 Task: Look for space in Fallbrook, United States from 12th July, 2023 to 16th July, 2023 for 8 adults in price range Rs.10000 to Rs.16000. Place can be private room with 8 bedrooms having 8 beds and 8 bathrooms. Property type can be house, flat, guest house, hotel. Amenities needed are: wifi, TV, free parkinig on premises, gym, breakfast. Booking option can be shelf check-in. Required host language is English.
Action: Mouse moved to (468, 130)
Screenshot: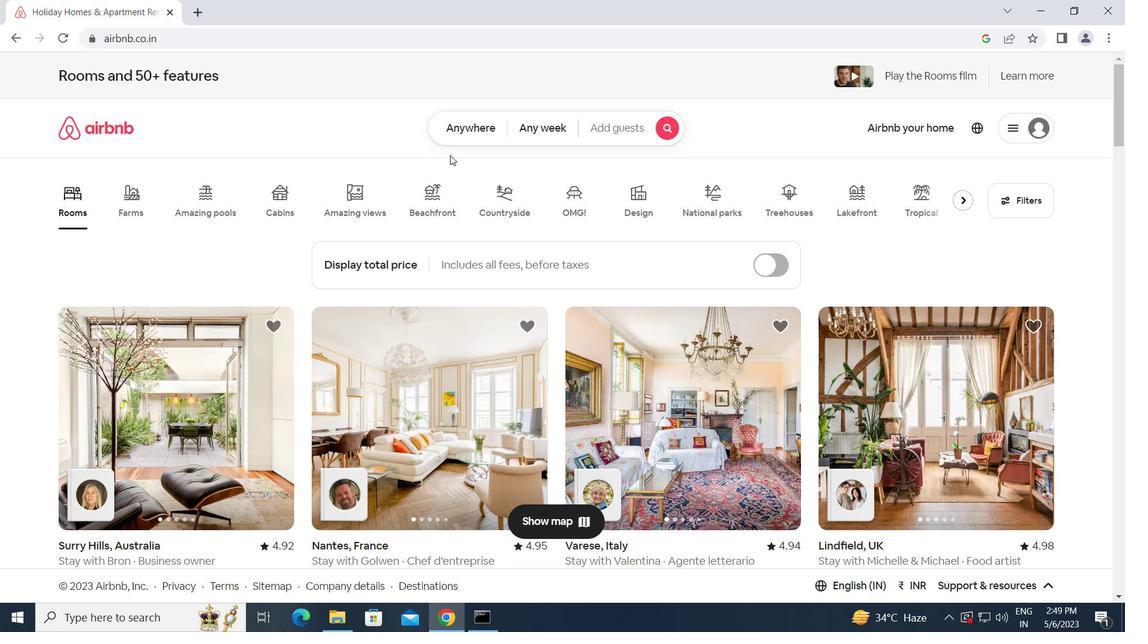 
Action: Mouse pressed left at (468, 130)
Screenshot: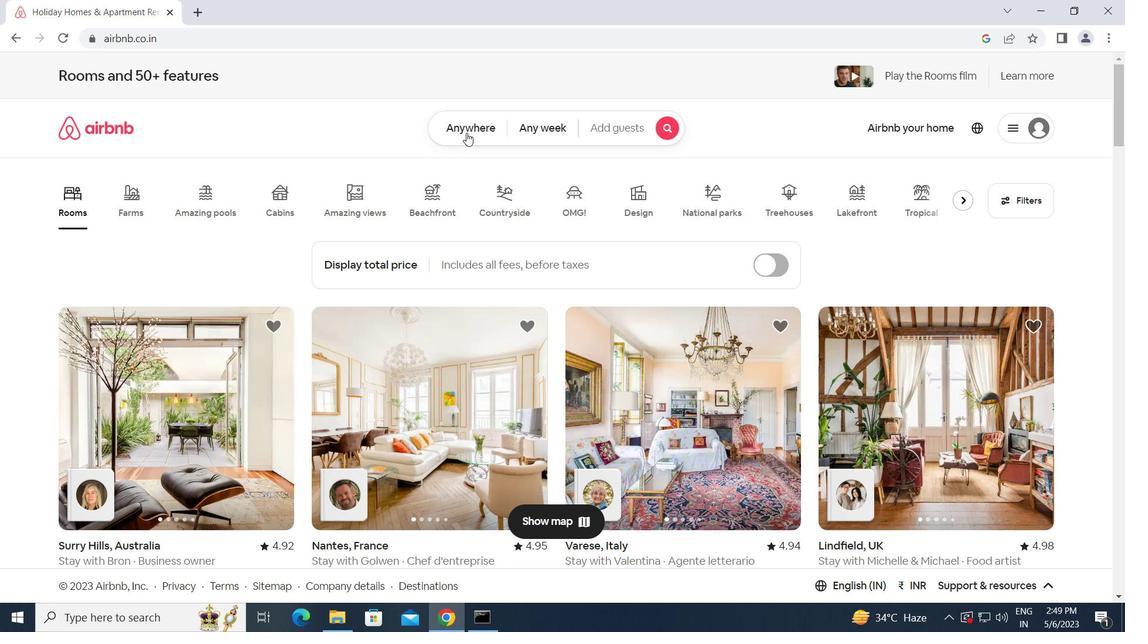 
Action: Mouse moved to (408, 177)
Screenshot: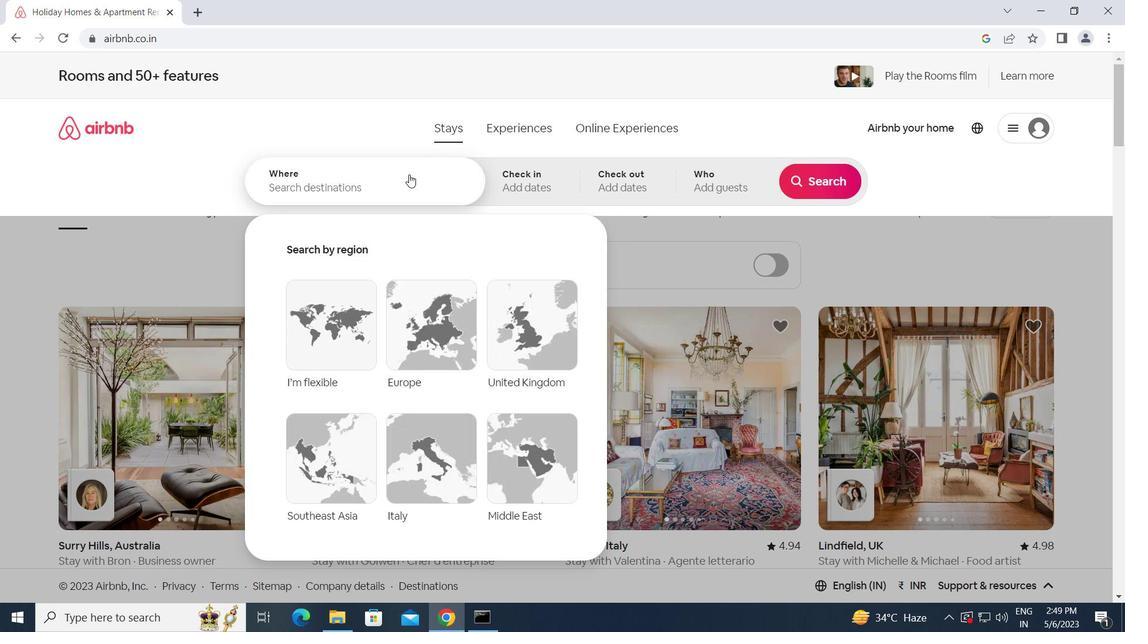 
Action: Mouse pressed left at (408, 177)
Screenshot: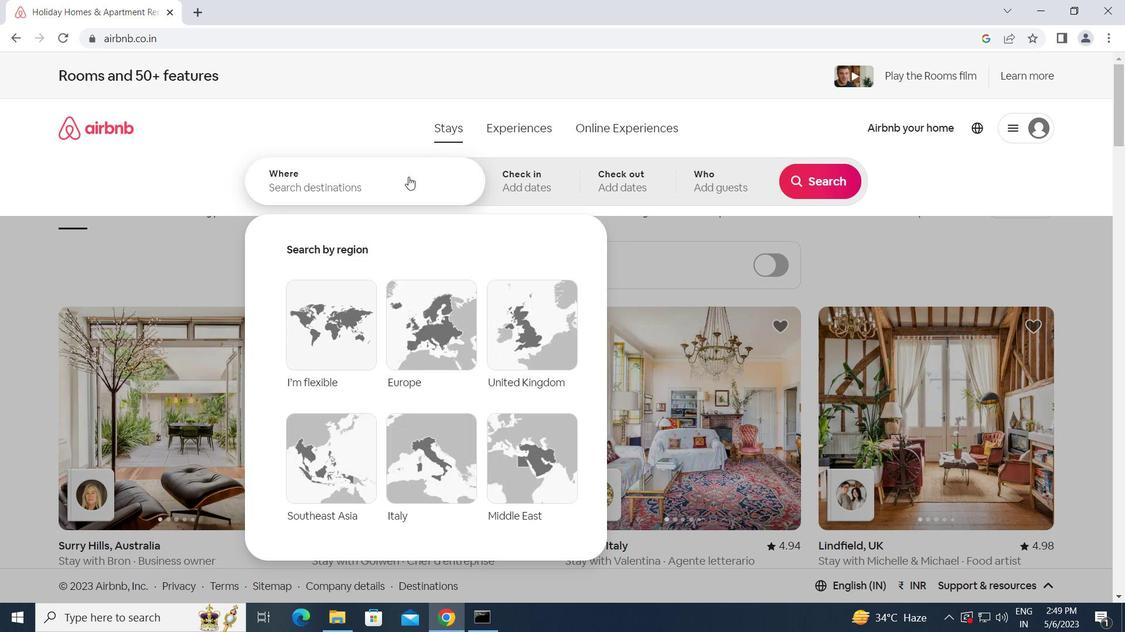 
Action: Key pressed f<Key.caps_lock>allbrook,<Key.space><Key.caps_lock>u<Key.caps_lock>nited<Key.space><Key.caps_lock>s<Key.caps_lock>tat
Screenshot: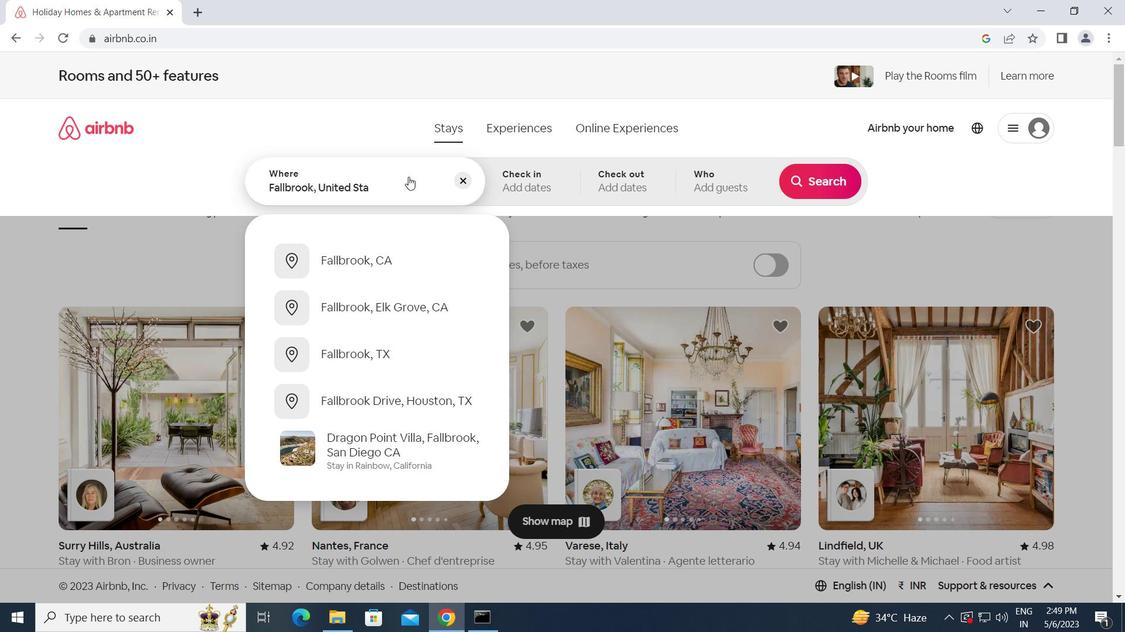 
Action: Mouse moved to (482, 157)
Screenshot: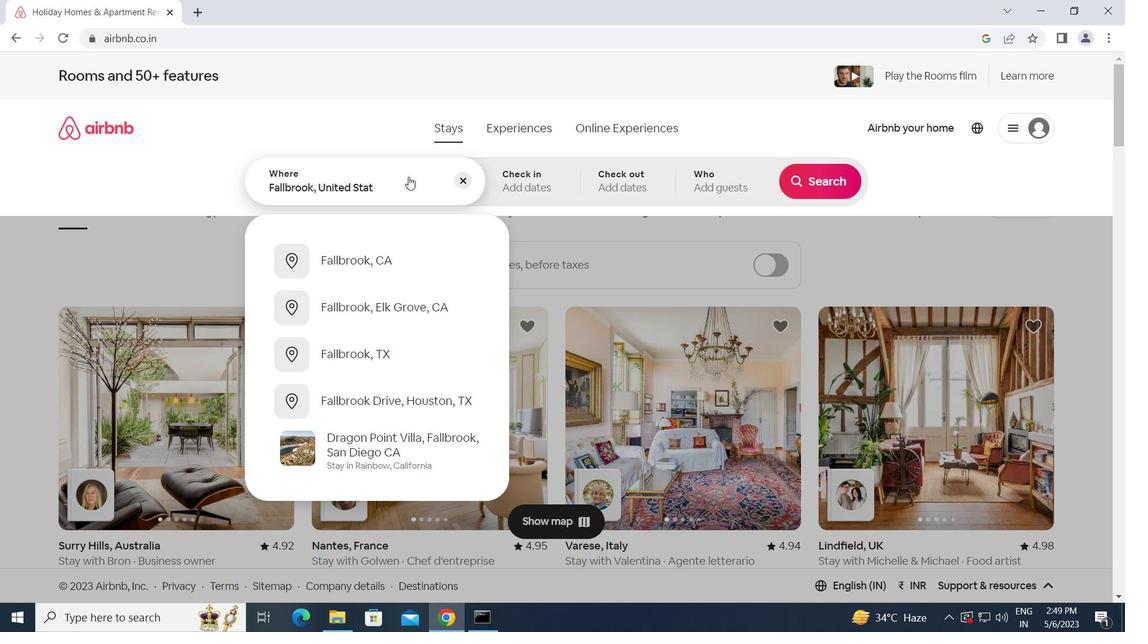
Action: Key pressed es<Key.enter>
Screenshot: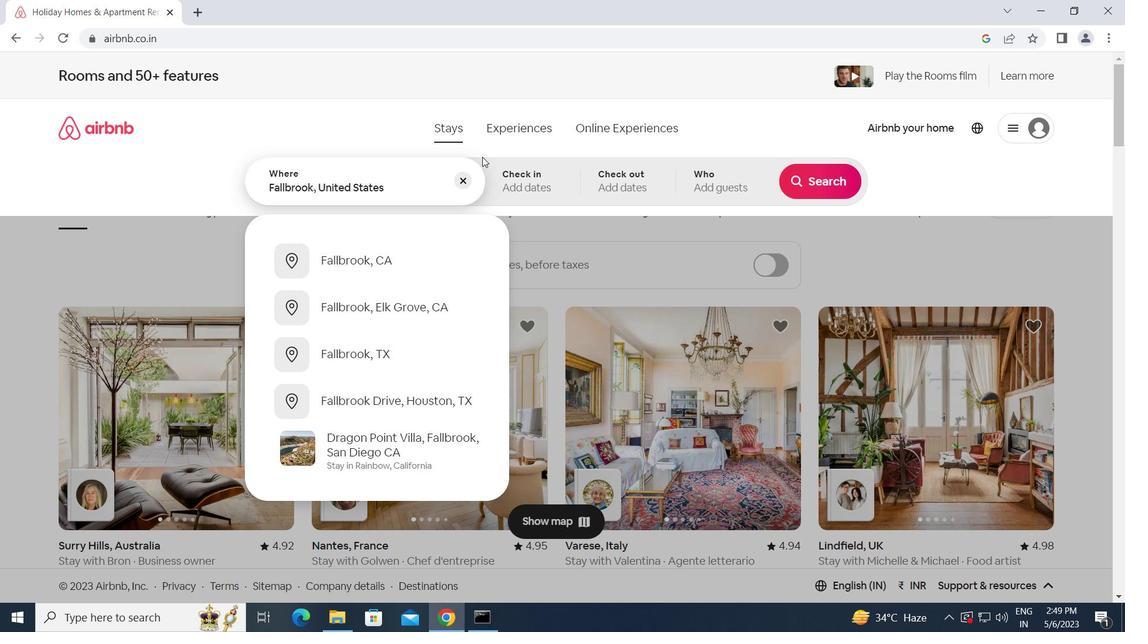 
Action: Mouse moved to (814, 298)
Screenshot: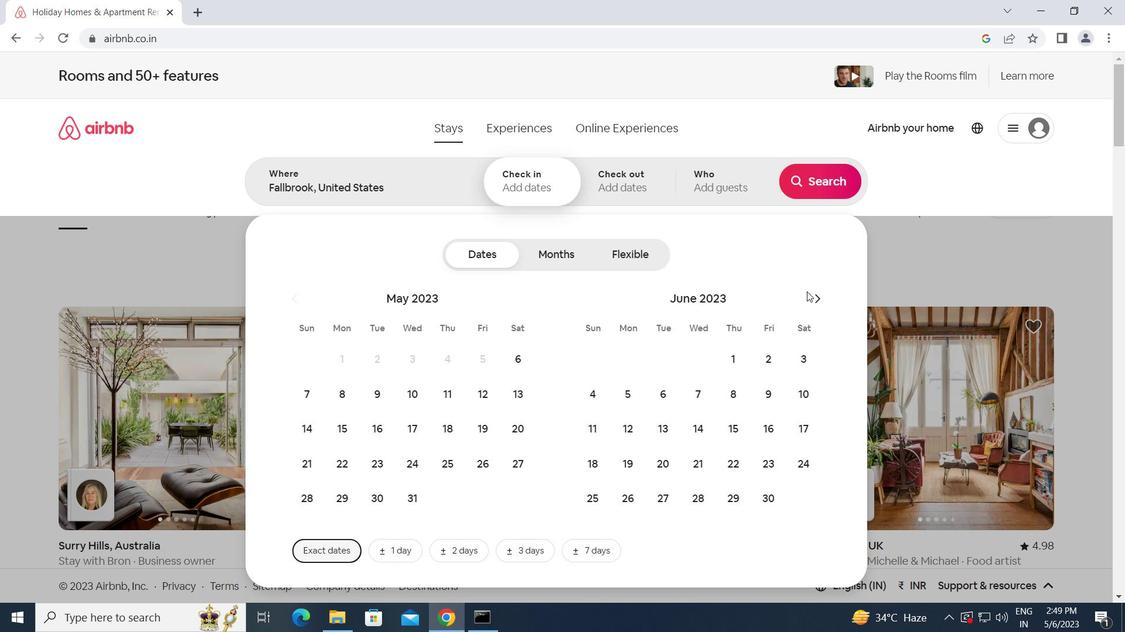 
Action: Mouse pressed left at (814, 298)
Screenshot: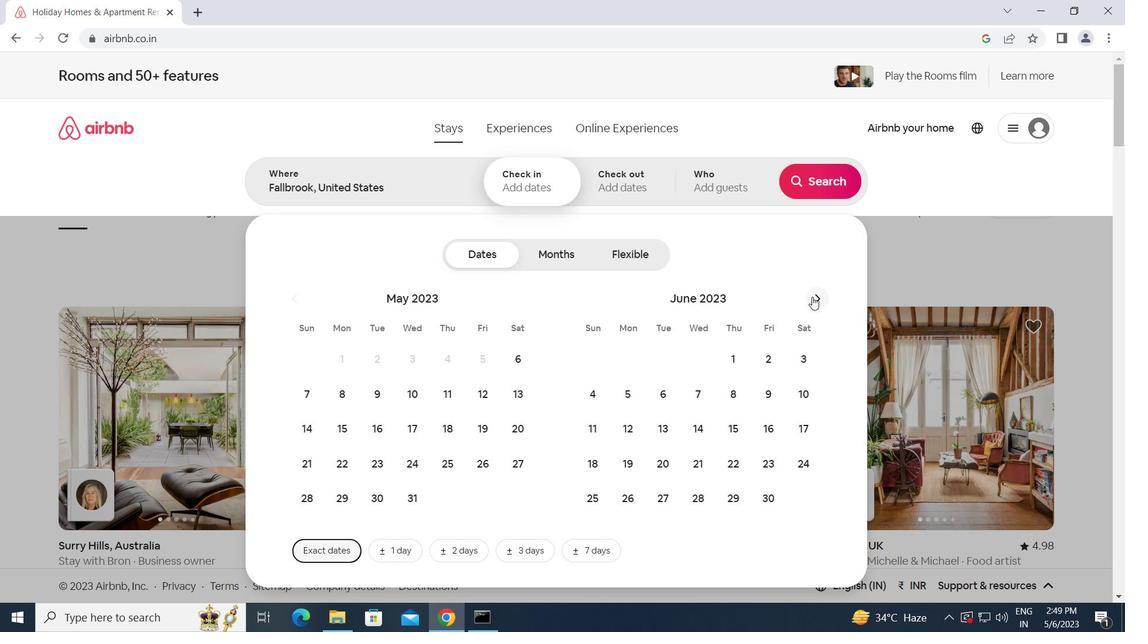 
Action: Mouse moved to (699, 427)
Screenshot: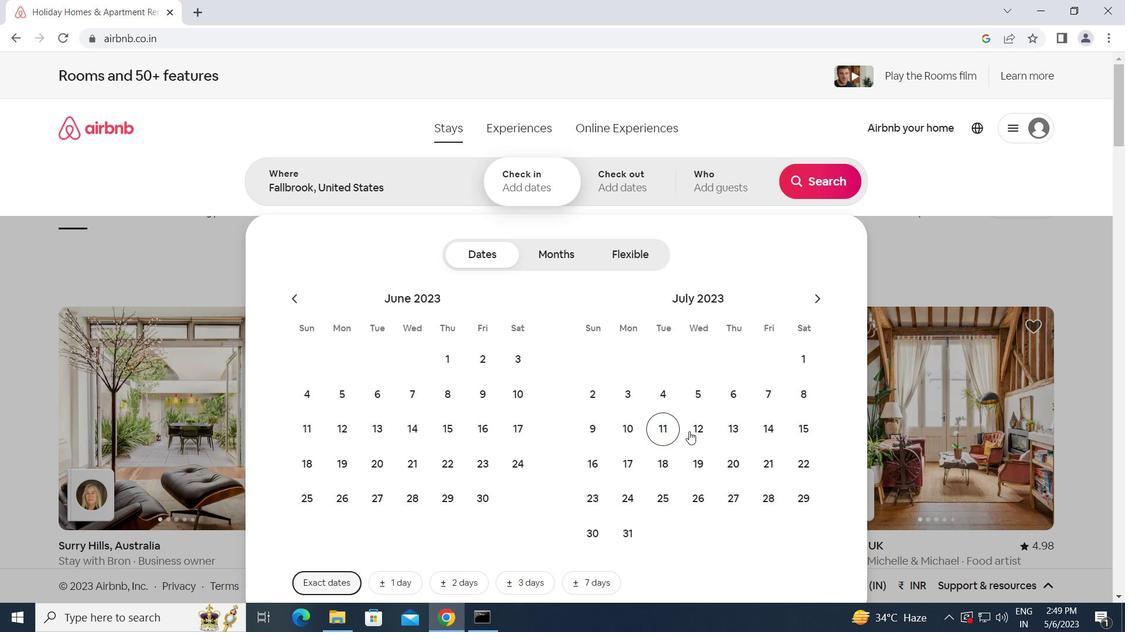 
Action: Mouse pressed left at (699, 427)
Screenshot: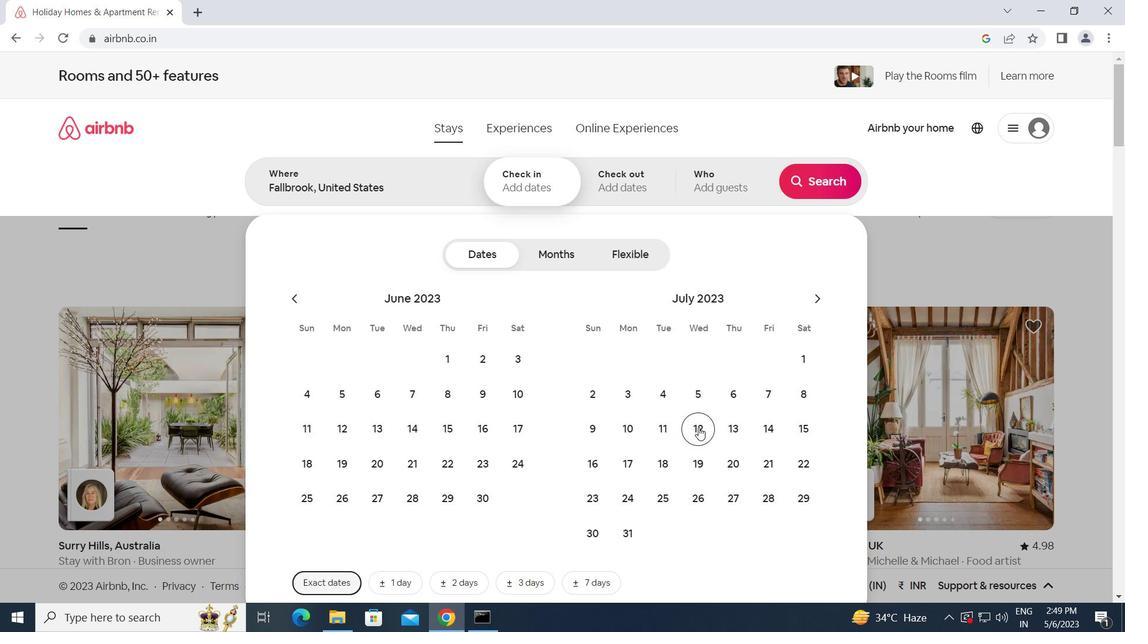 
Action: Mouse moved to (590, 467)
Screenshot: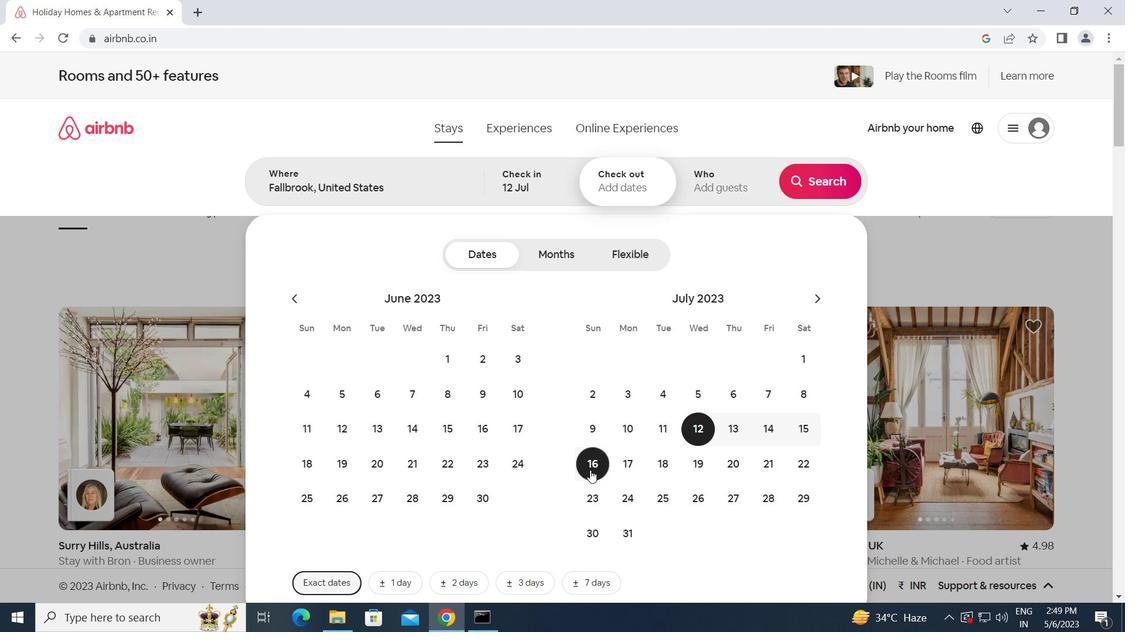 
Action: Mouse pressed left at (590, 467)
Screenshot: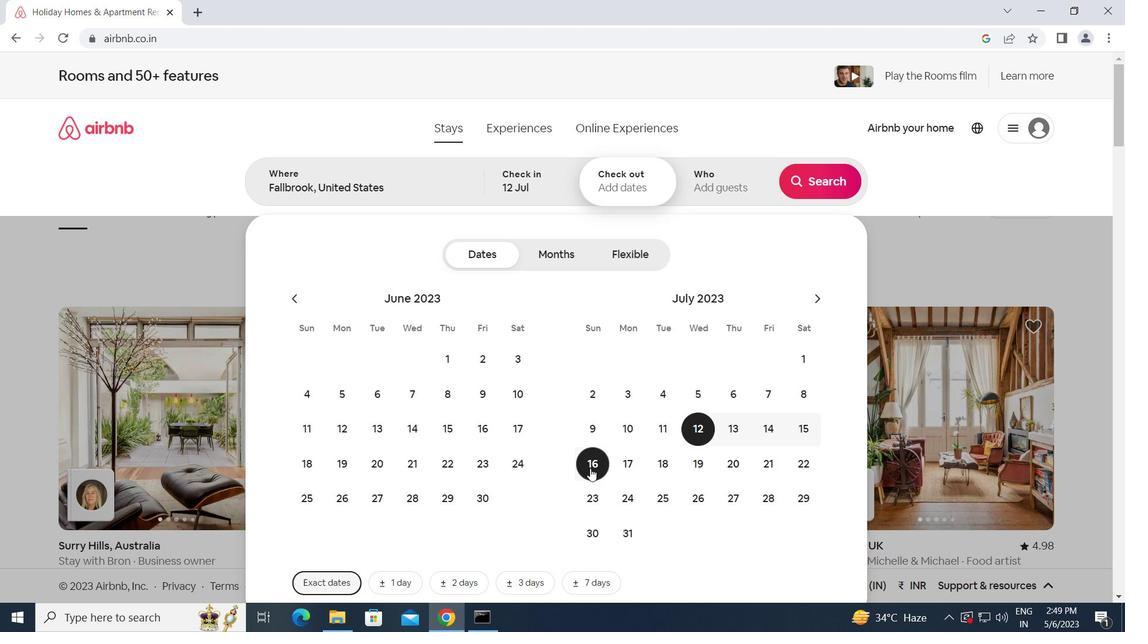 
Action: Mouse moved to (723, 182)
Screenshot: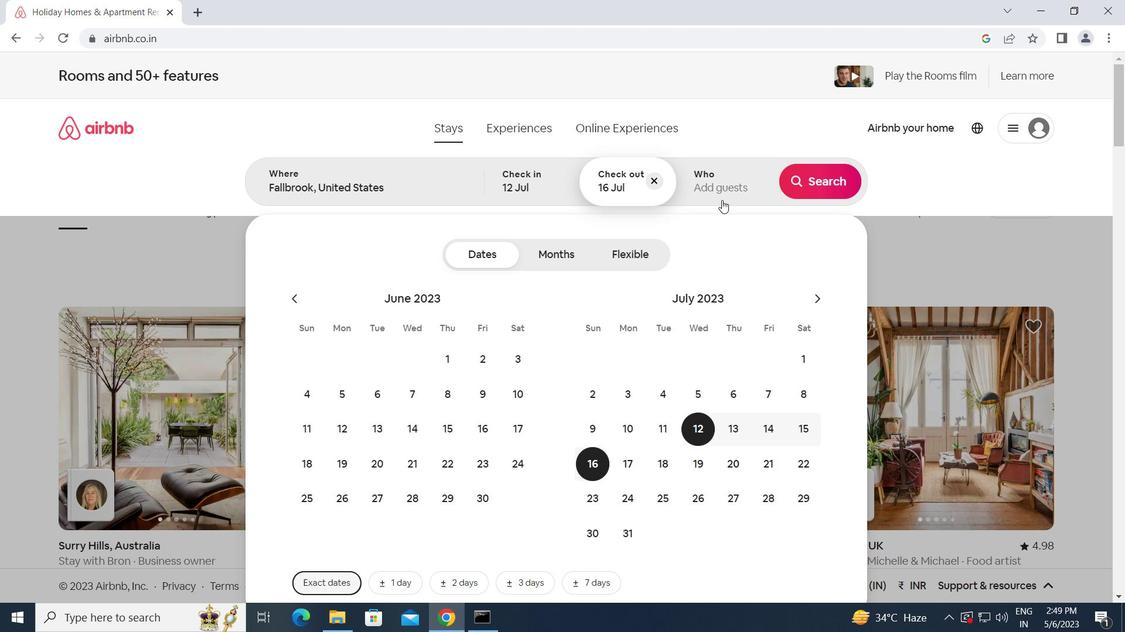 
Action: Mouse pressed left at (723, 182)
Screenshot: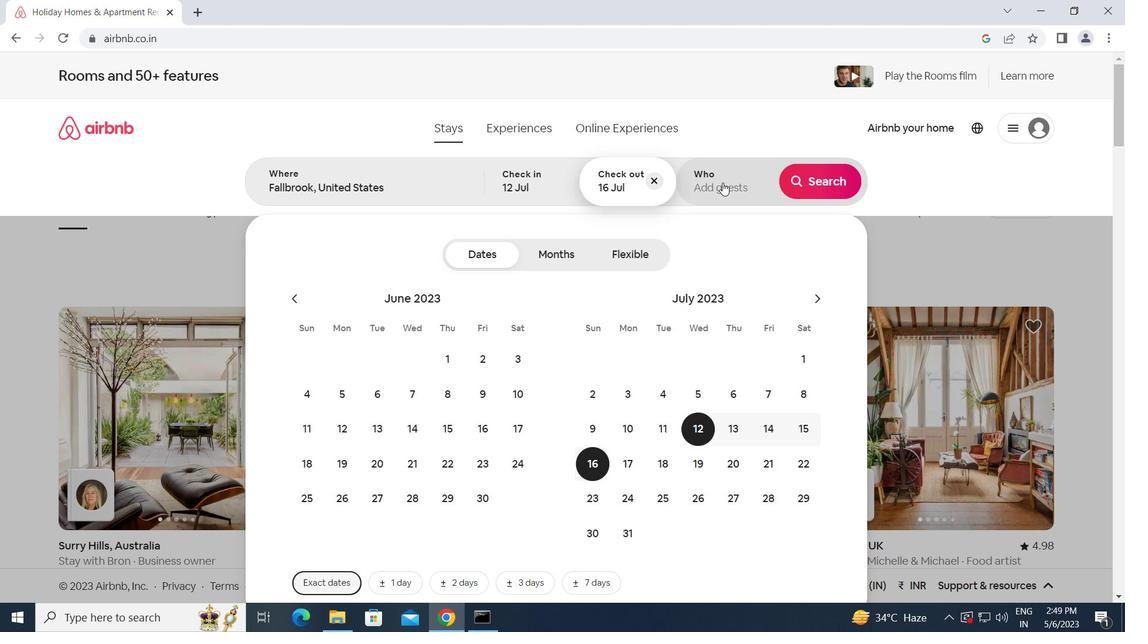 
Action: Mouse moved to (828, 253)
Screenshot: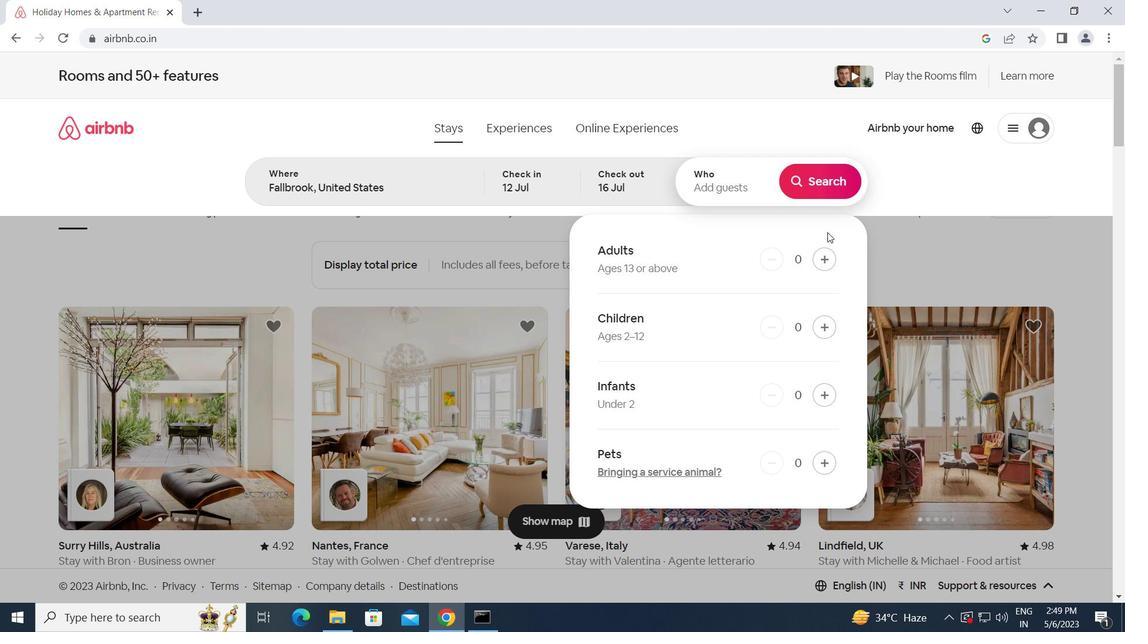 
Action: Mouse pressed left at (828, 253)
Screenshot: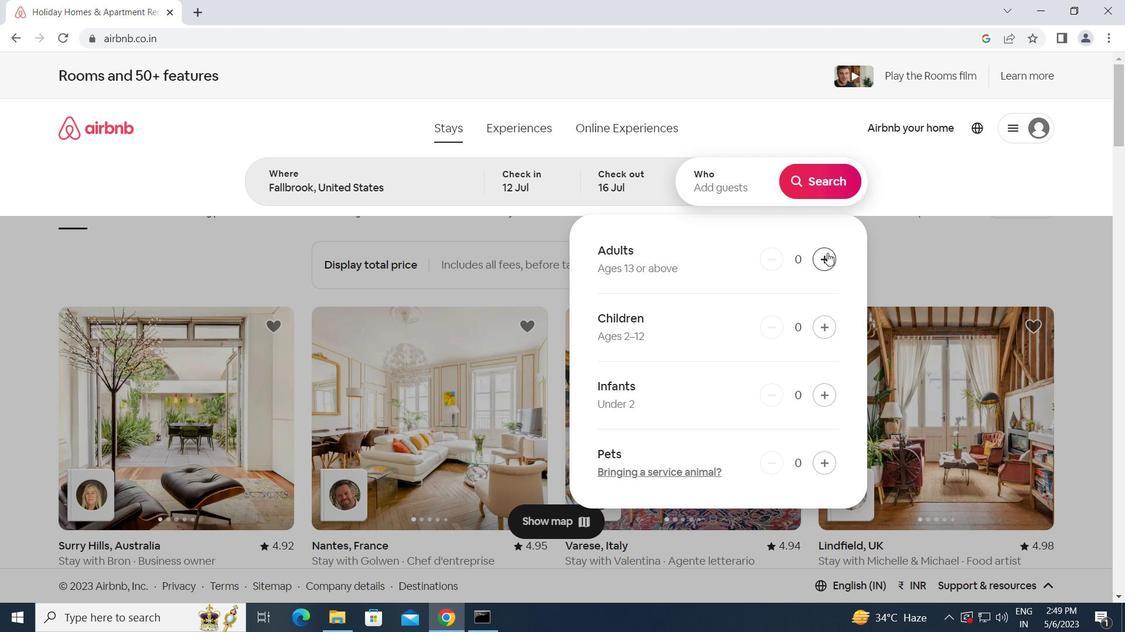 
Action: Mouse pressed left at (828, 253)
Screenshot: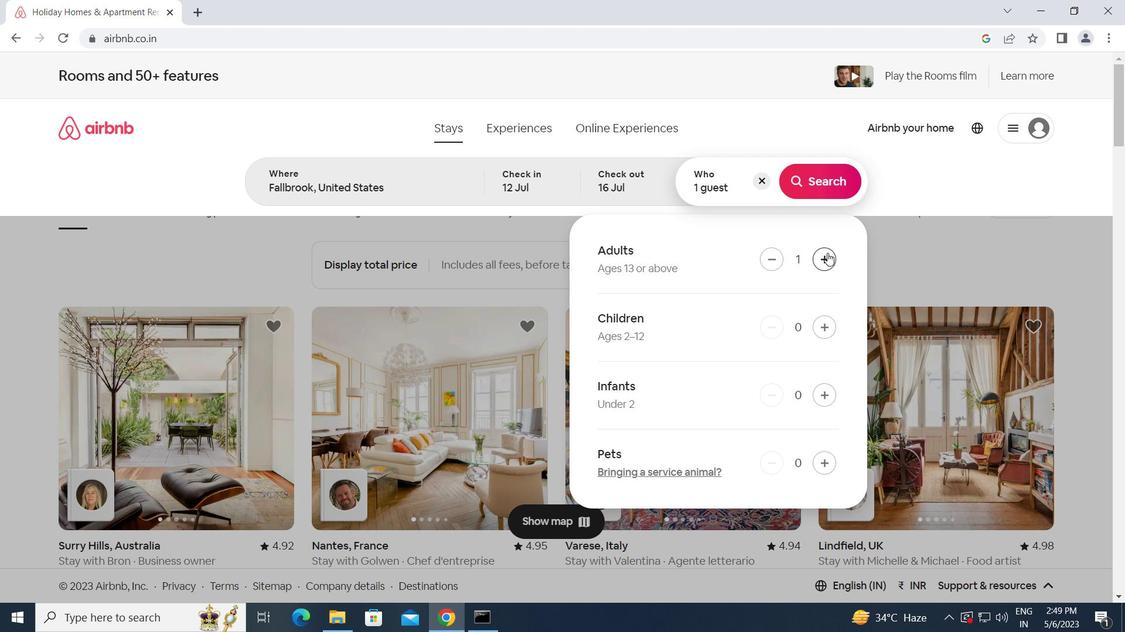 
Action: Mouse pressed left at (828, 253)
Screenshot: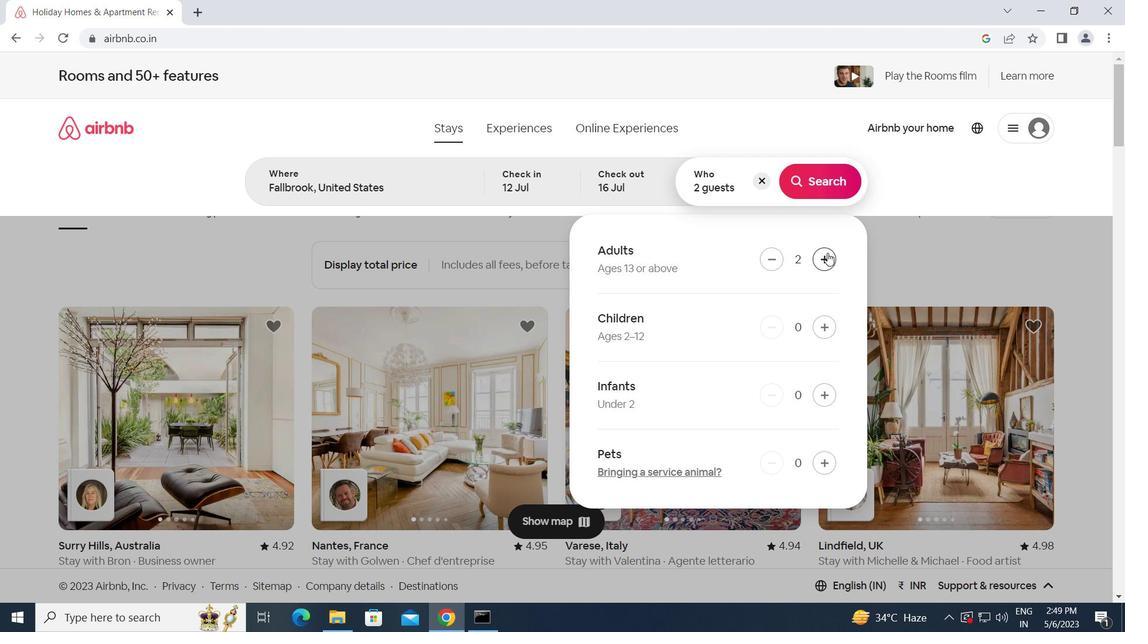 
Action: Mouse pressed left at (828, 253)
Screenshot: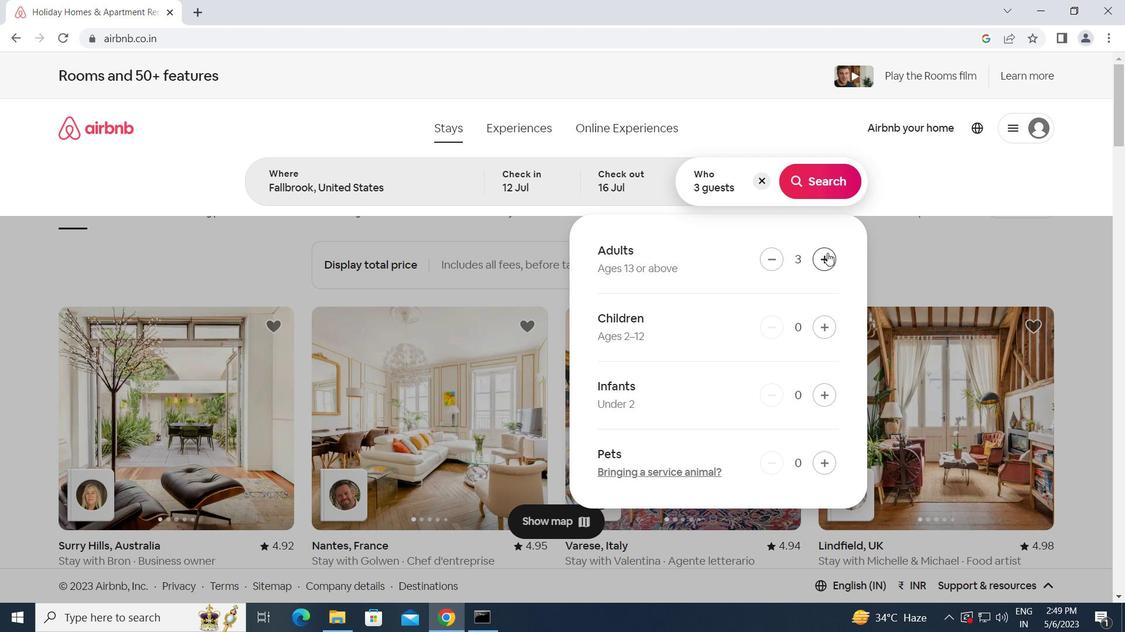 
Action: Mouse pressed left at (828, 253)
Screenshot: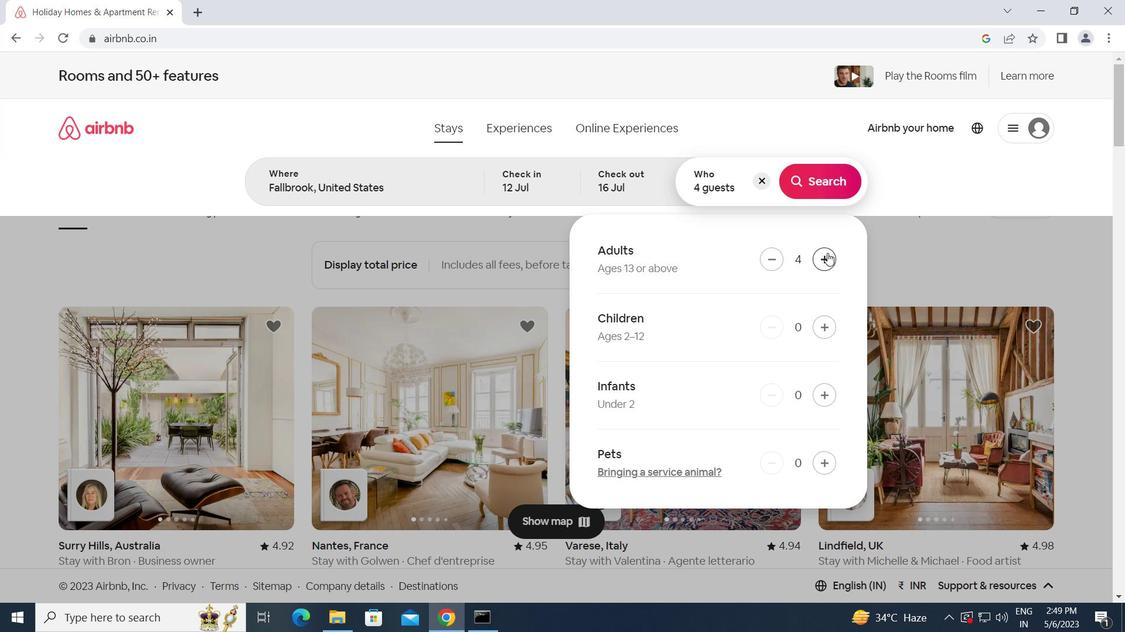 
Action: Mouse moved to (822, 257)
Screenshot: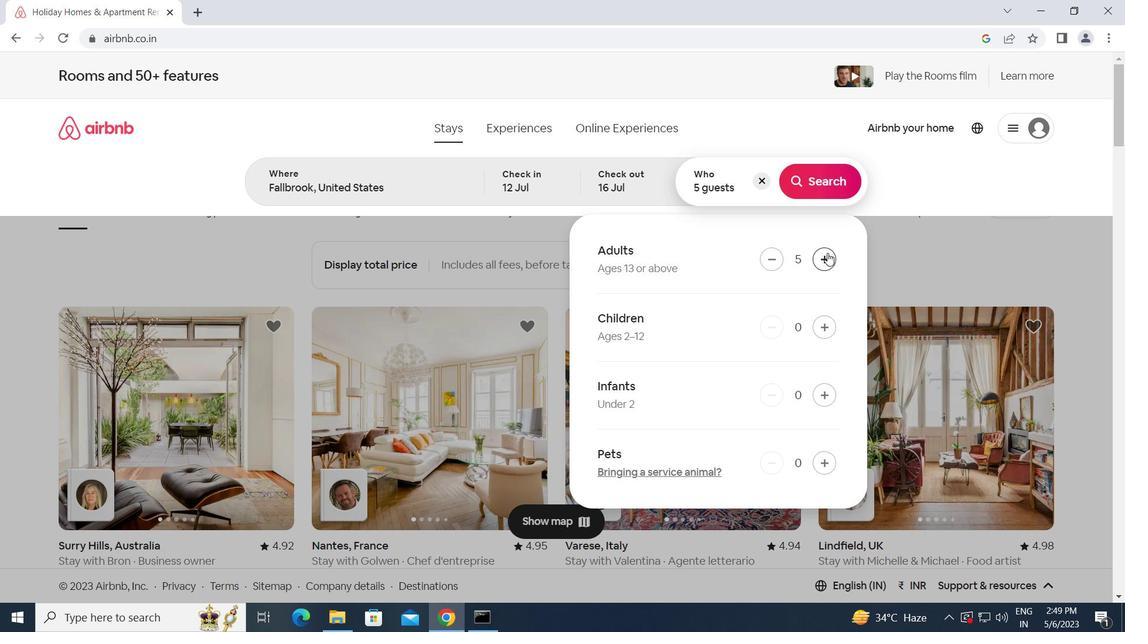 
Action: Mouse pressed left at (822, 257)
Screenshot: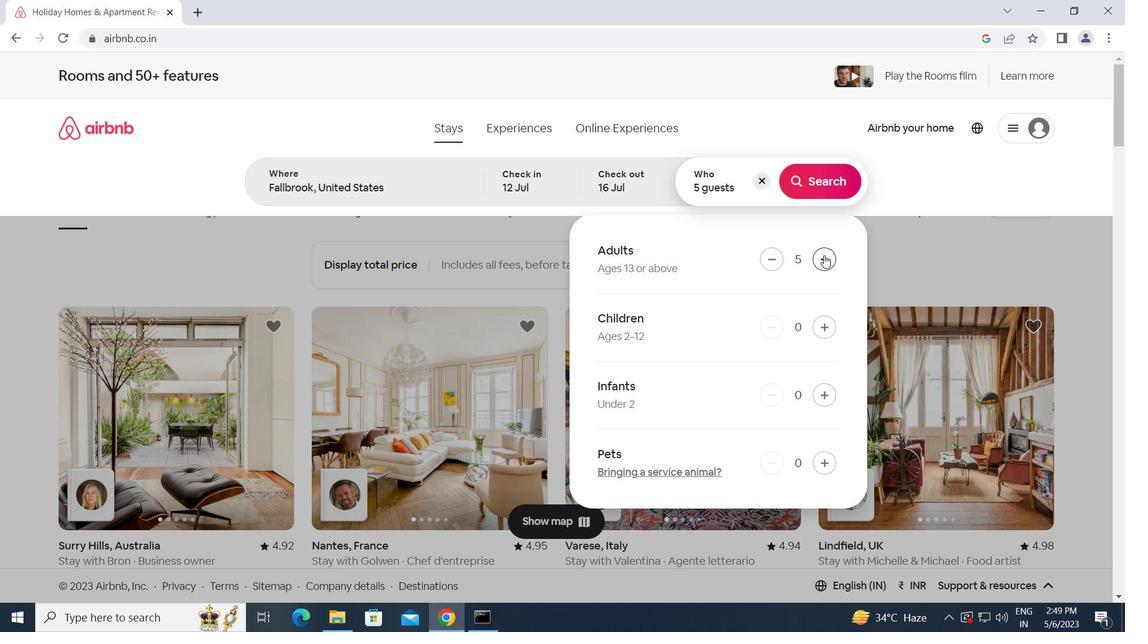 
Action: Mouse pressed left at (822, 257)
Screenshot: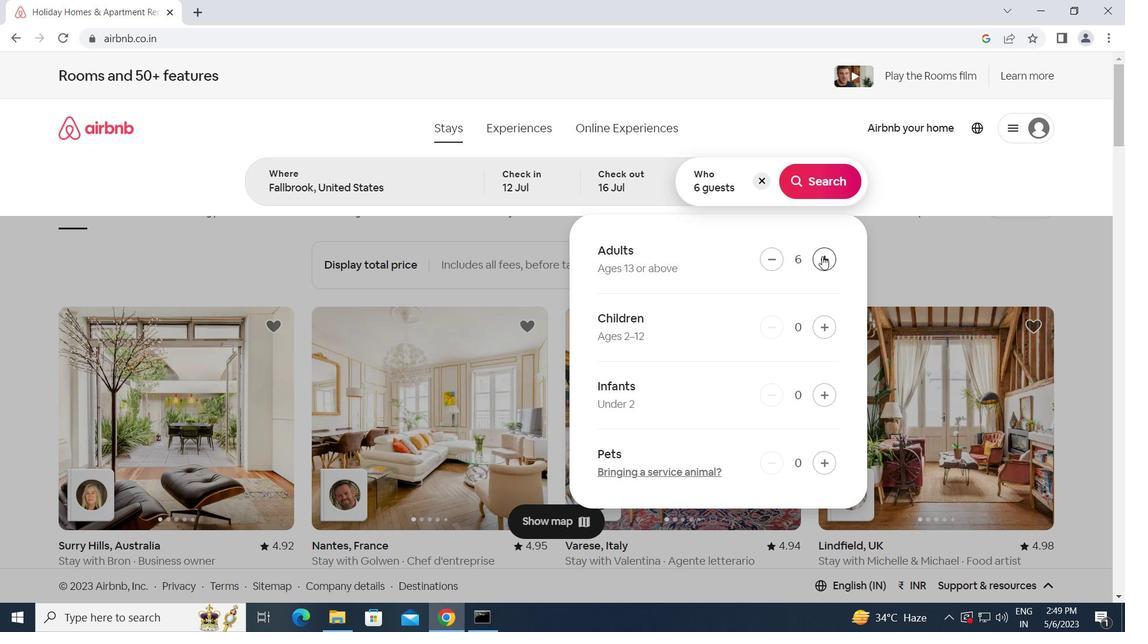 
Action: Mouse pressed left at (822, 257)
Screenshot: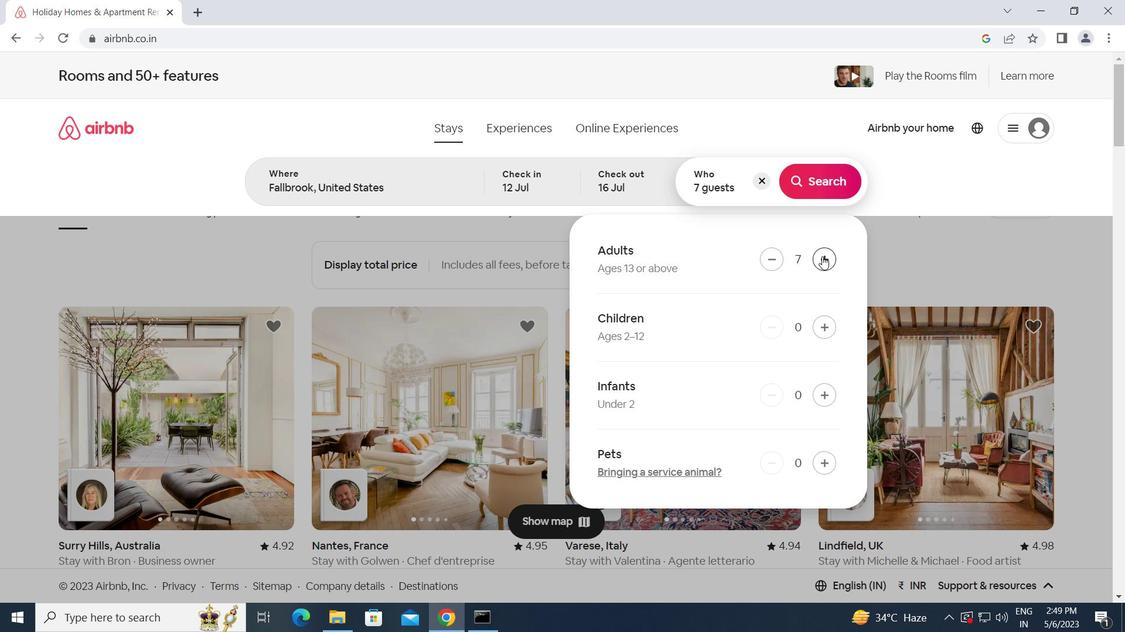 
Action: Mouse moved to (822, 186)
Screenshot: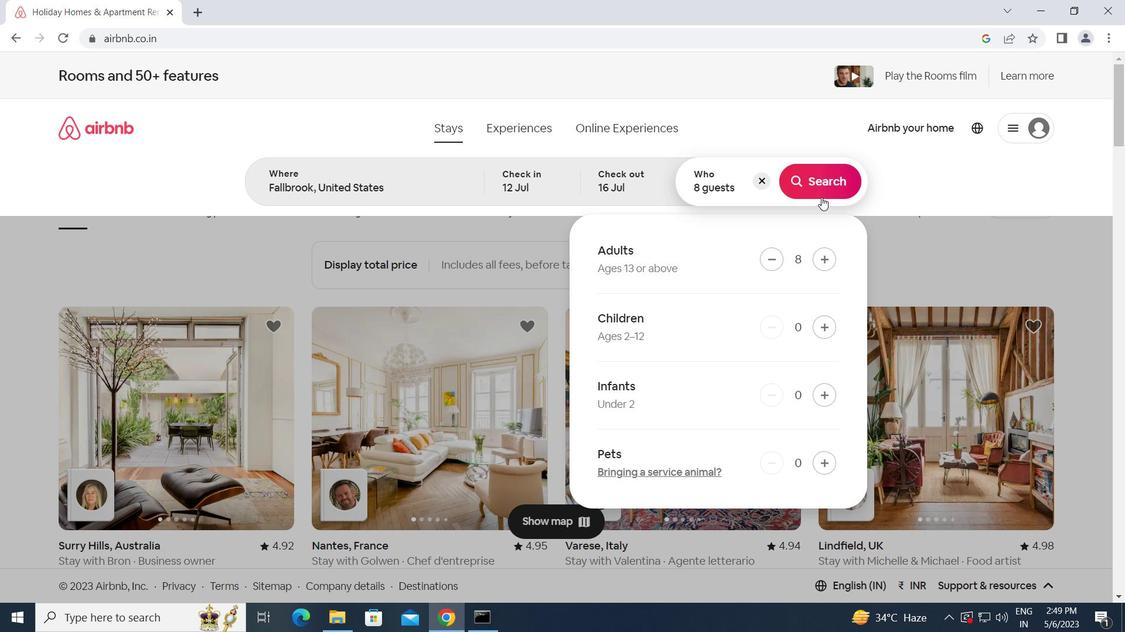 
Action: Mouse pressed left at (822, 186)
Screenshot: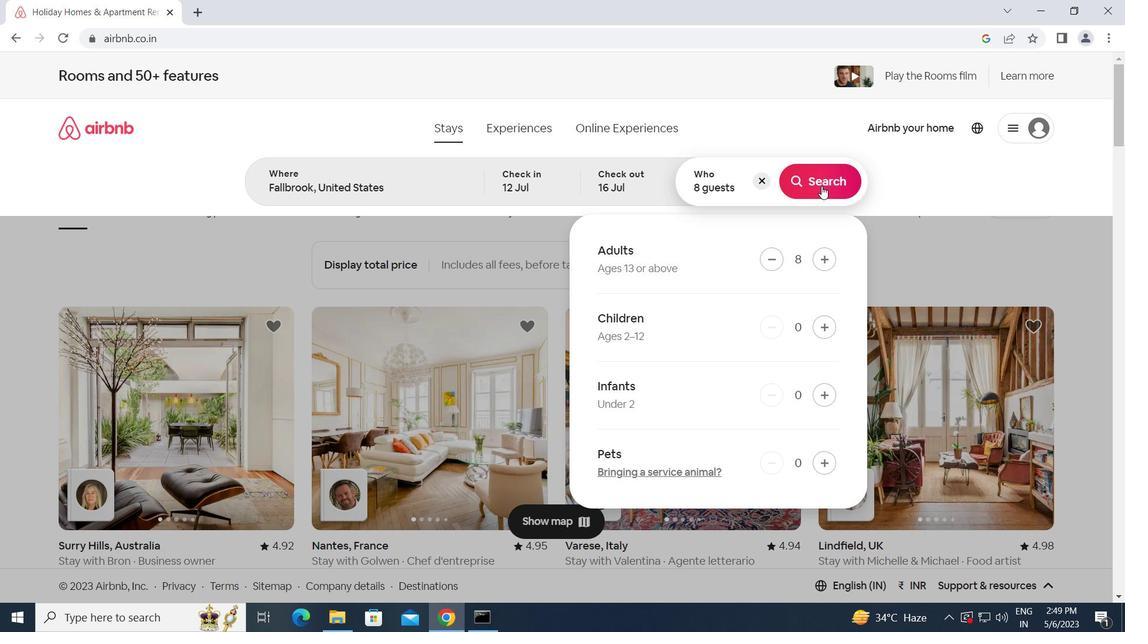 
Action: Mouse moved to (1055, 134)
Screenshot: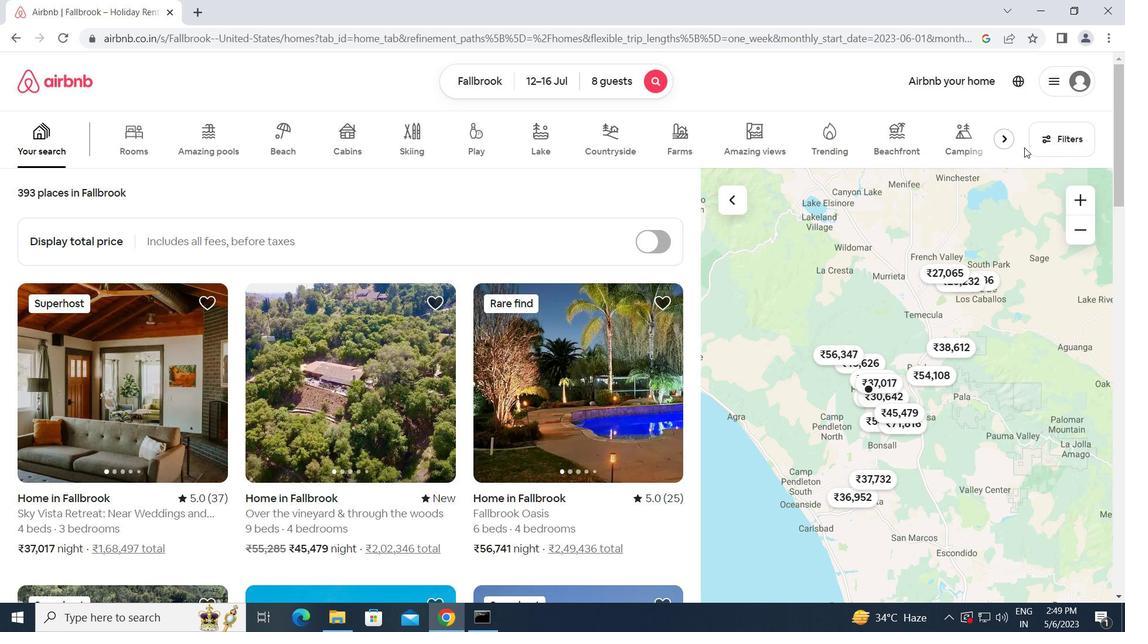 
Action: Mouse pressed left at (1055, 134)
Screenshot: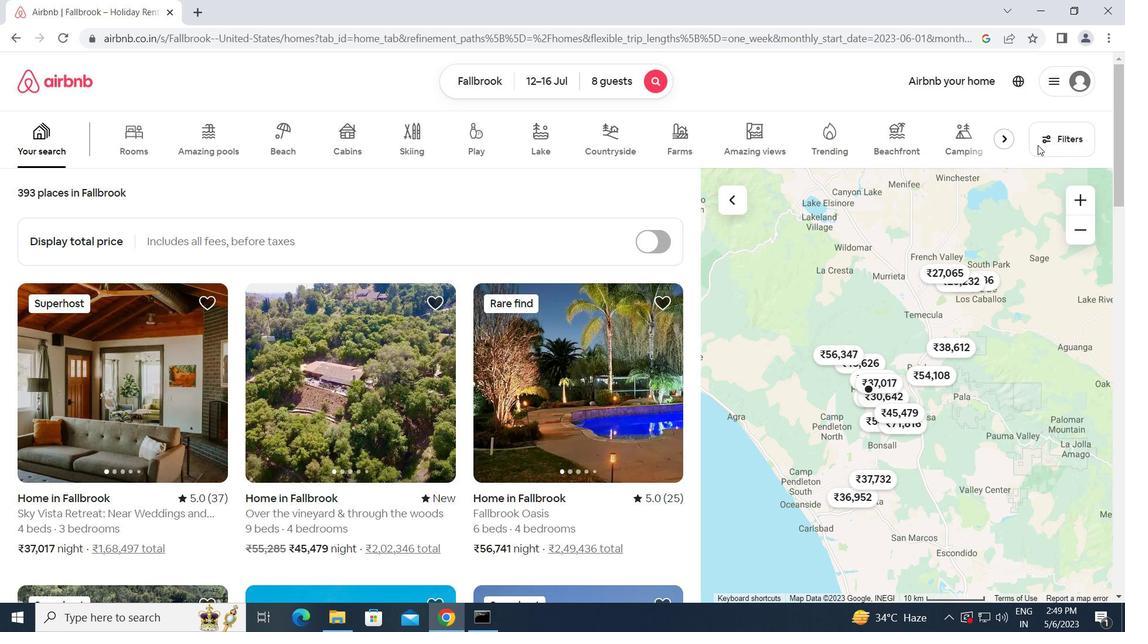 
Action: Mouse moved to (358, 501)
Screenshot: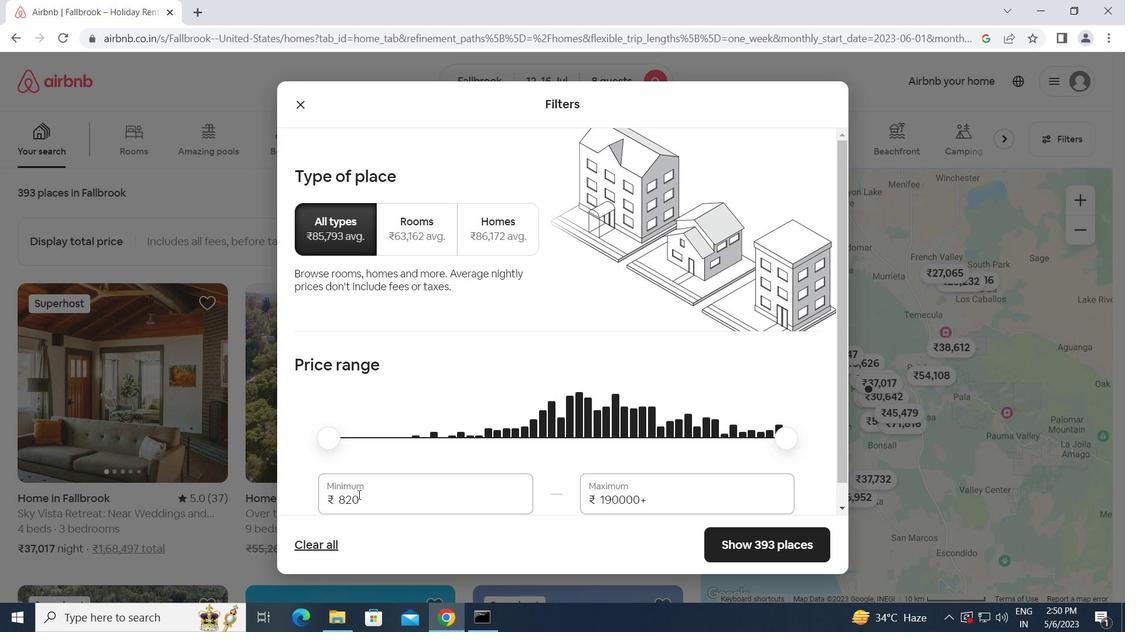 
Action: Mouse pressed left at (358, 501)
Screenshot: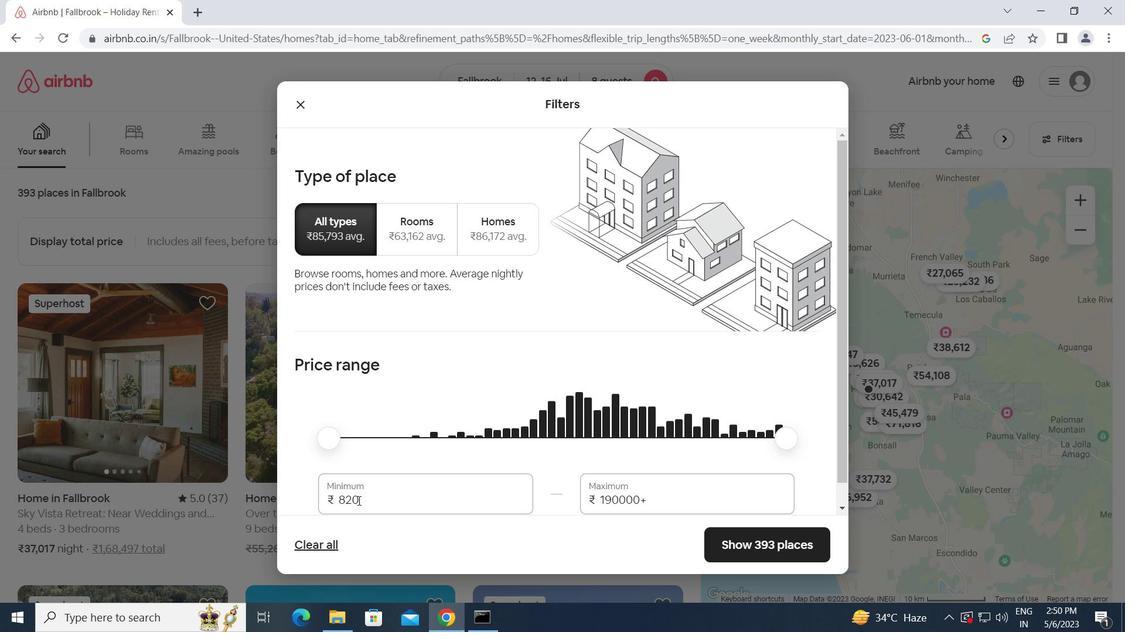 
Action: Mouse moved to (245, 482)
Screenshot: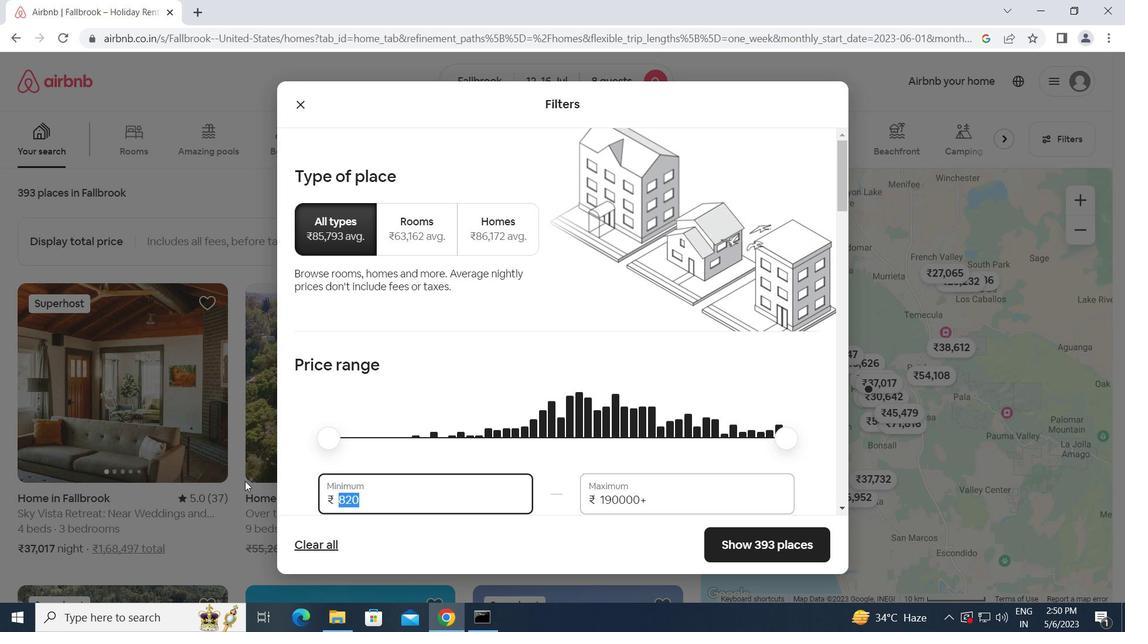 
Action: Key pressed 1
Screenshot: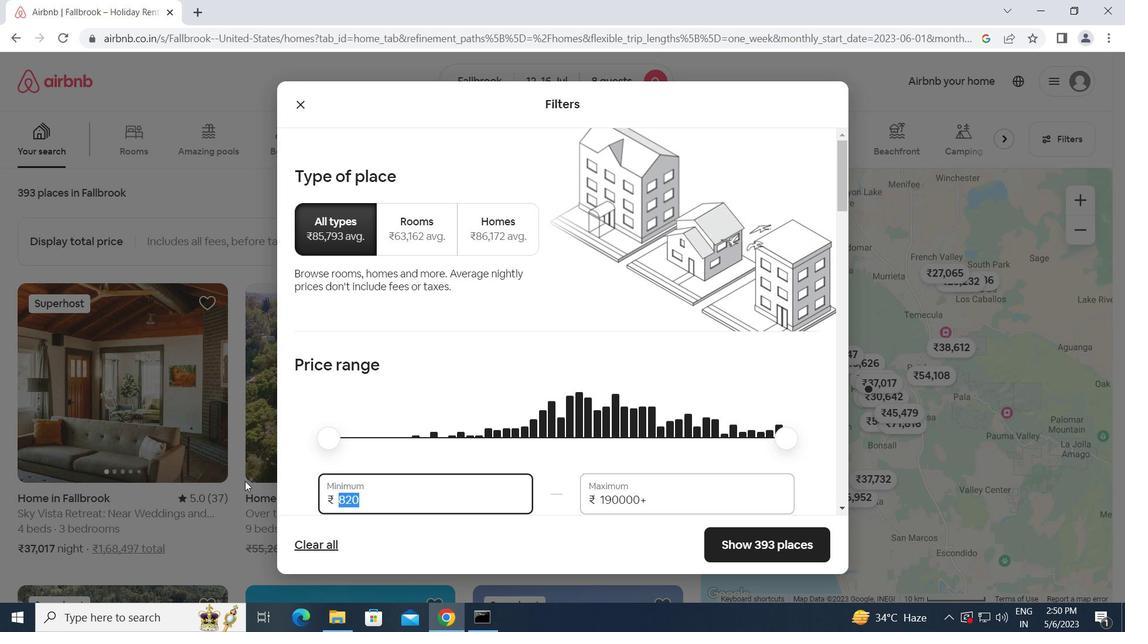 
Action: Mouse moved to (271, 484)
Screenshot: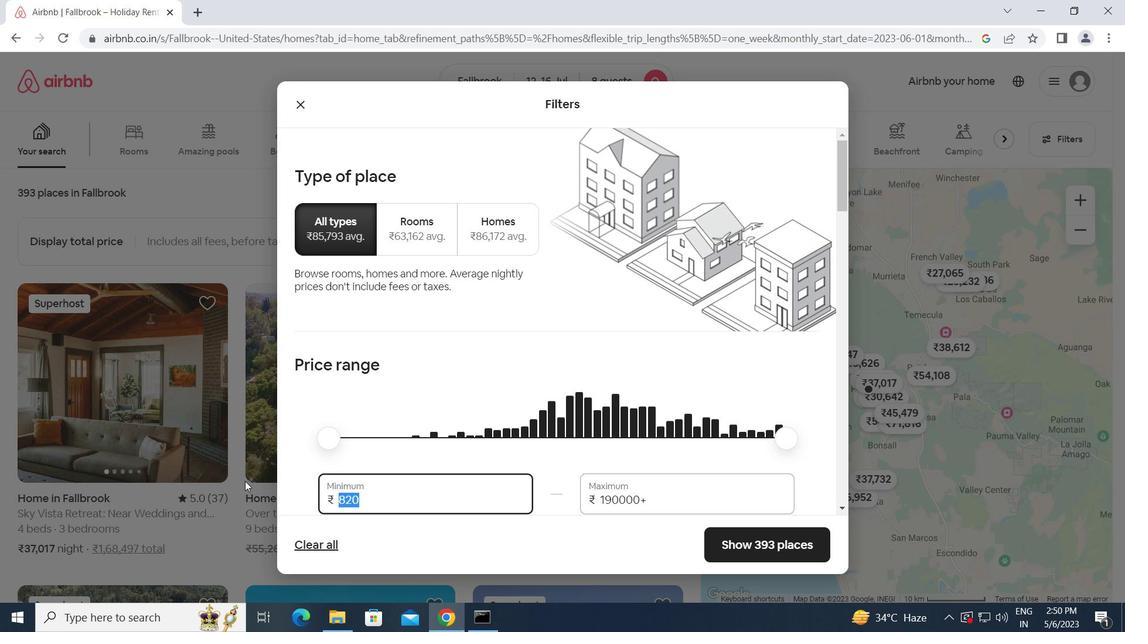 
Action: Key pressed 0000<Key.tab>16000
Screenshot: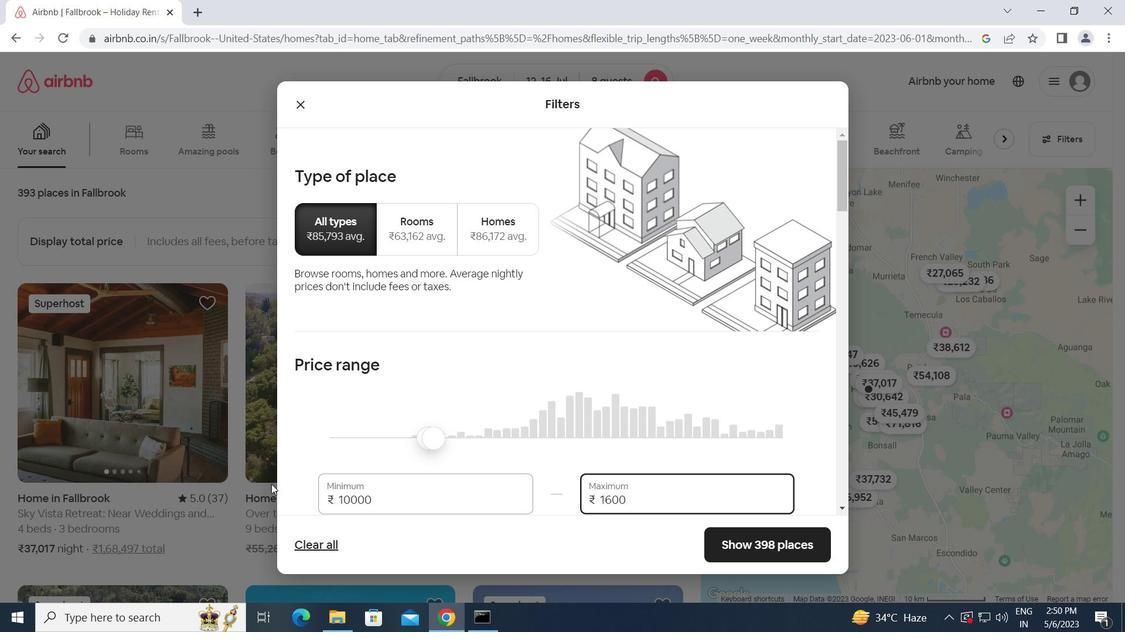 
Action: Mouse moved to (272, 485)
Screenshot: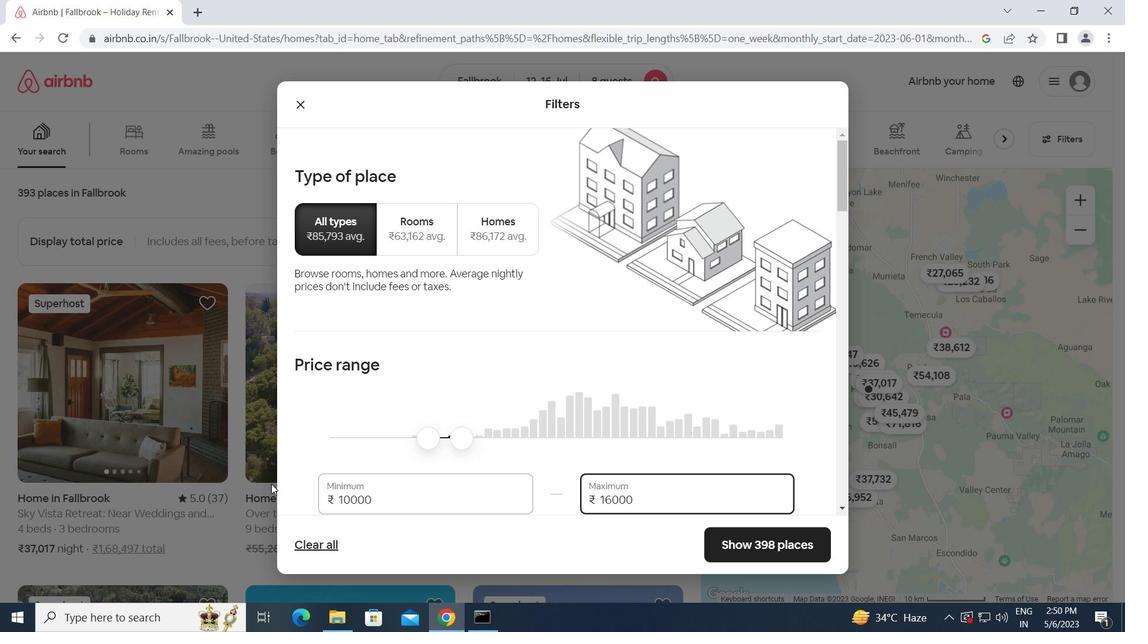 
Action: Mouse scrolled (272, 485) with delta (0, 0)
Screenshot: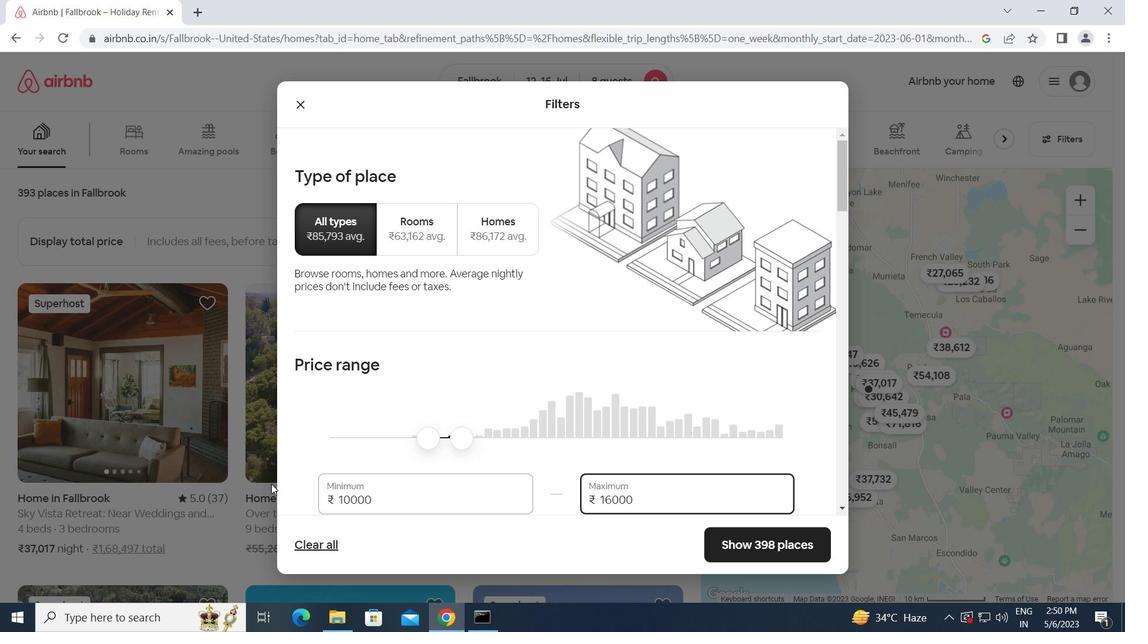 
Action: Mouse scrolled (272, 485) with delta (0, 0)
Screenshot: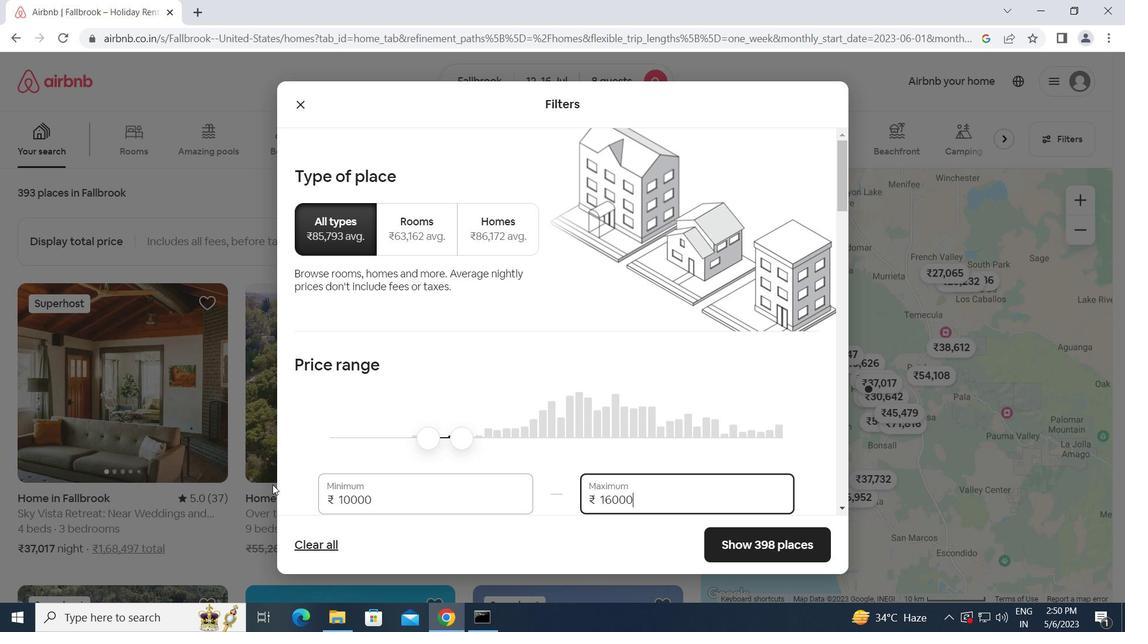 
Action: Mouse moved to (430, 476)
Screenshot: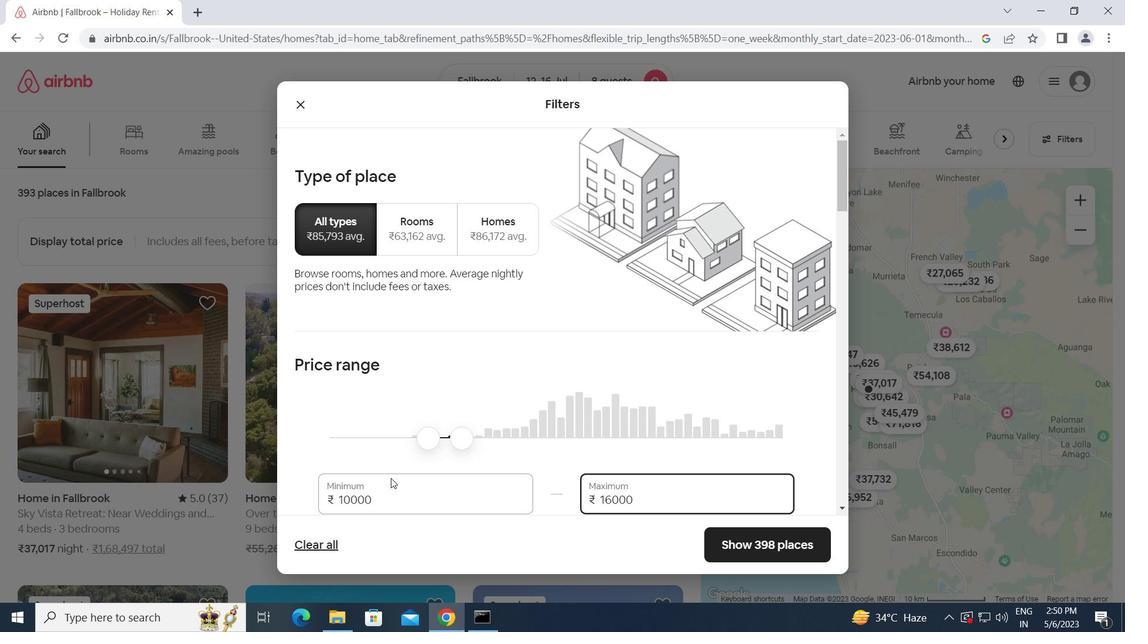 
Action: Mouse scrolled (430, 475) with delta (0, 0)
Screenshot: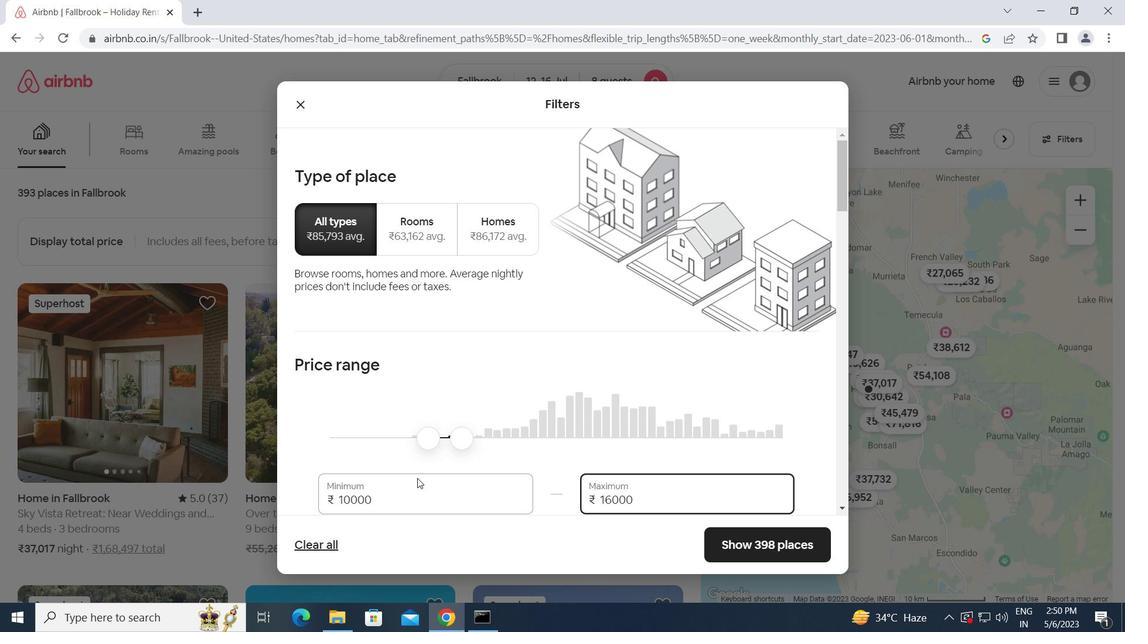 
Action: Mouse scrolled (430, 475) with delta (0, 0)
Screenshot: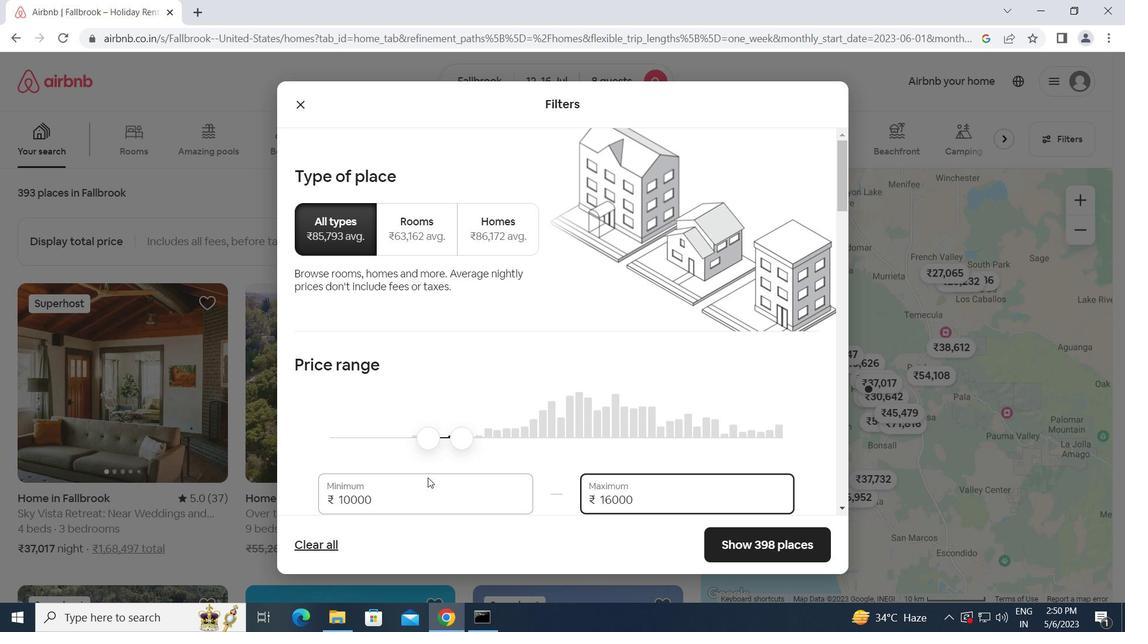 
Action: Mouse moved to (431, 476)
Screenshot: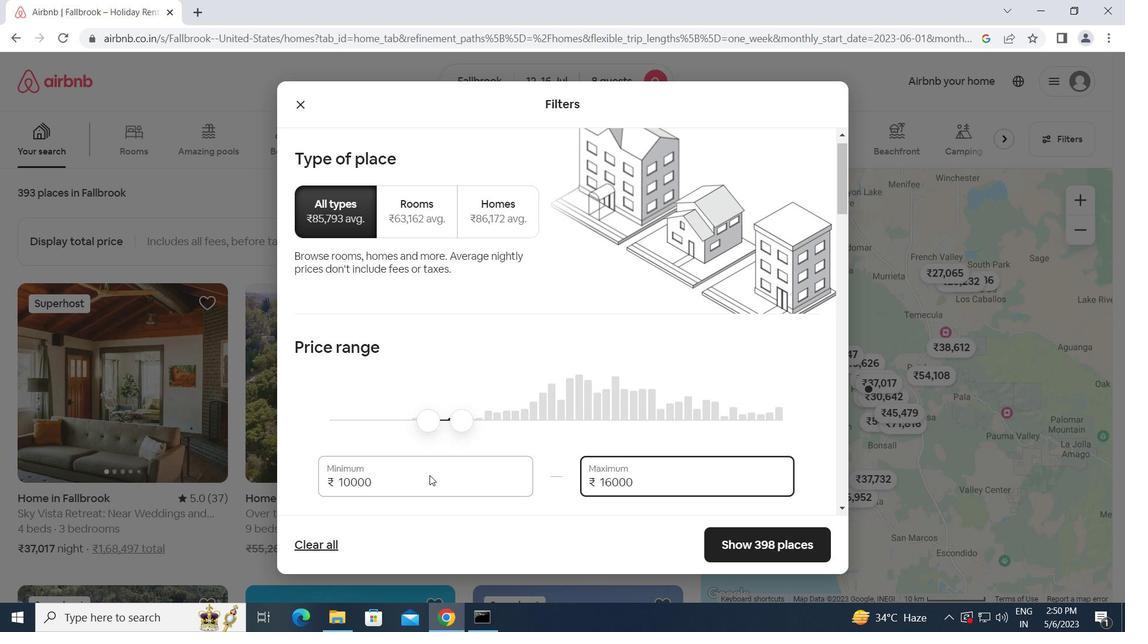 
Action: Mouse scrolled (431, 475) with delta (0, 0)
Screenshot: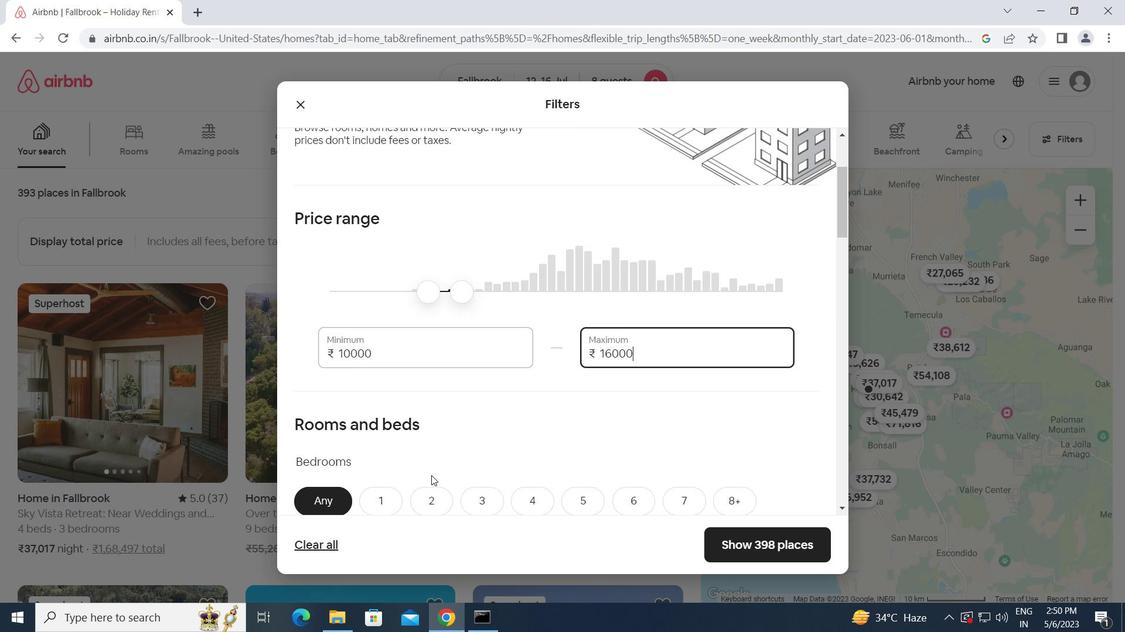 
Action: Mouse scrolled (431, 475) with delta (0, 0)
Screenshot: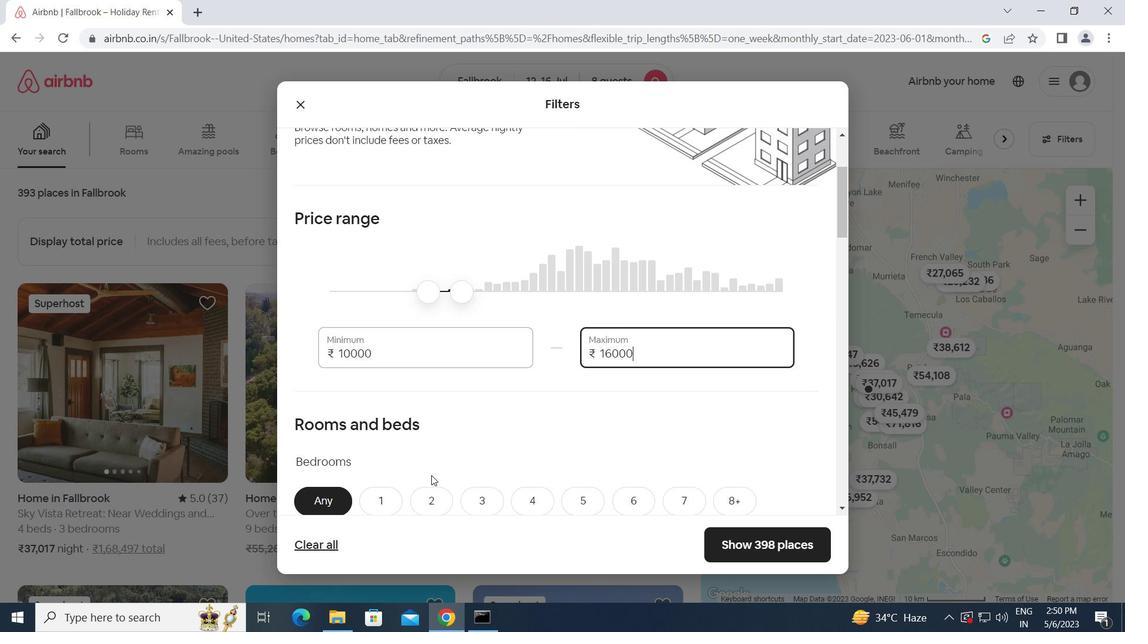 
Action: Mouse scrolled (431, 475) with delta (0, 0)
Screenshot: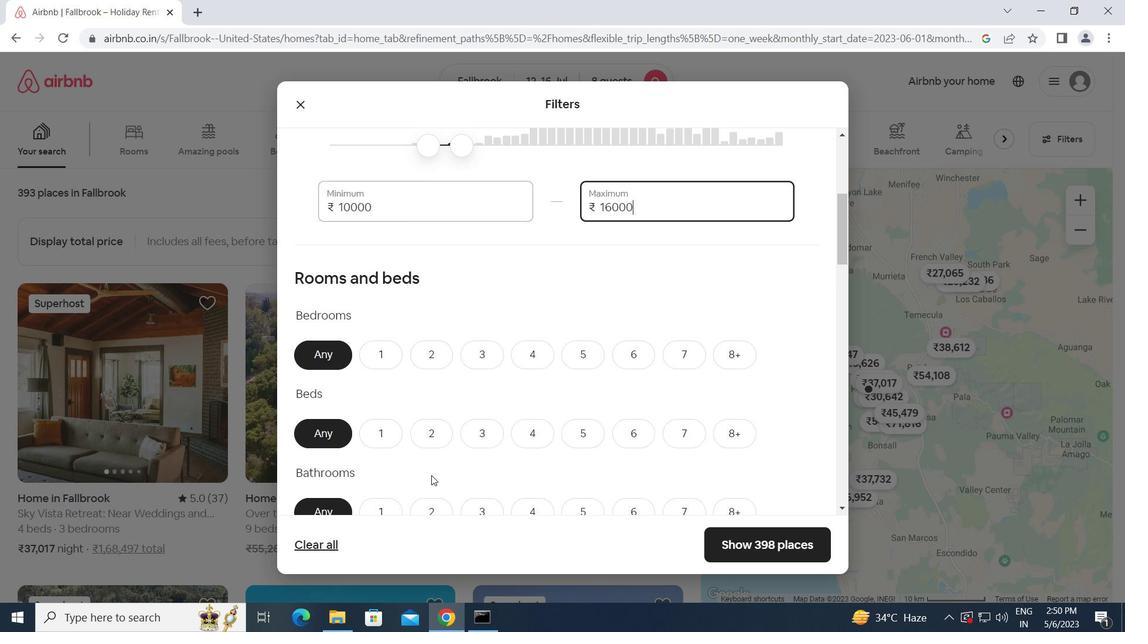
Action: Mouse moved to (735, 281)
Screenshot: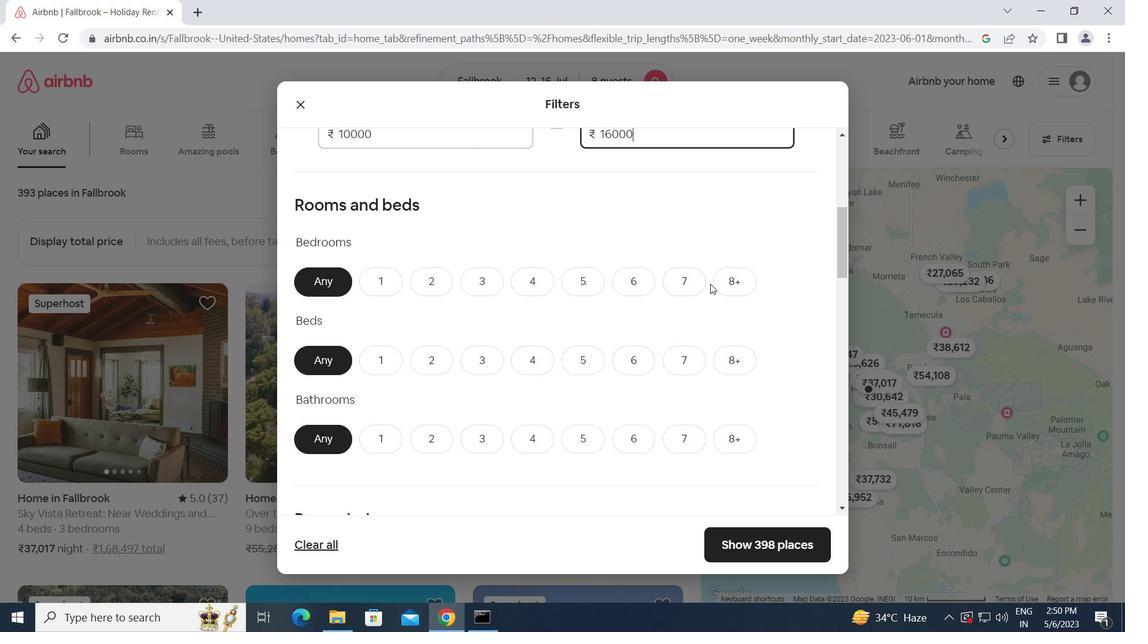 
Action: Mouse pressed left at (735, 281)
Screenshot: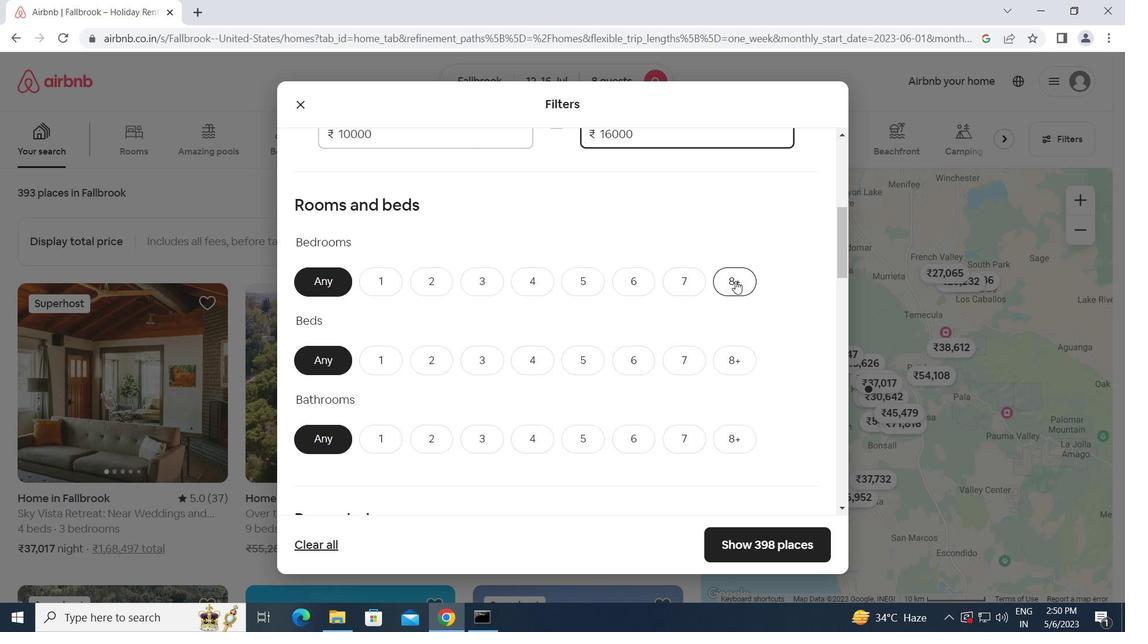 
Action: Mouse moved to (732, 359)
Screenshot: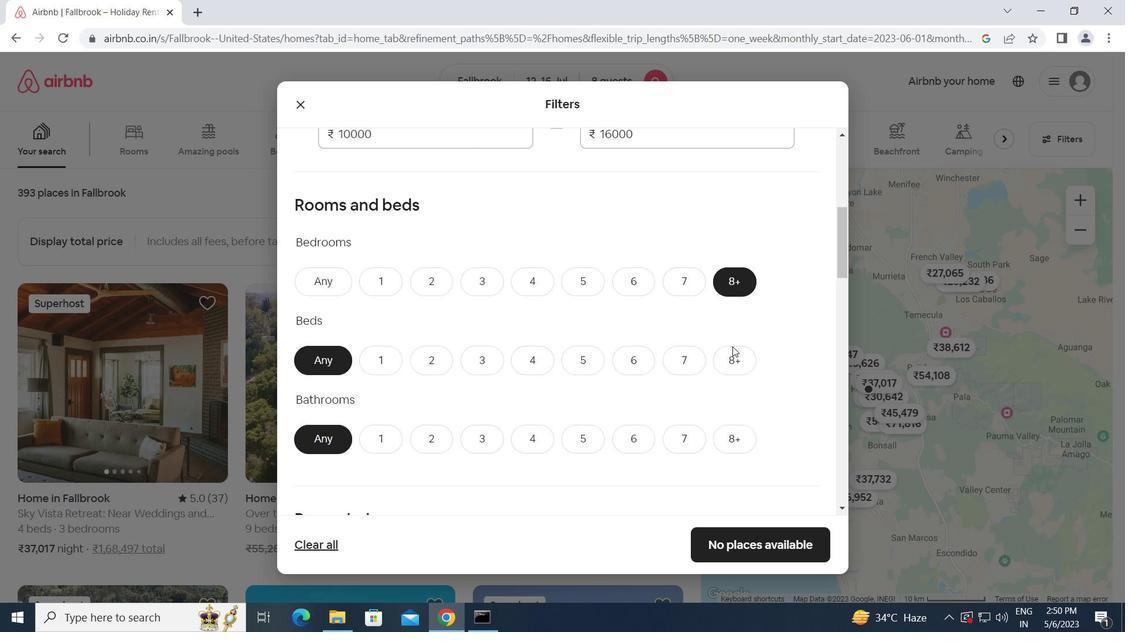 
Action: Mouse pressed left at (732, 359)
Screenshot: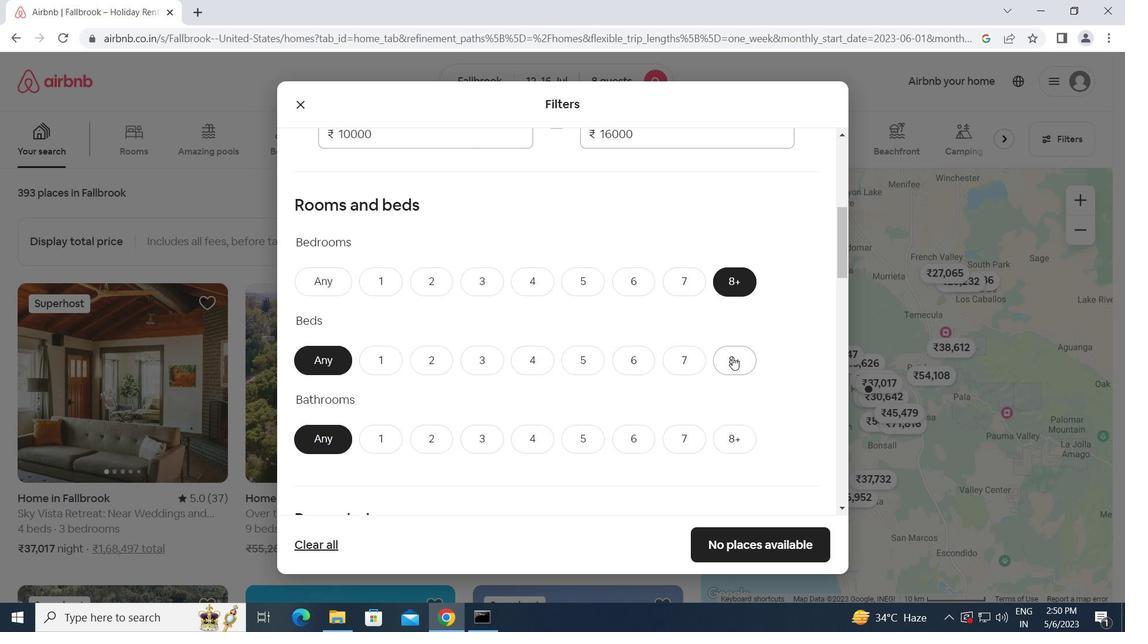 
Action: Mouse moved to (735, 438)
Screenshot: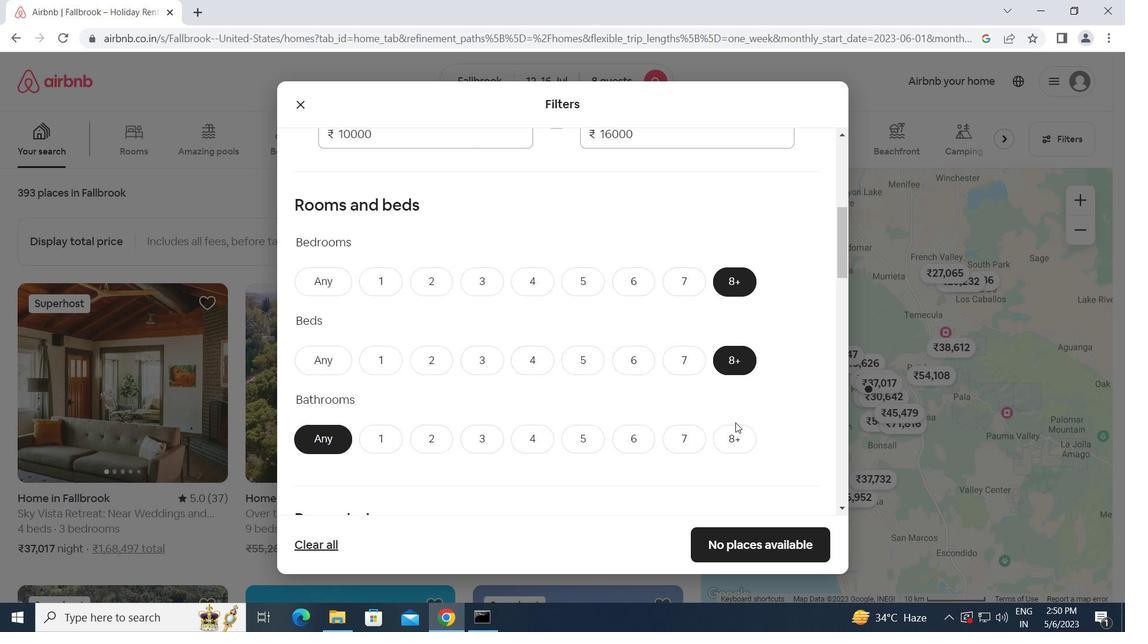 
Action: Mouse pressed left at (735, 438)
Screenshot: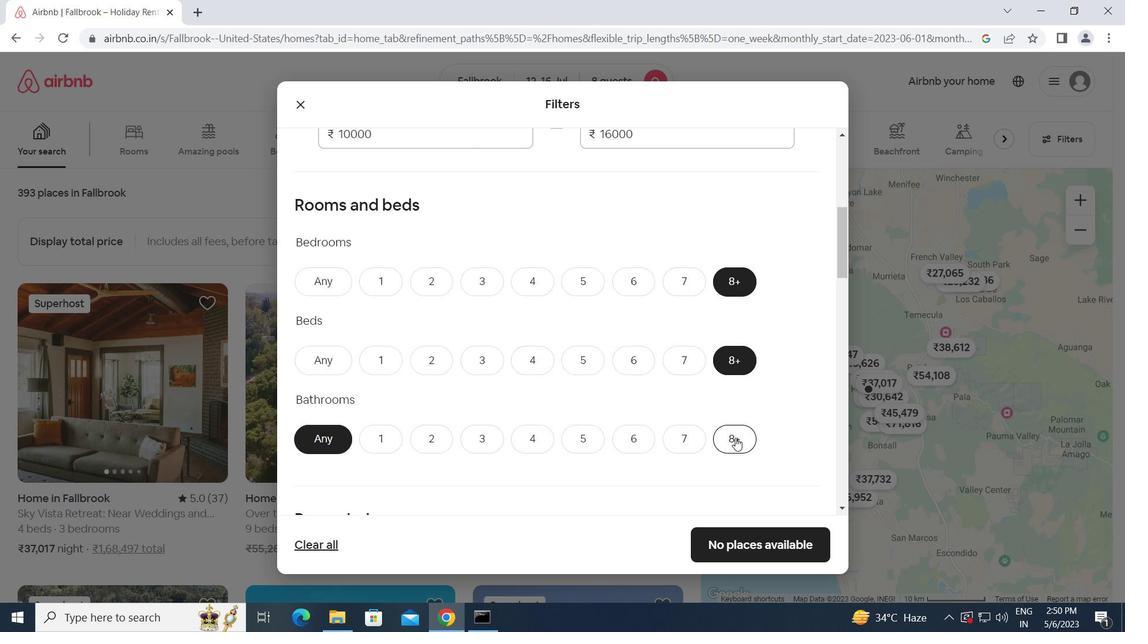 
Action: Mouse moved to (672, 471)
Screenshot: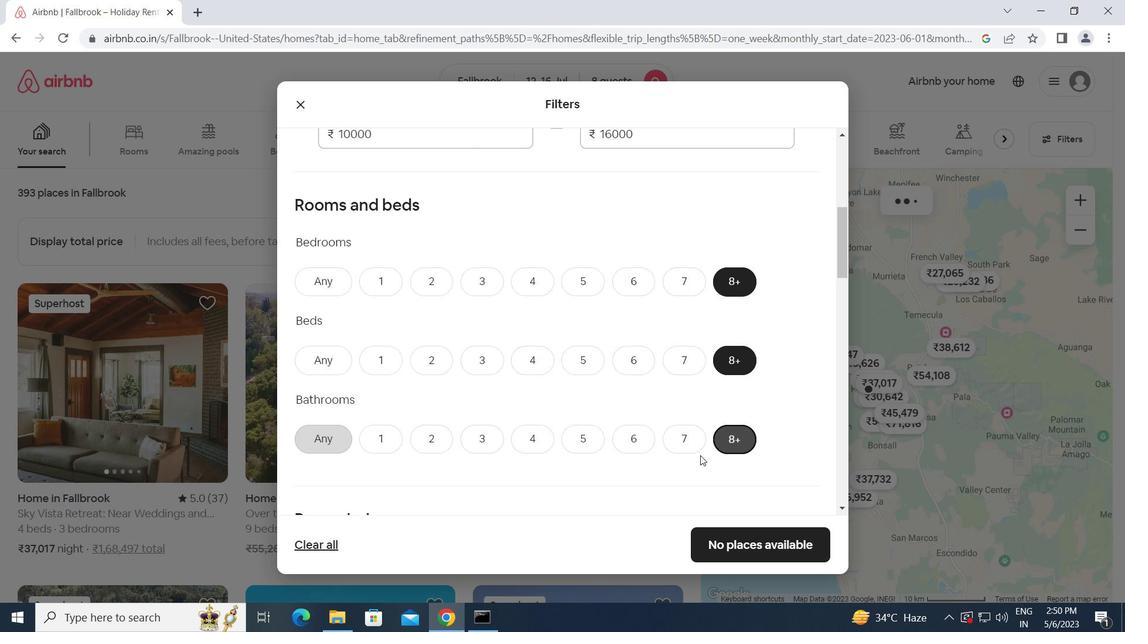 
Action: Mouse scrolled (672, 471) with delta (0, 0)
Screenshot: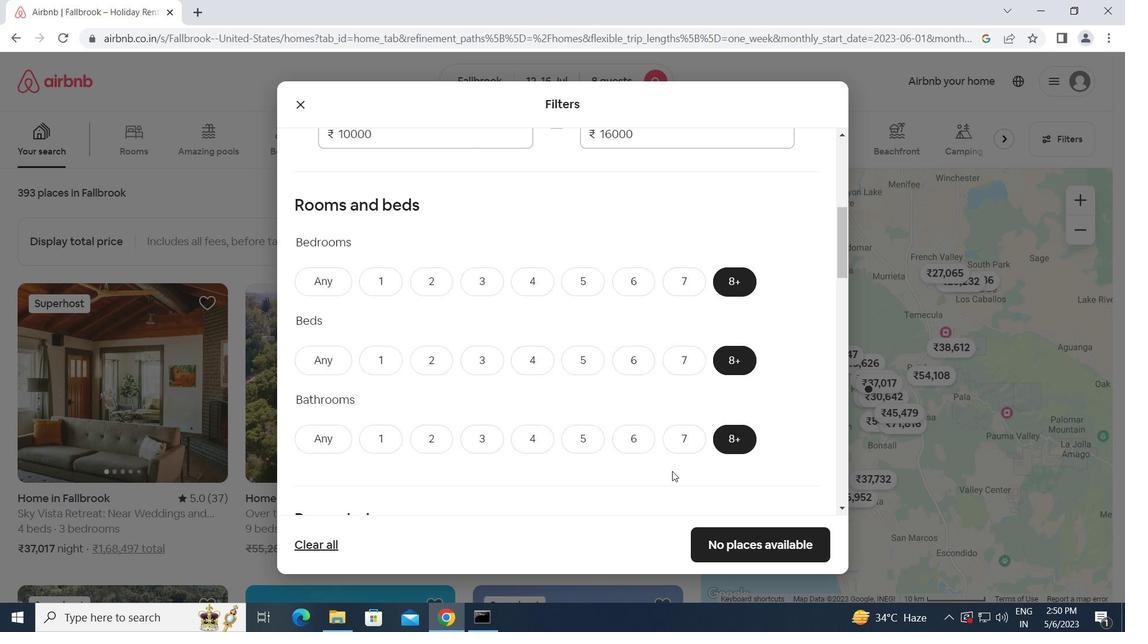 
Action: Mouse scrolled (672, 471) with delta (0, 0)
Screenshot: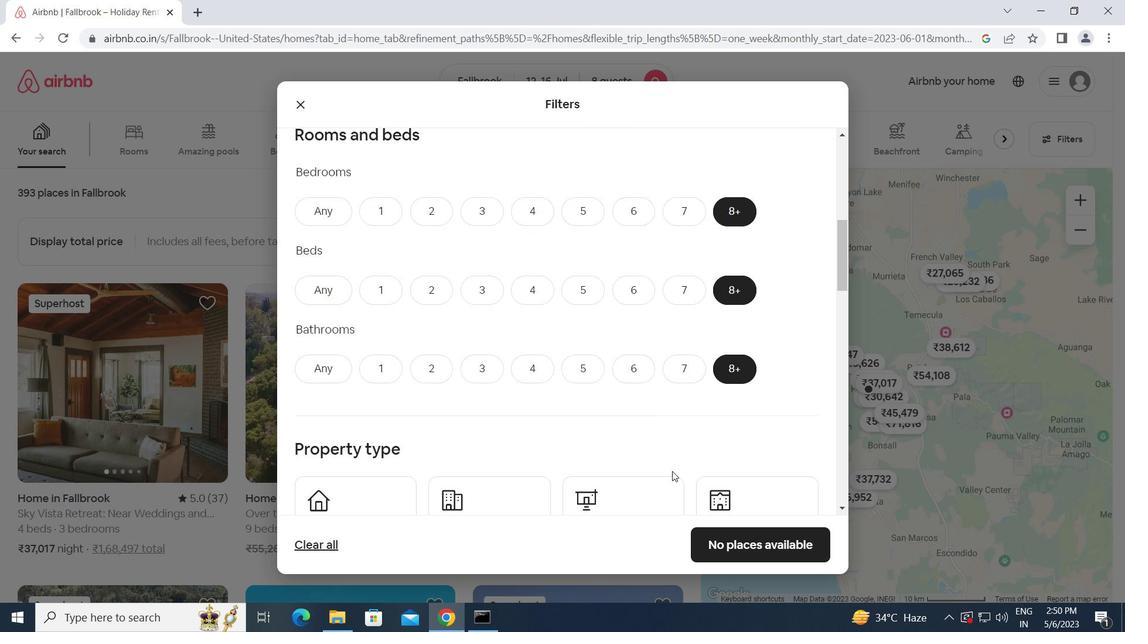 
Action: Mouse scrolled (672, 471) with delta (0, 0)
Screenshot: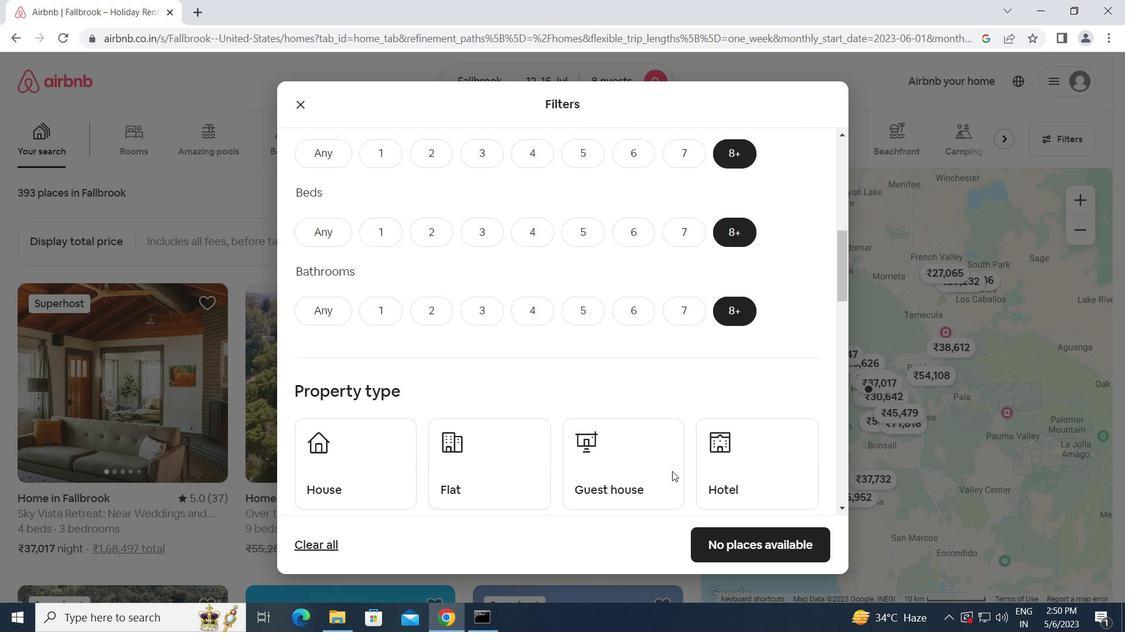 
Action: Mouse moved to (321, 361)
Screenshot: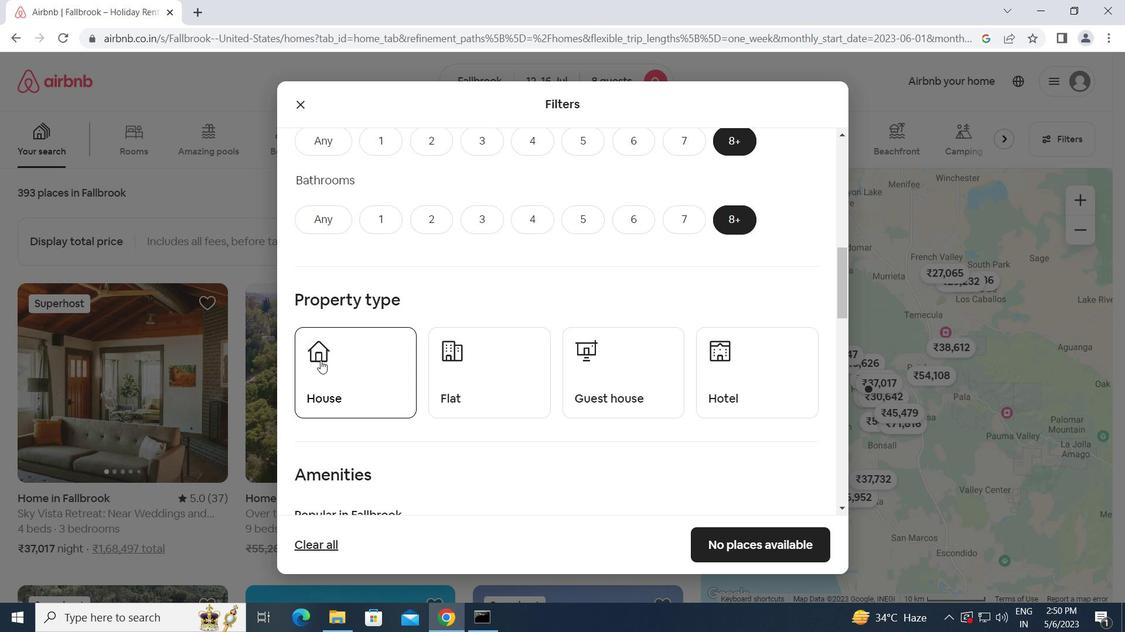
Action: Mouse pressed left at (321, 361)
Screenshot: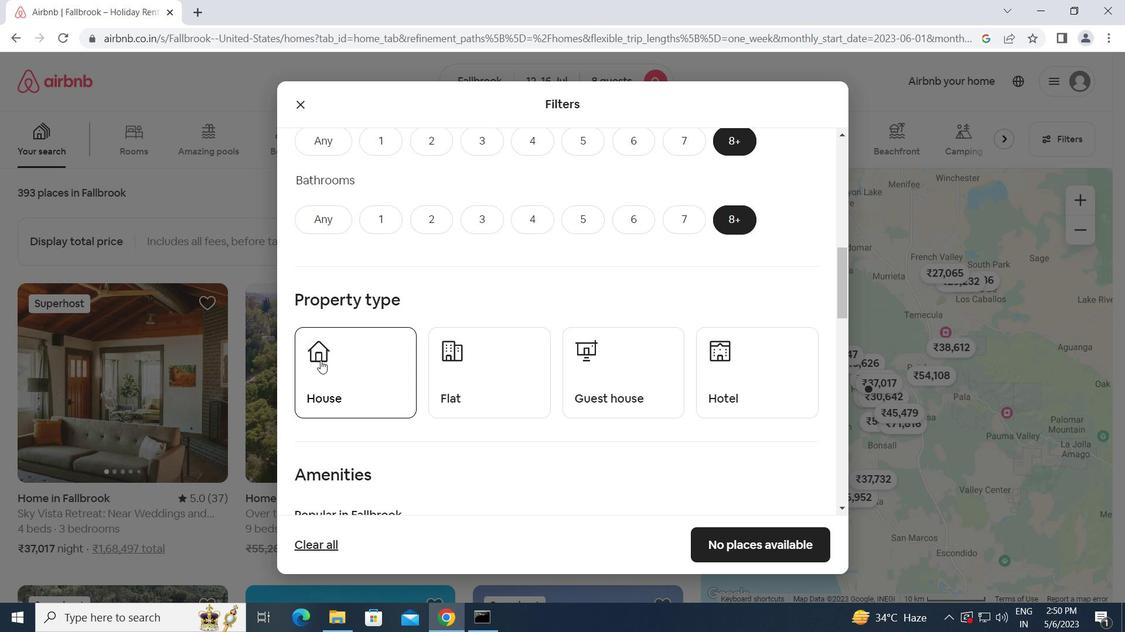 
Action: Mouse moved to (467, 370)
Screenshot: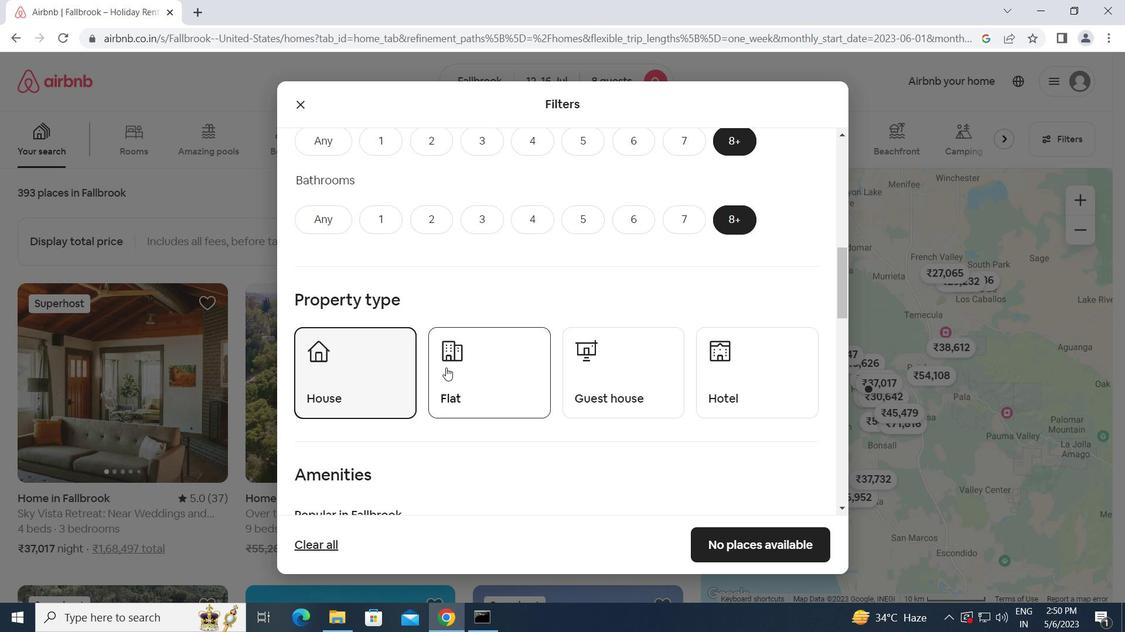 
Action: Mouse pressed left at (467, 370)
Screenshot: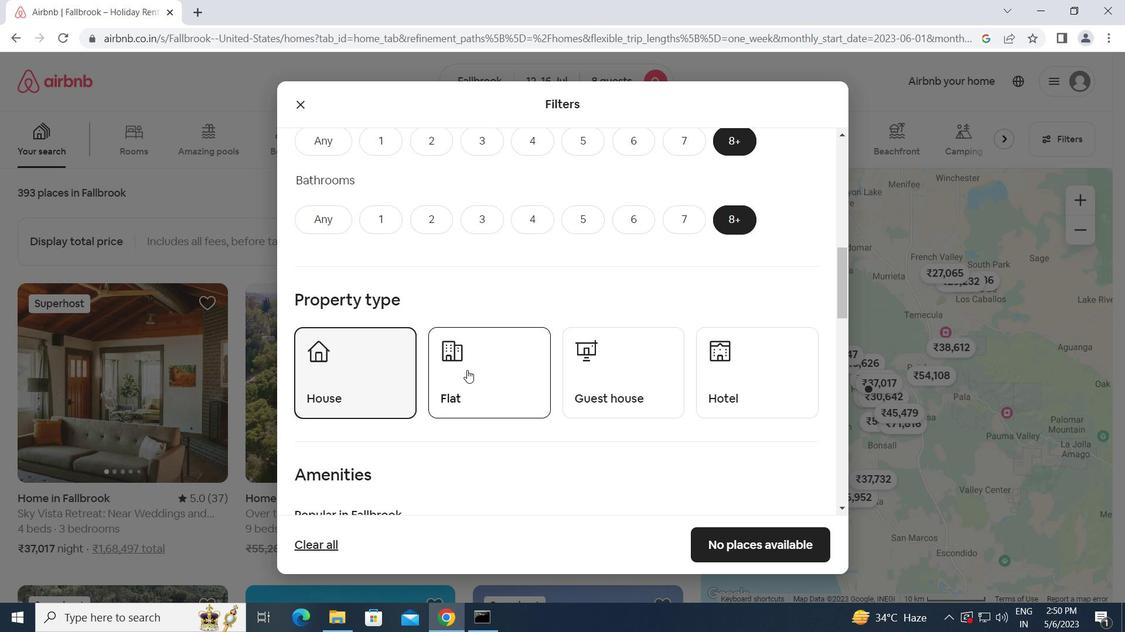 
Action: Mouse moved to (611, 375)
Screenshot: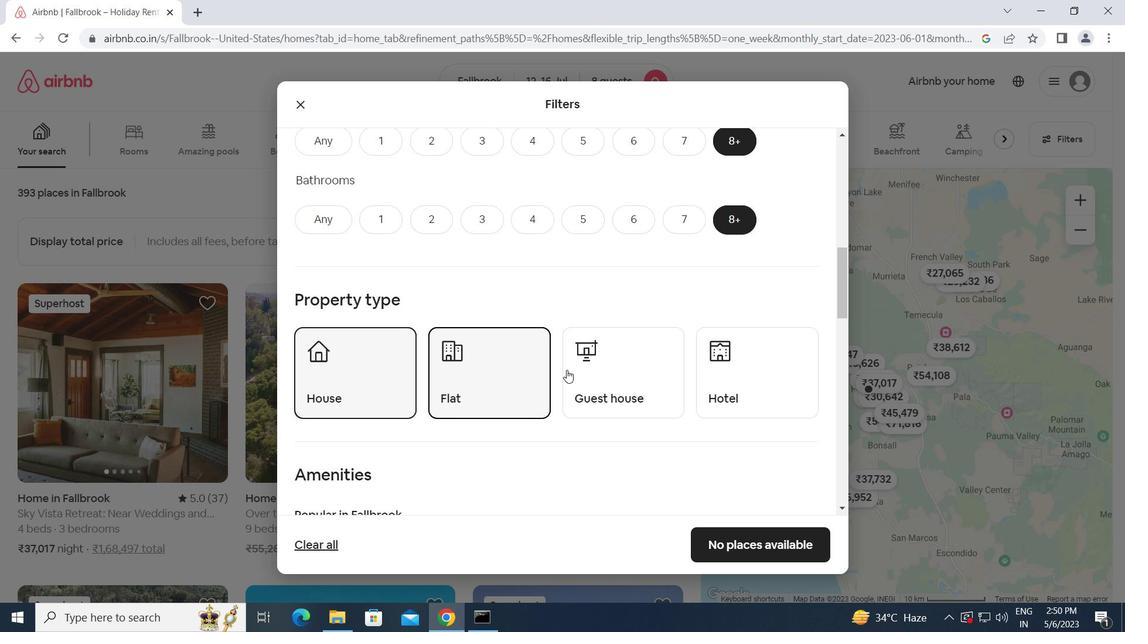 
Action: Mouse pressed left at (611, 375)
Screenshot: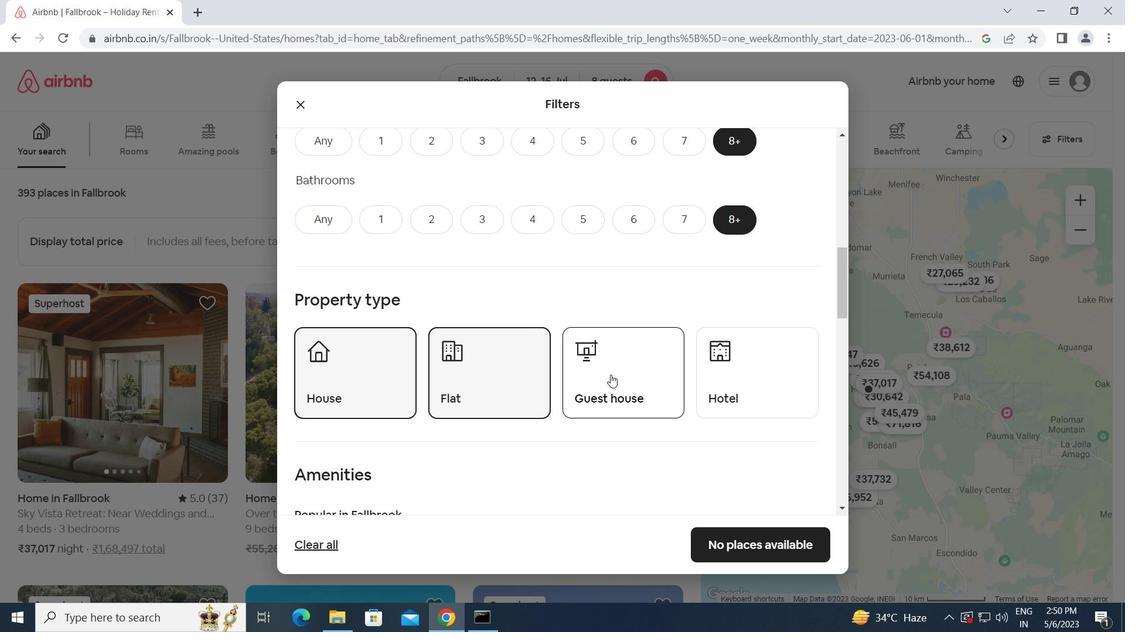 
Action: Mouse moved to (732, 358)
Screenshot: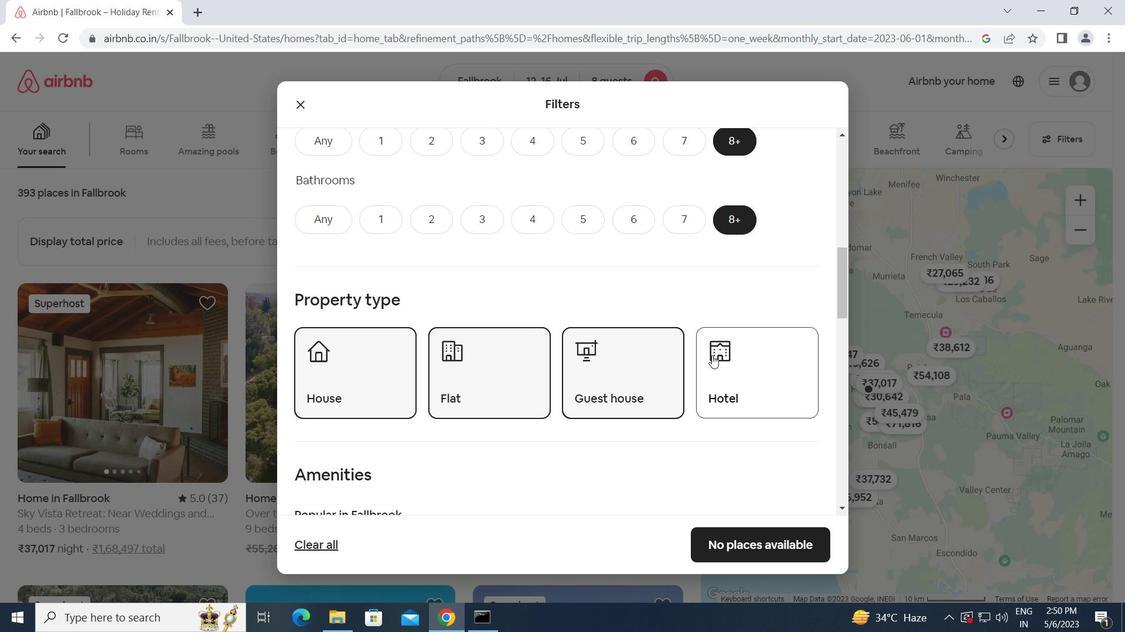 
Action: Mouse pressed left at (732, 358)
Screenshot: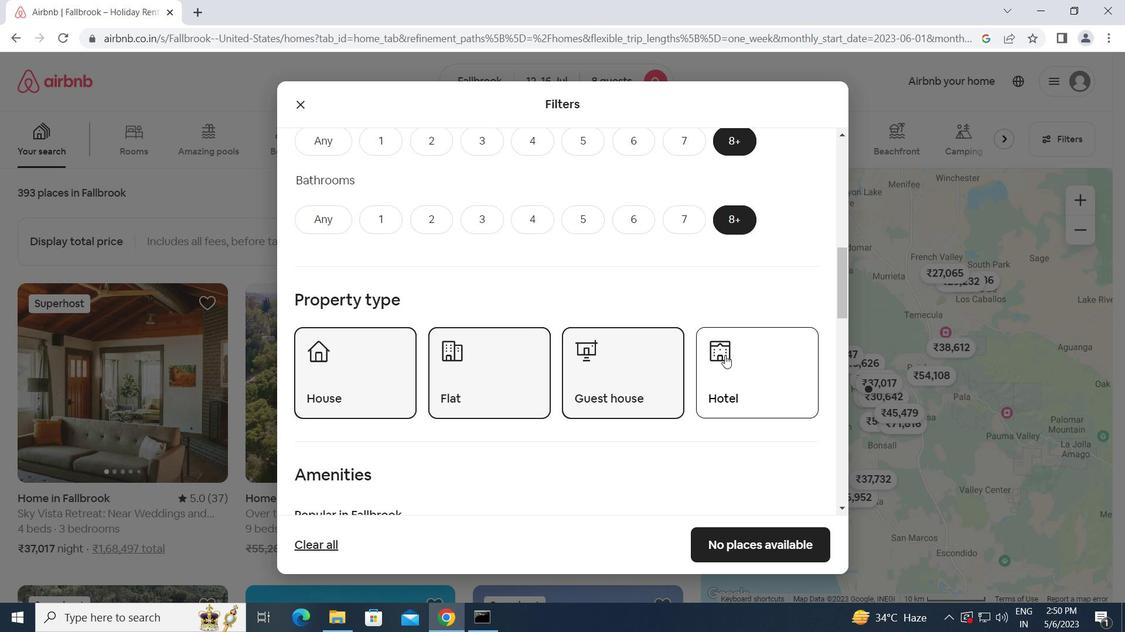 
Action: Mouse moved to (610, 445)
Screenshot: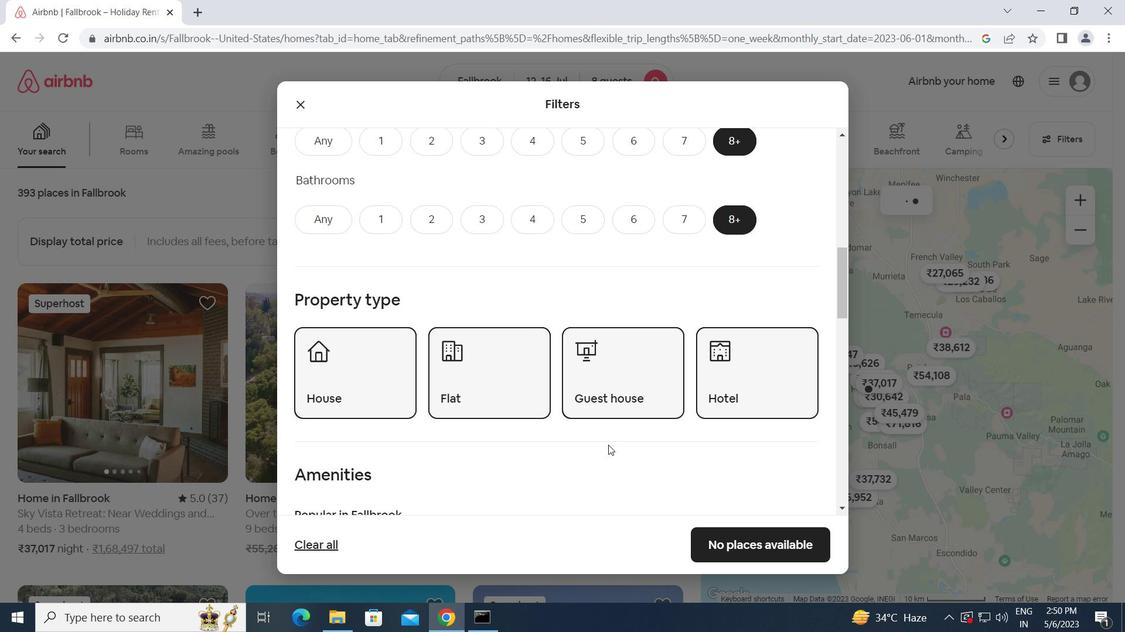 
Action: Mouse scrolled (610, 444) with delta (0, 0)
Screenshot: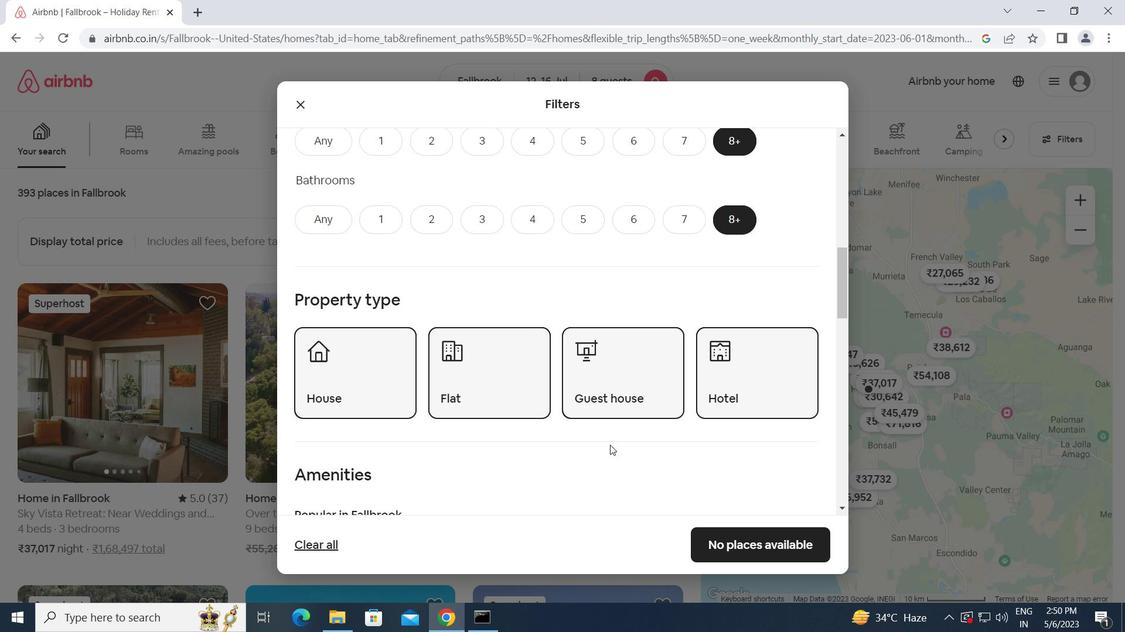 
Action: Mouse scrolled (610, 444) with delta (0, 0)
Screenshot: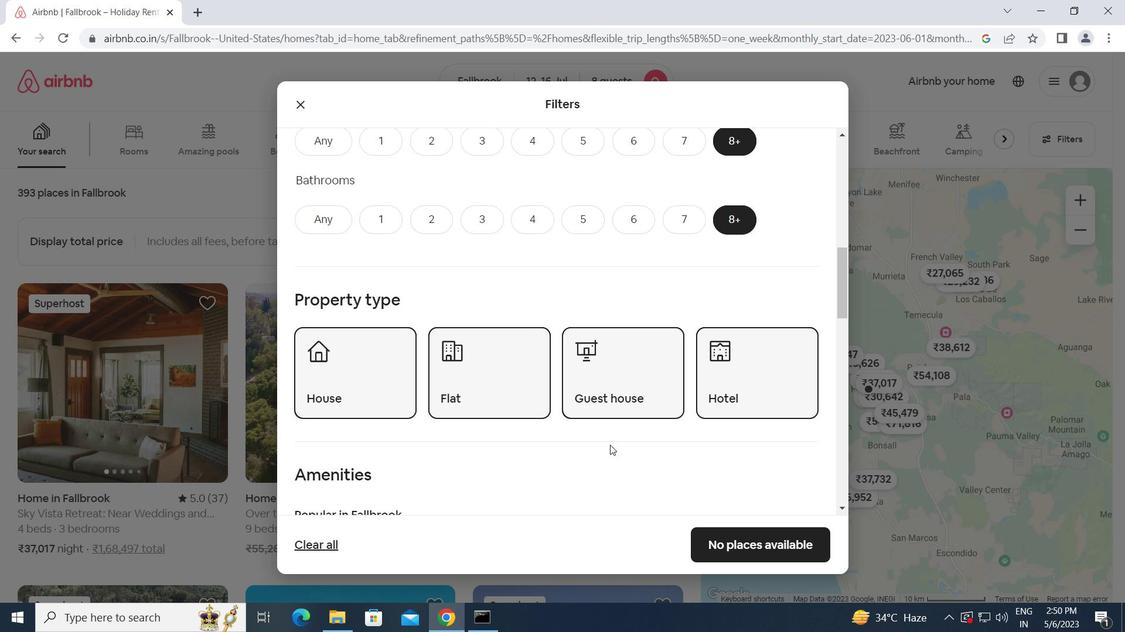 
Action: Mouse moved to (494, 473)
Screenshot: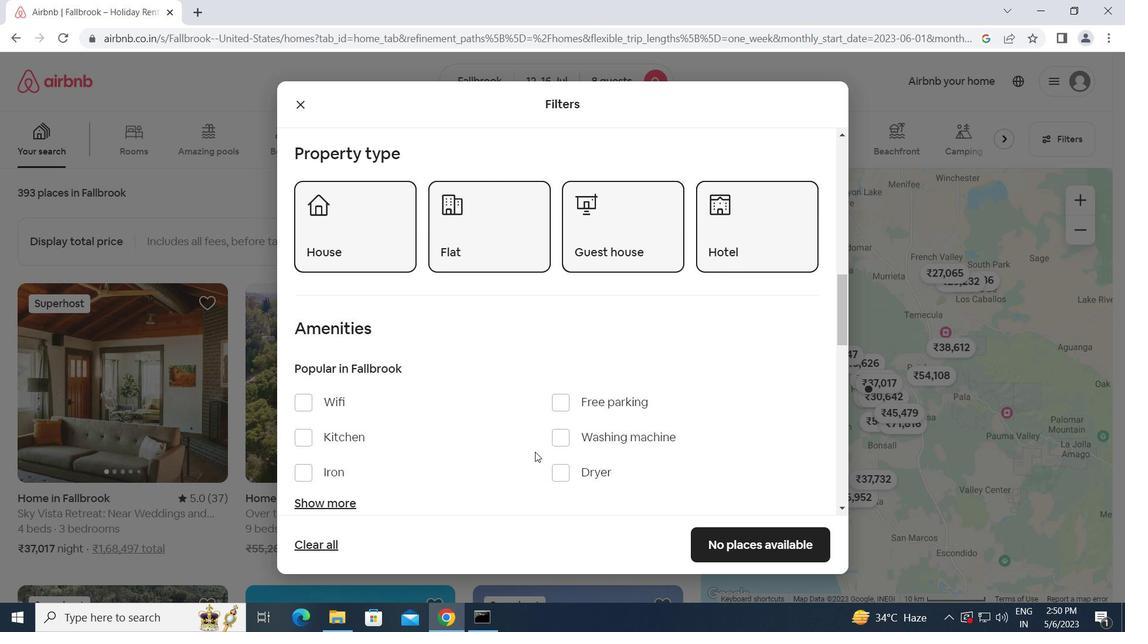 
Action: Mouse scrolled (494, 472) with delta (0, 0)
Screenshot: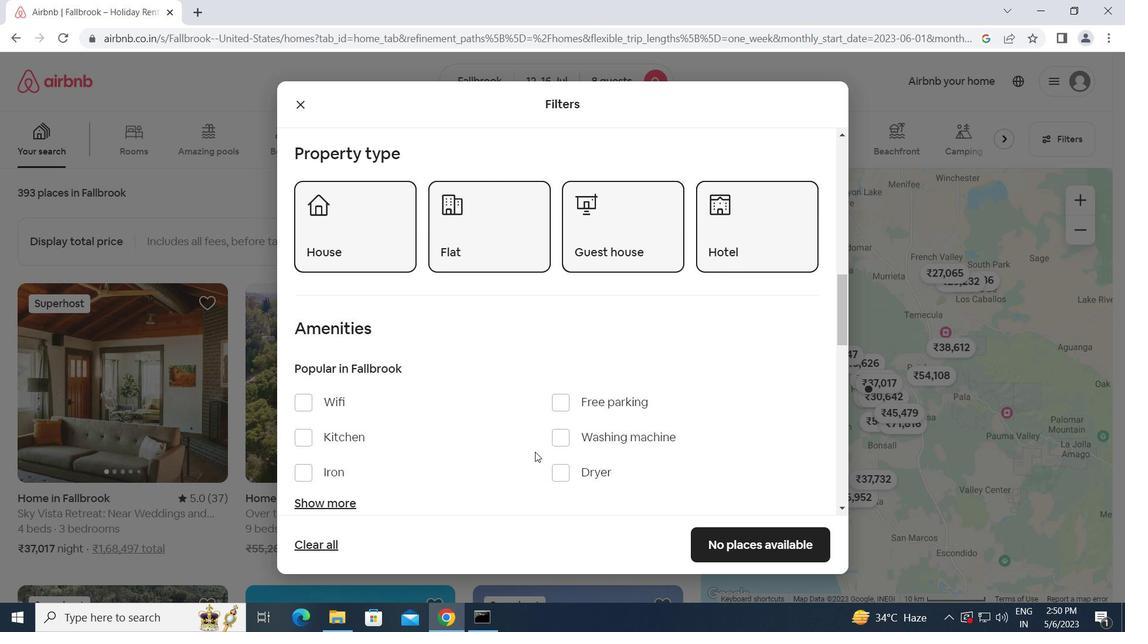 
Action: Mouse moved to (320, 437)
Screenshot: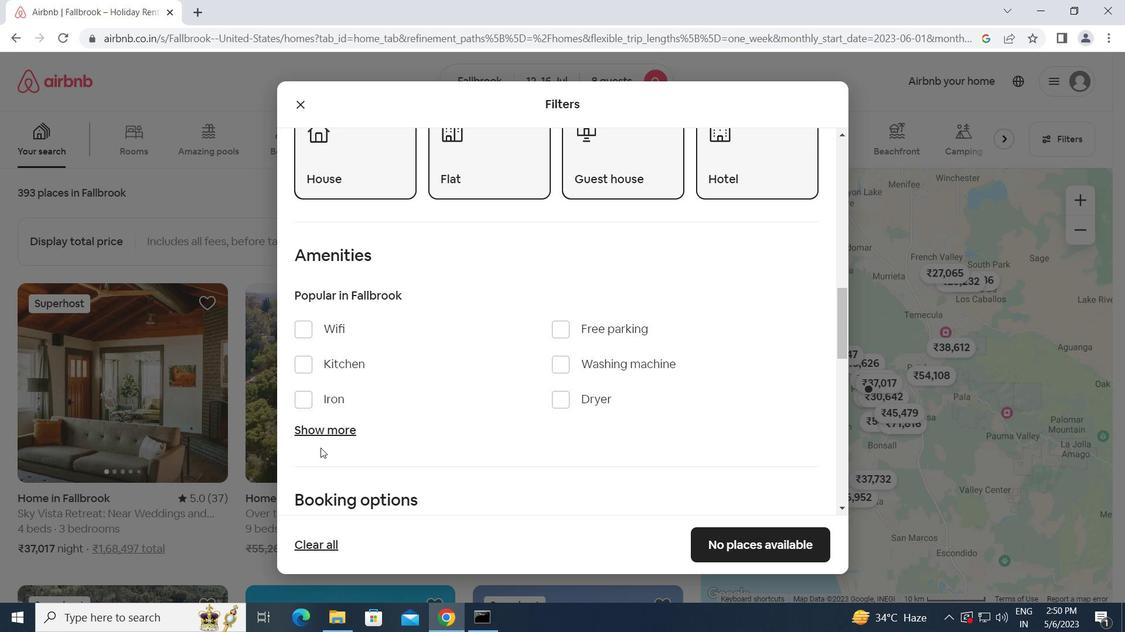 
Action: Mouse pressed left at (320, 437)
Screenshot: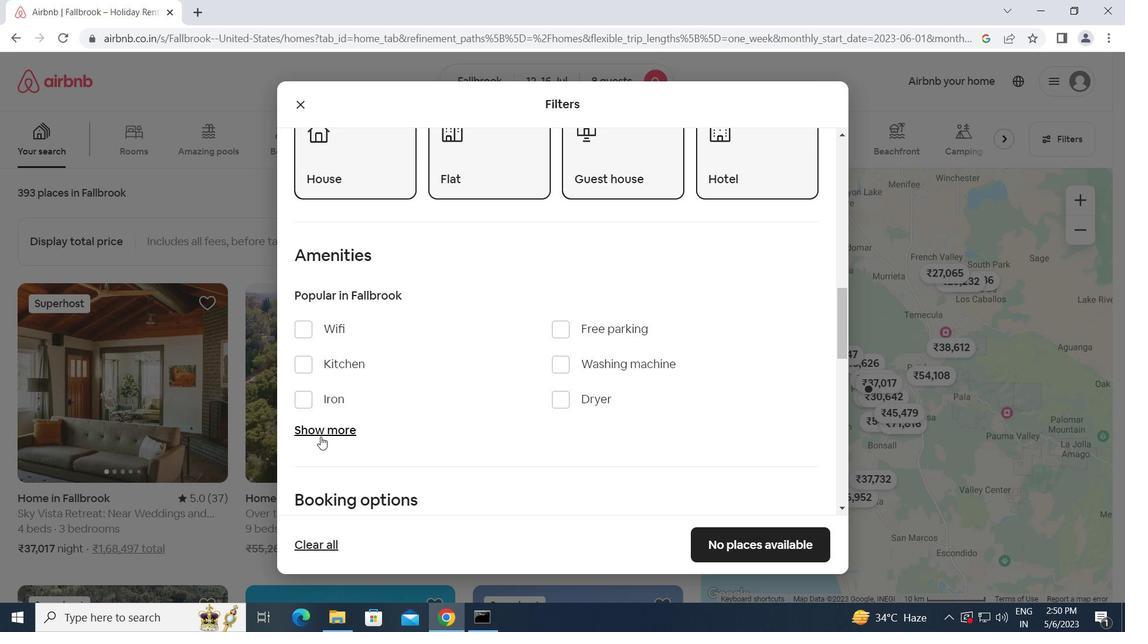 
Action: Mouse moved to (308, 335)
Screenshot: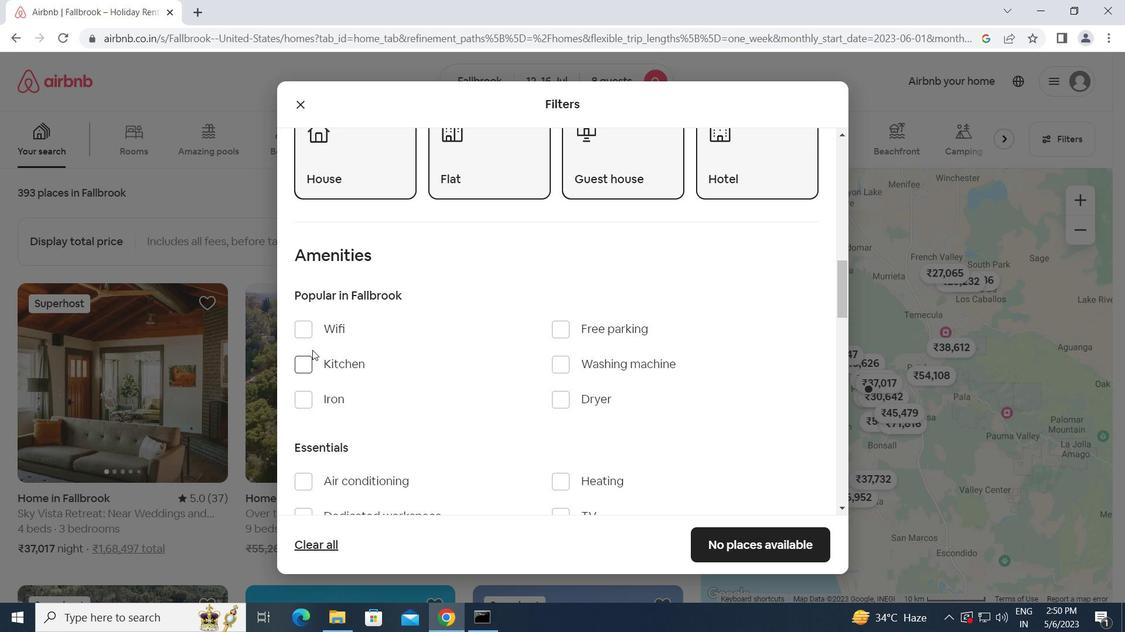 
Action: Mouse pressed left at (308, 335)
Screenshot: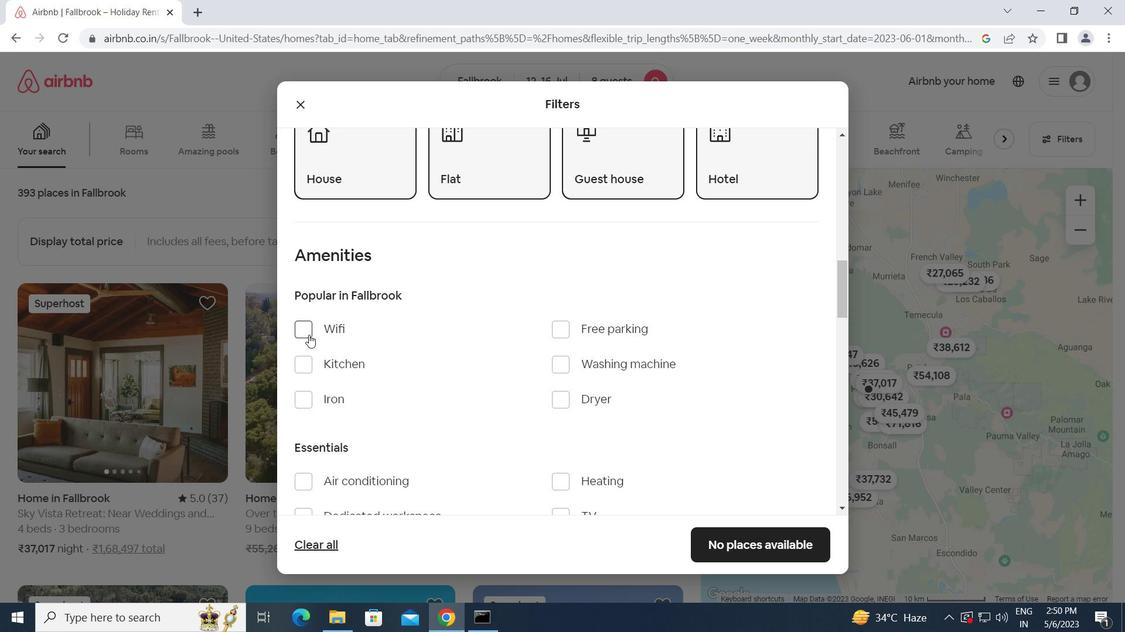 
Action: Mouse moved to (389, 399)
Screenshot: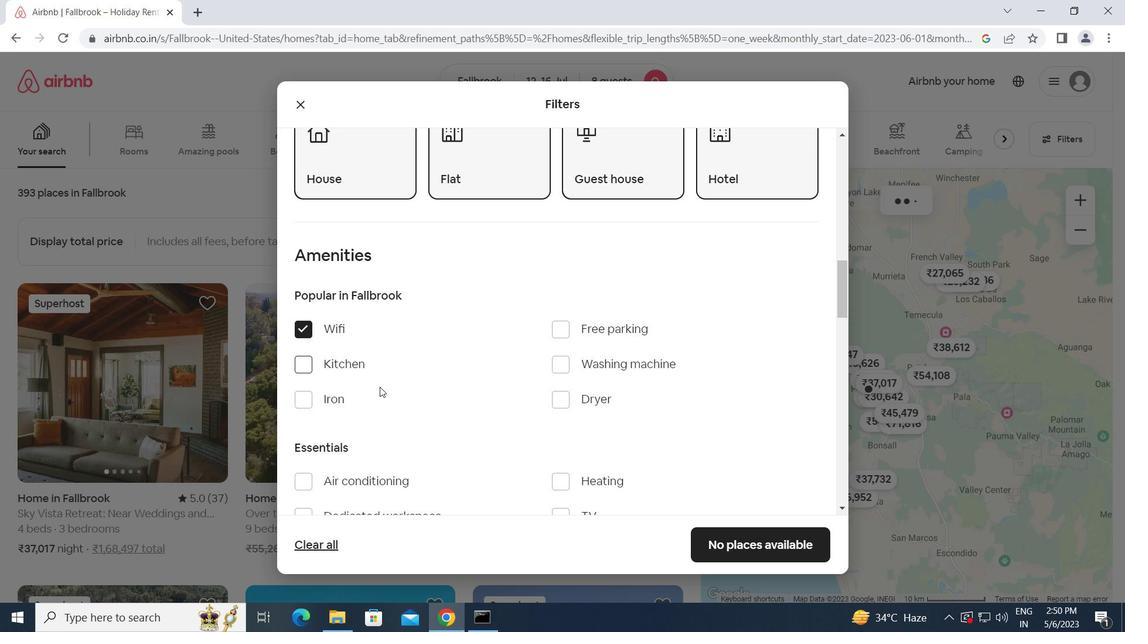 
Action: Mouse scrolled (389, 398) with delta (0, 0)
Screenshot: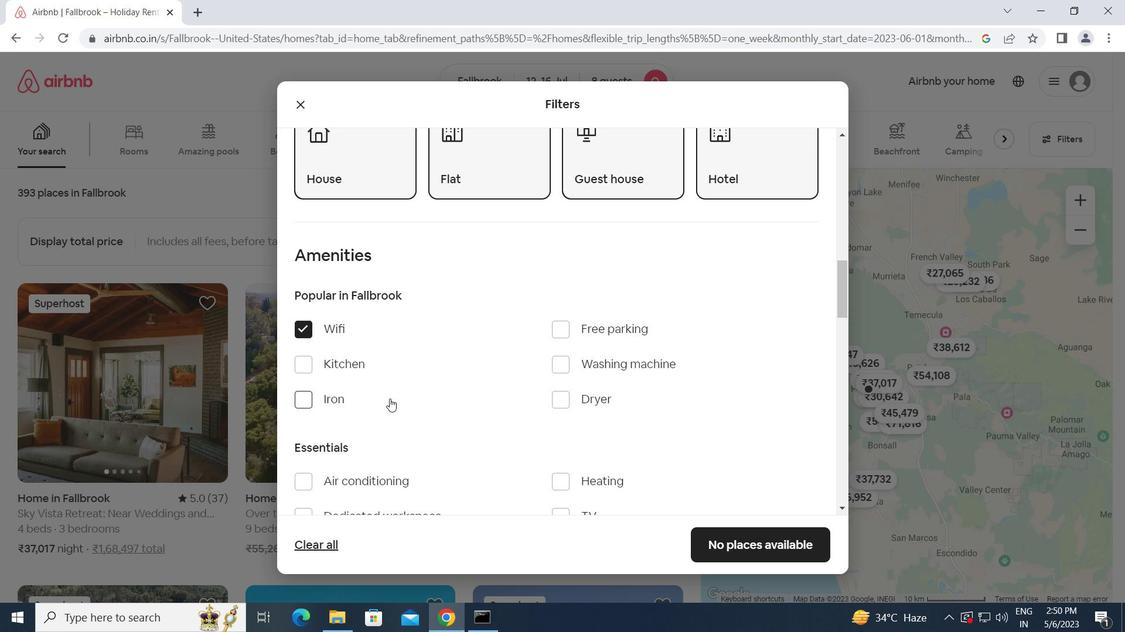 
Action: Mouse scrolled (389, 398) with delta (0, 0)
Screenshot: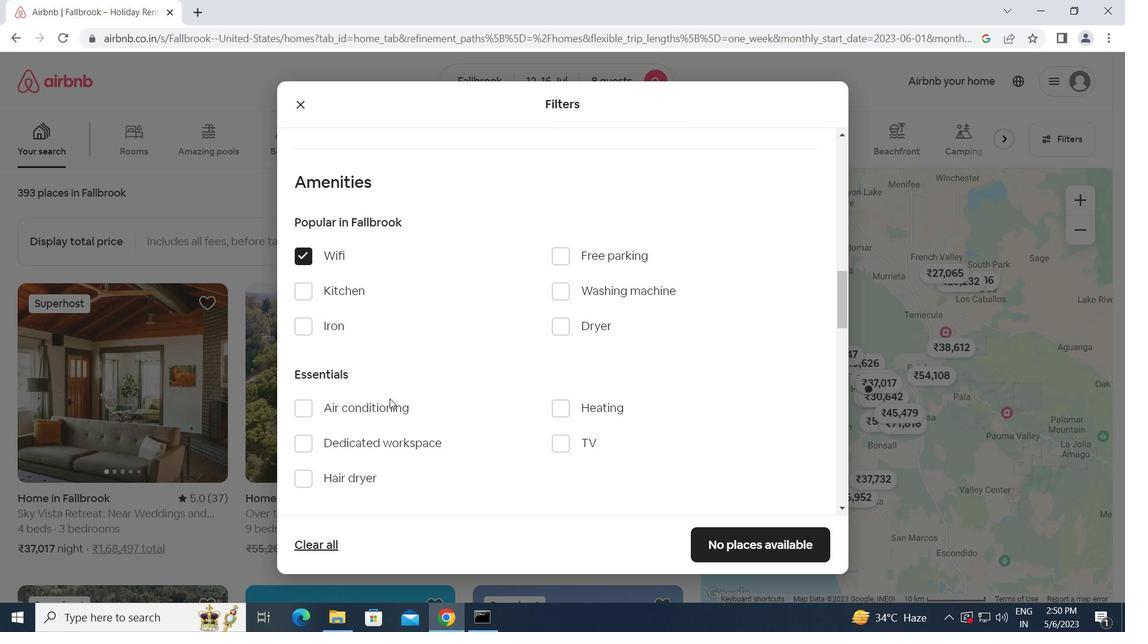 
Action: Mouse moved to (559, 368)
Screenshot: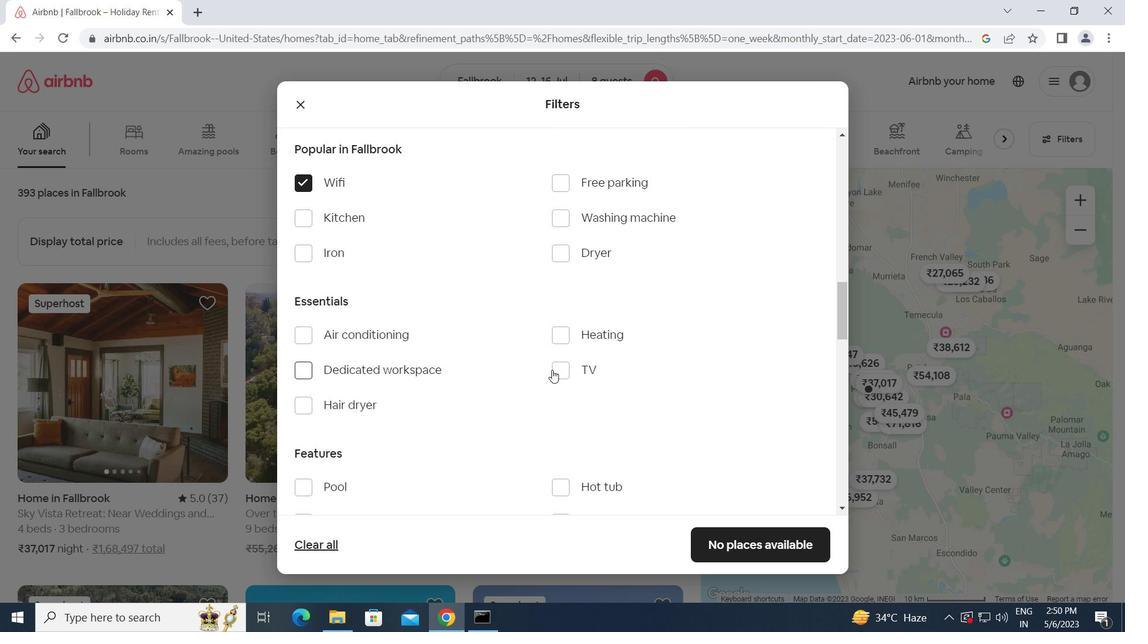 
Action: Mouse pressed left at (559, 368)
Screenshot: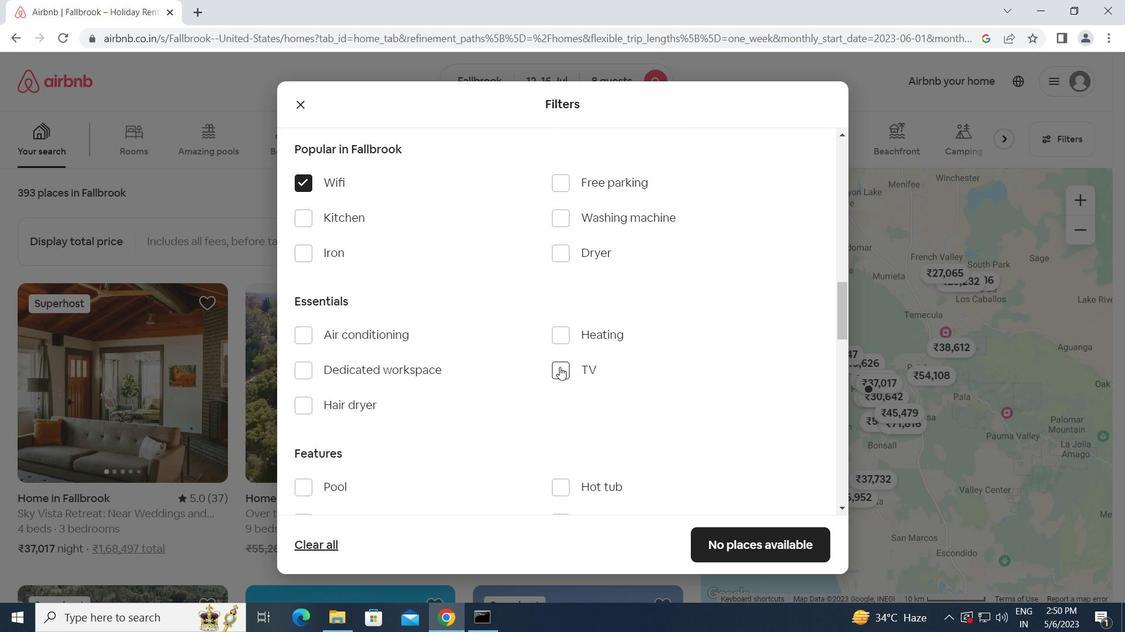 
Action: Mouse moved to (561, 181)
Screenshot: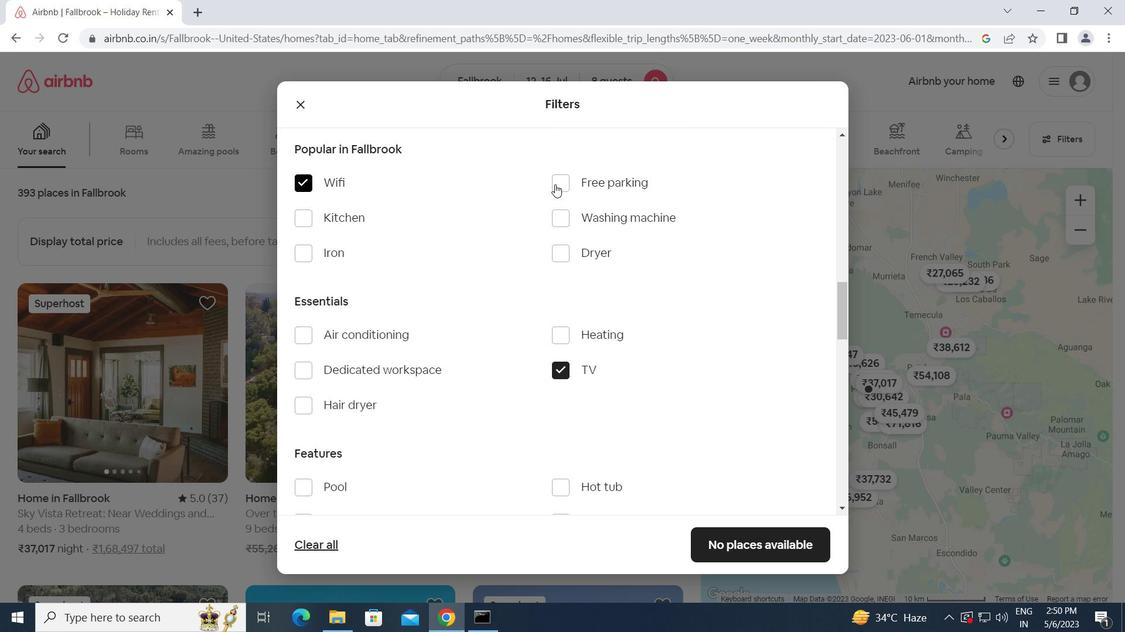 
Action: Mouse pressed left at (561, 181)
Screenshot: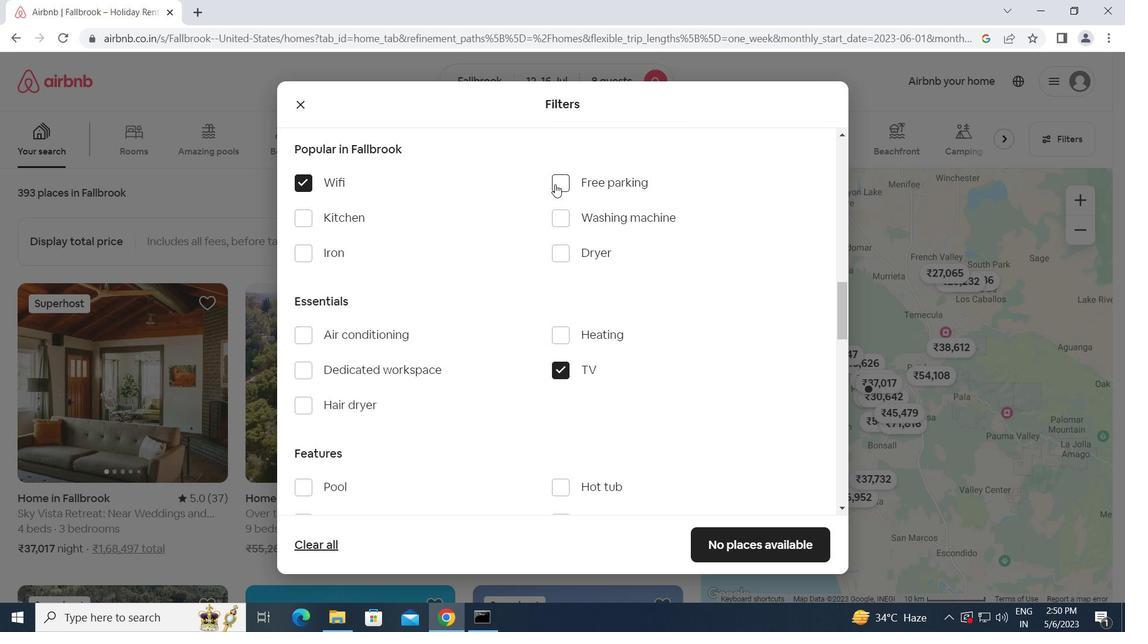 
Action: Mouse moved to (493, 272)
Screenshot: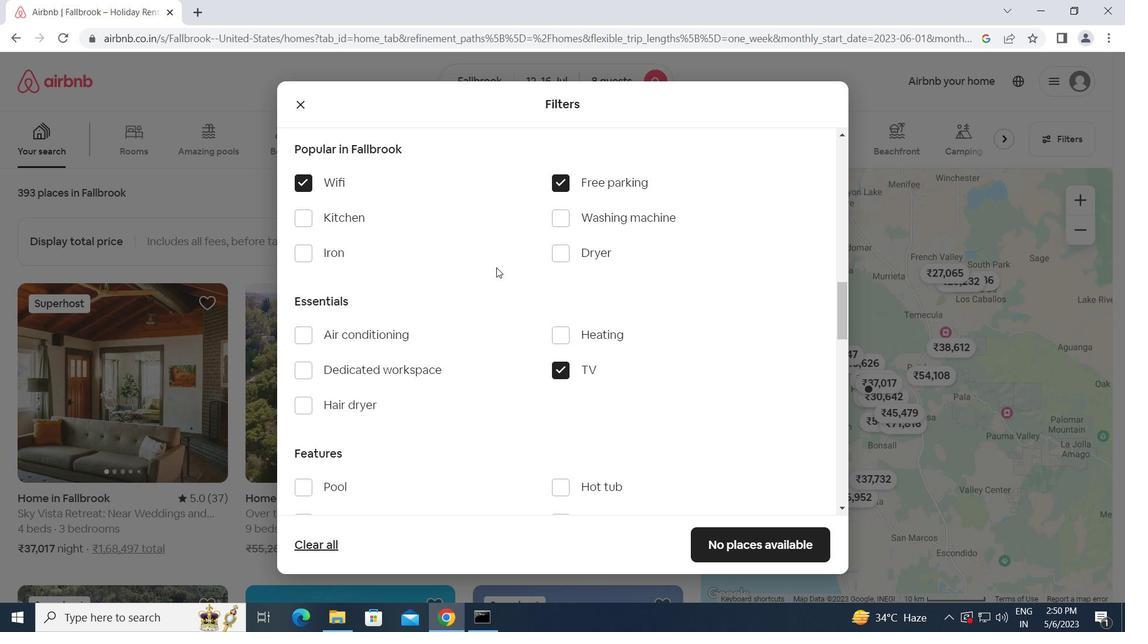 
Action: Mouse scrolled (493, 271) with delta (0, 0)
Screenshot: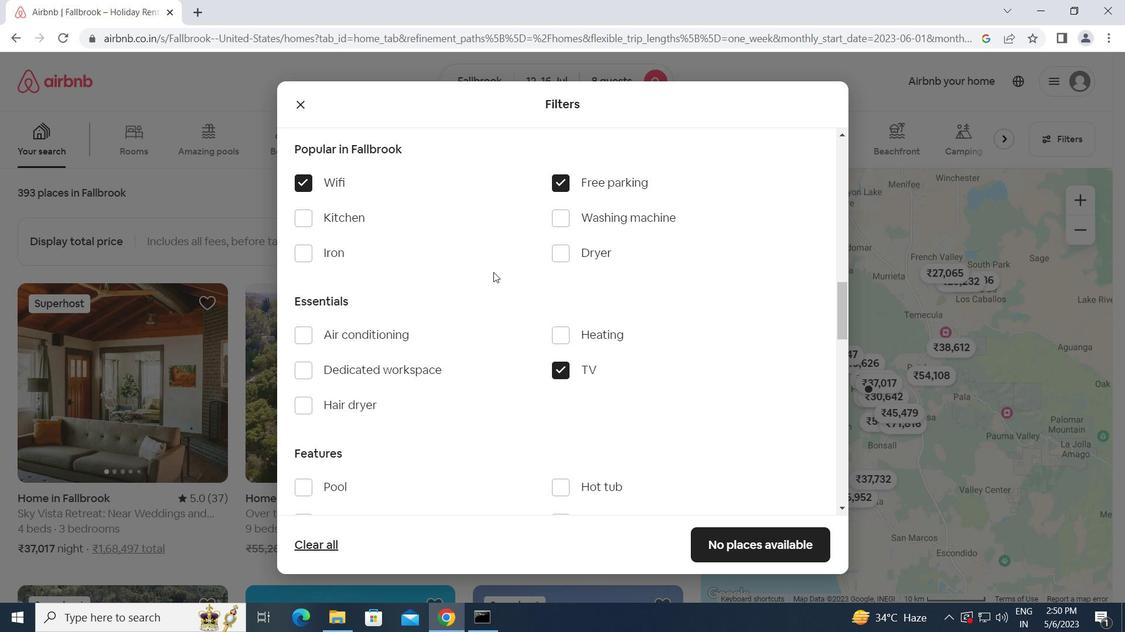 
Action: Mouse moved to (444, 294)
Screenshot: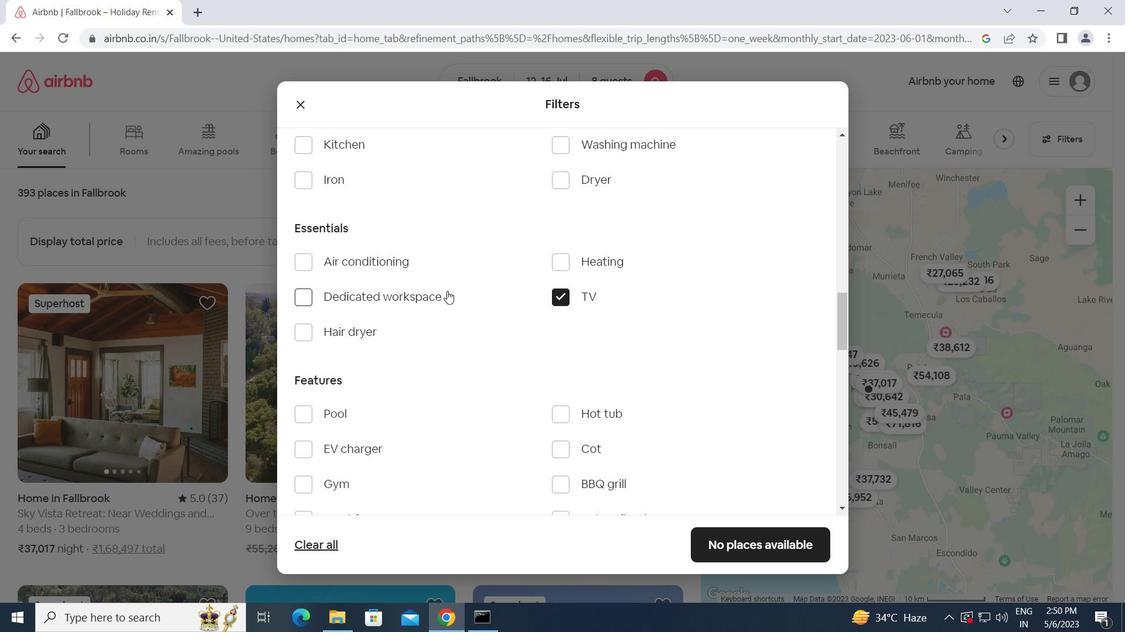 
Action: Mouse scrolled (444, 293) with delta (0, 0)
Screenshot: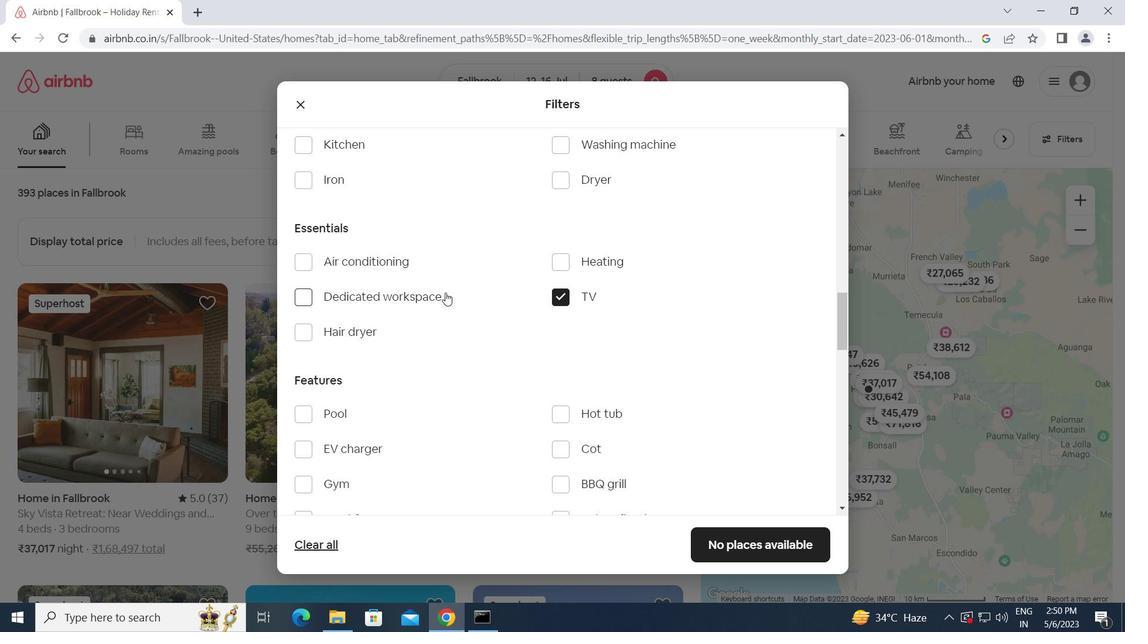 
Action: Mouse moved to (296, 412)
Screenshot: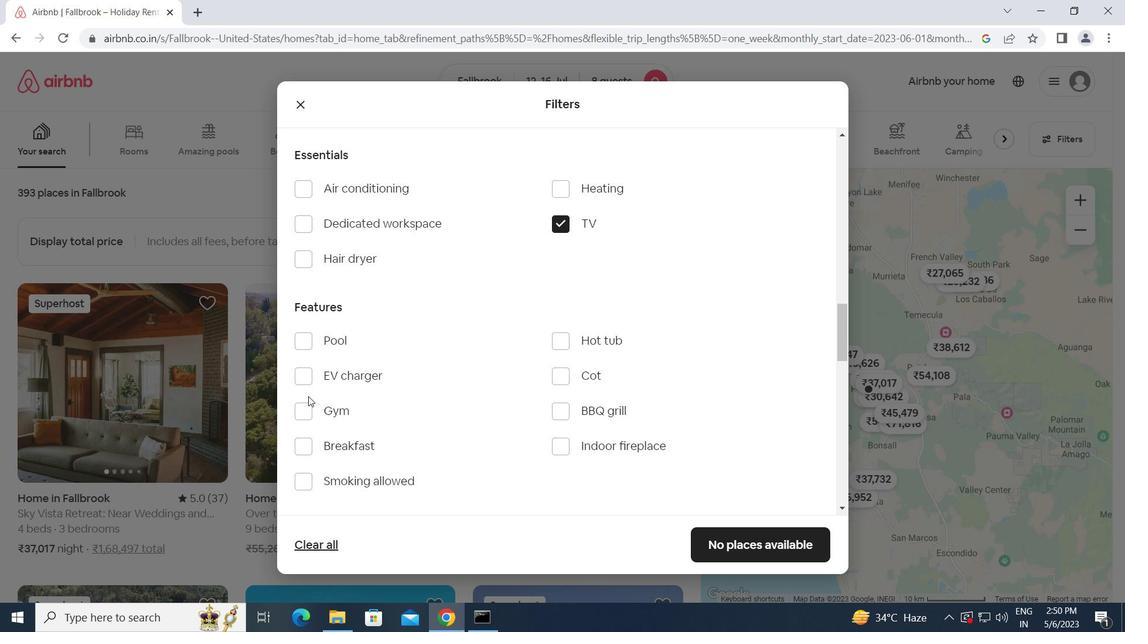 
Action: Mouse pressed left at (296, 412)
Screenshot: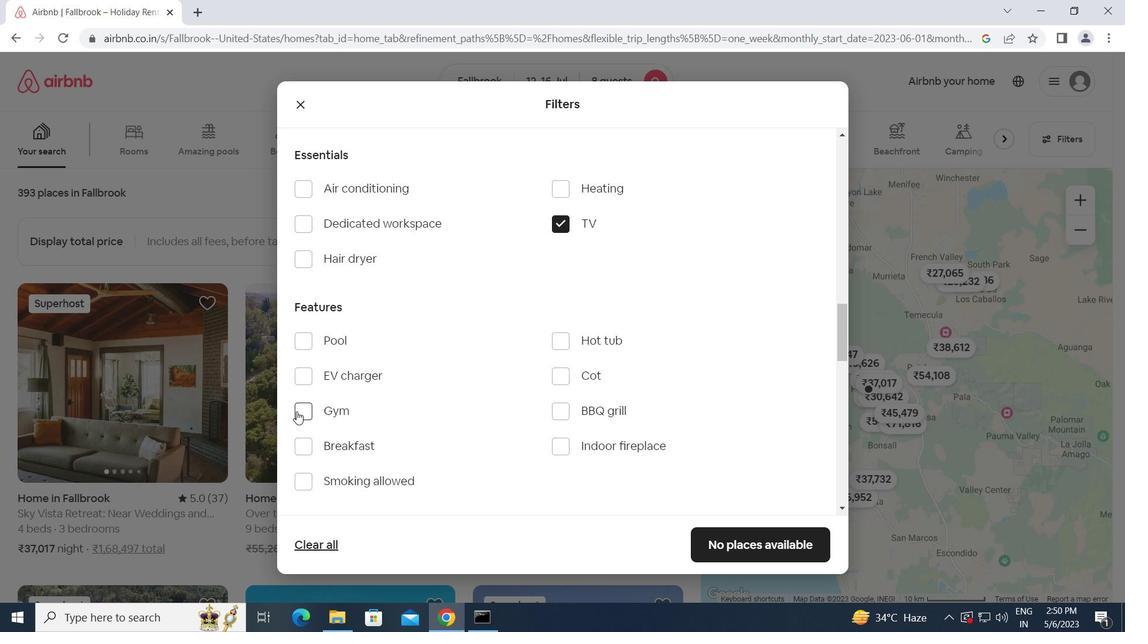 
Action: Mouse moved to (305, 444)
Screenshot: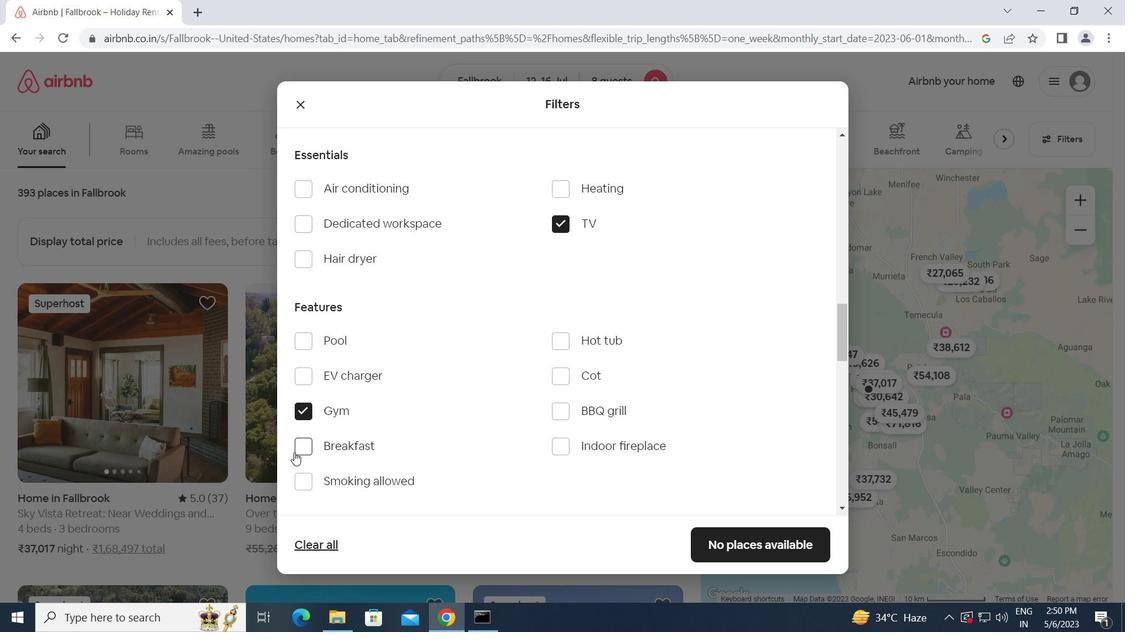 
Action: Mouse pressed left at (305, 444)
Screenshot: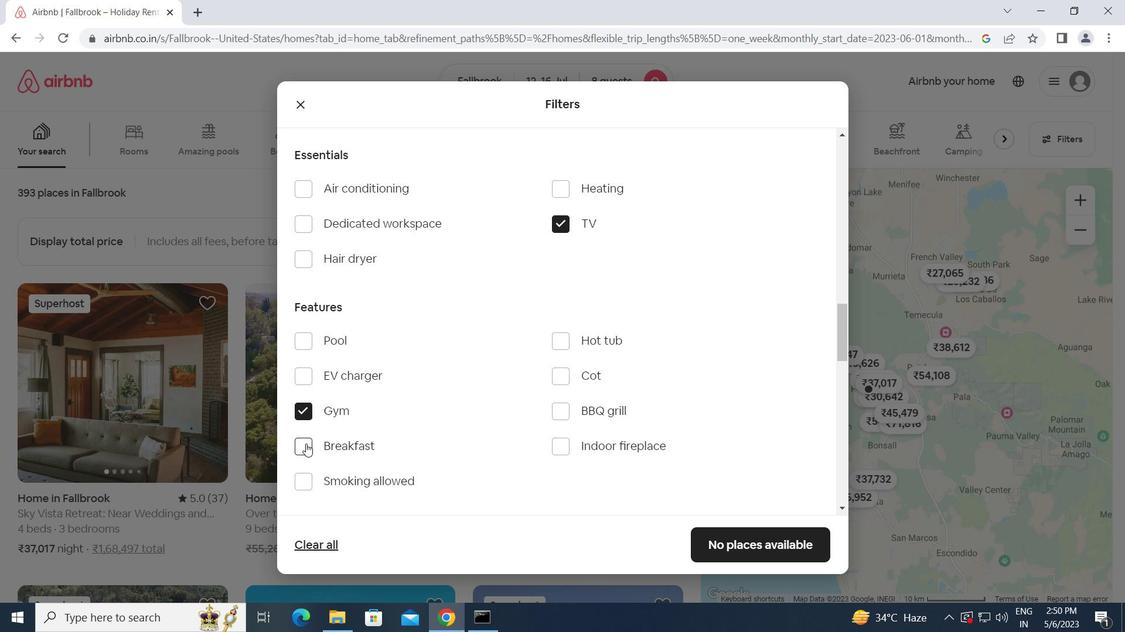 
Action: Mouse moved to (432, 425)
Screenshot: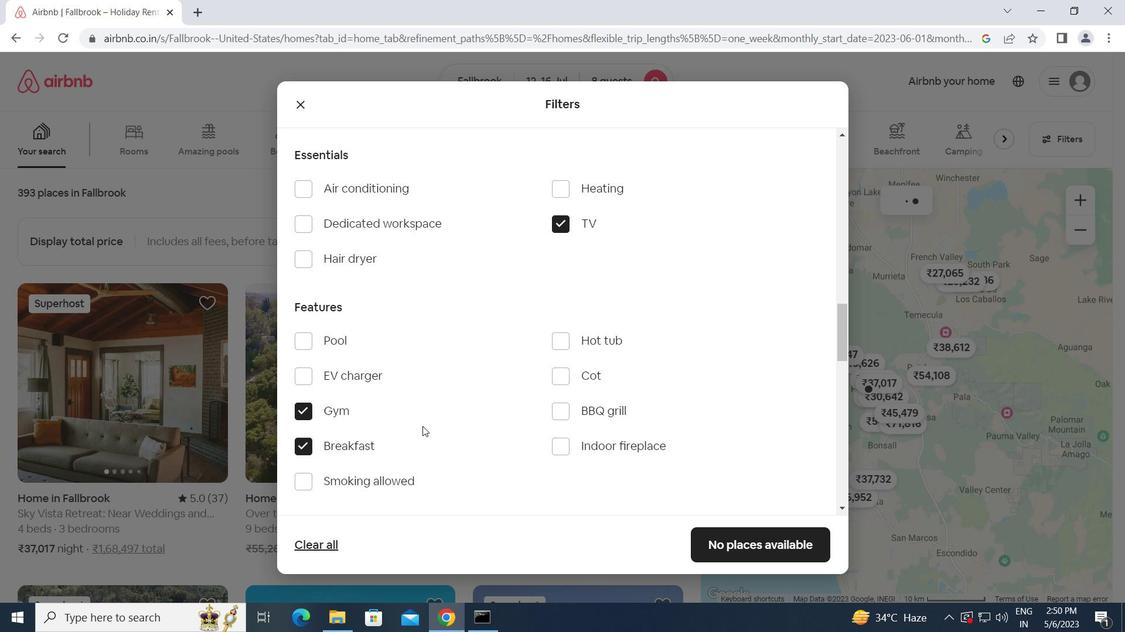 
Action: Mouse scrolled (432, 424) with delta (0, 0)
Screenshot: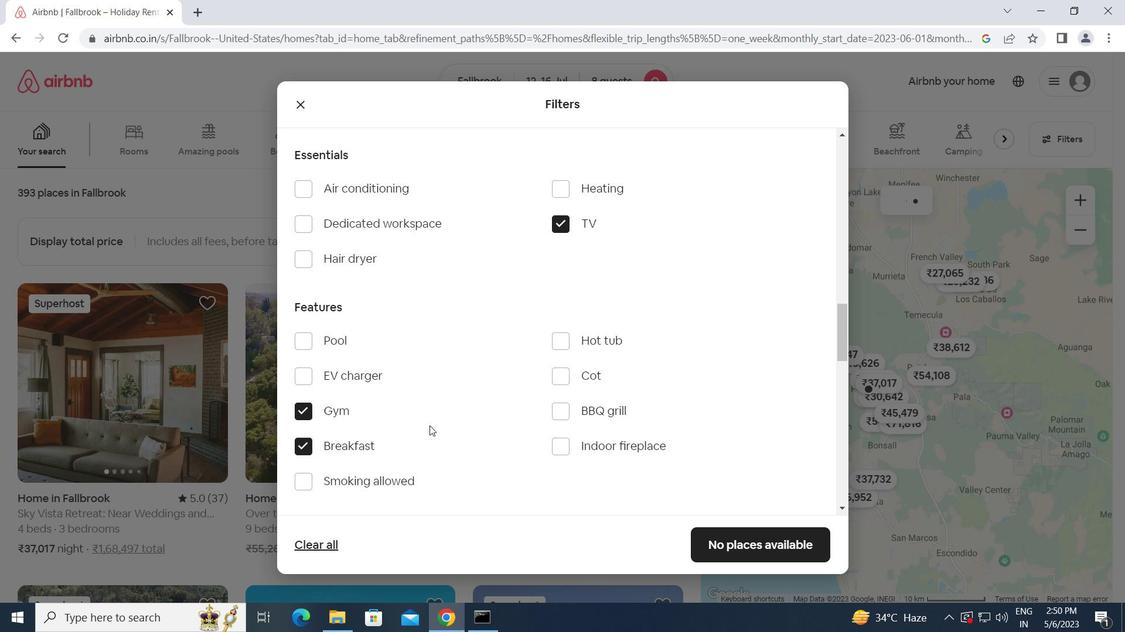 
Action: Mouse scrolled (432, 424) with delta (0, 0)
Screenshot: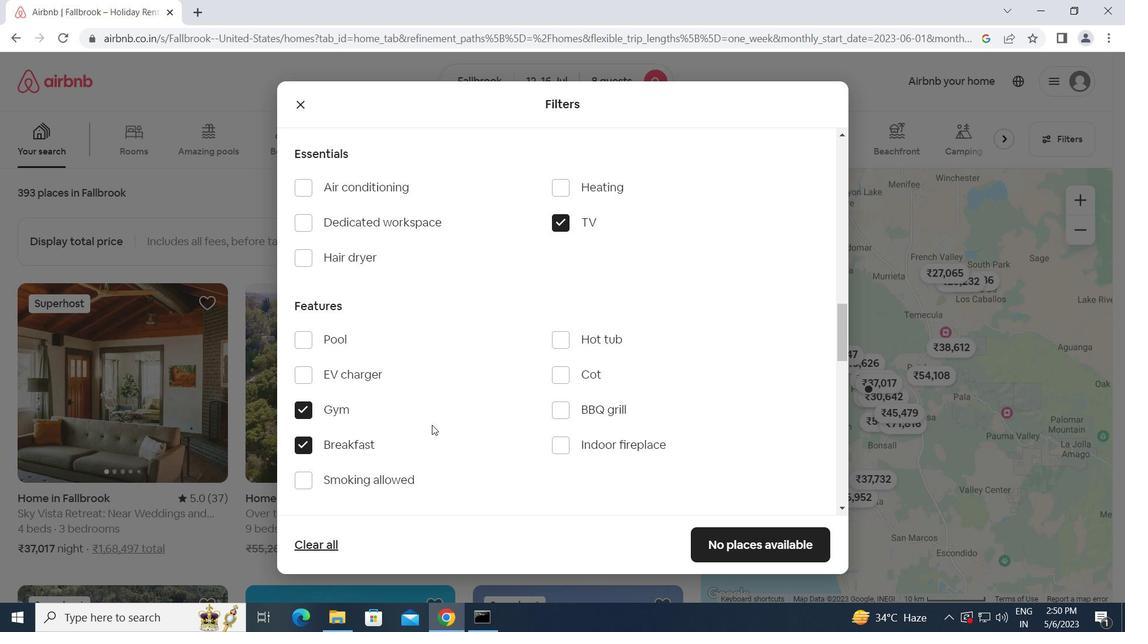 
Action: Mouse scrolled (432, 424) with delta (0, 0)
Screenshot: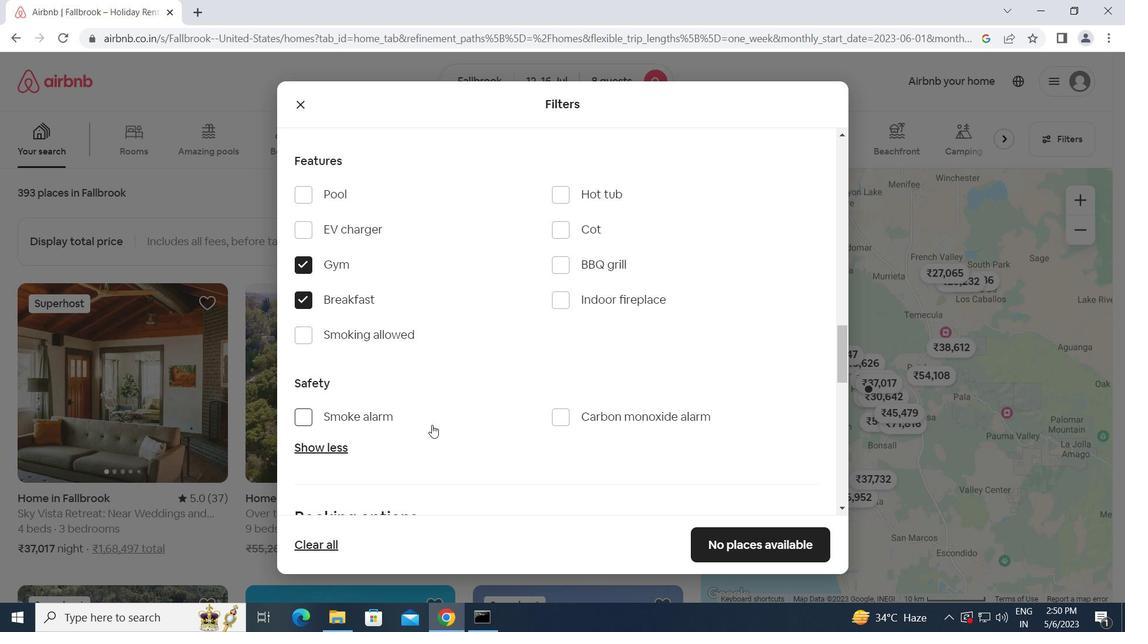 
Action: Mouse scrolled (432, 424) with delta (0, 0)
Screenshot: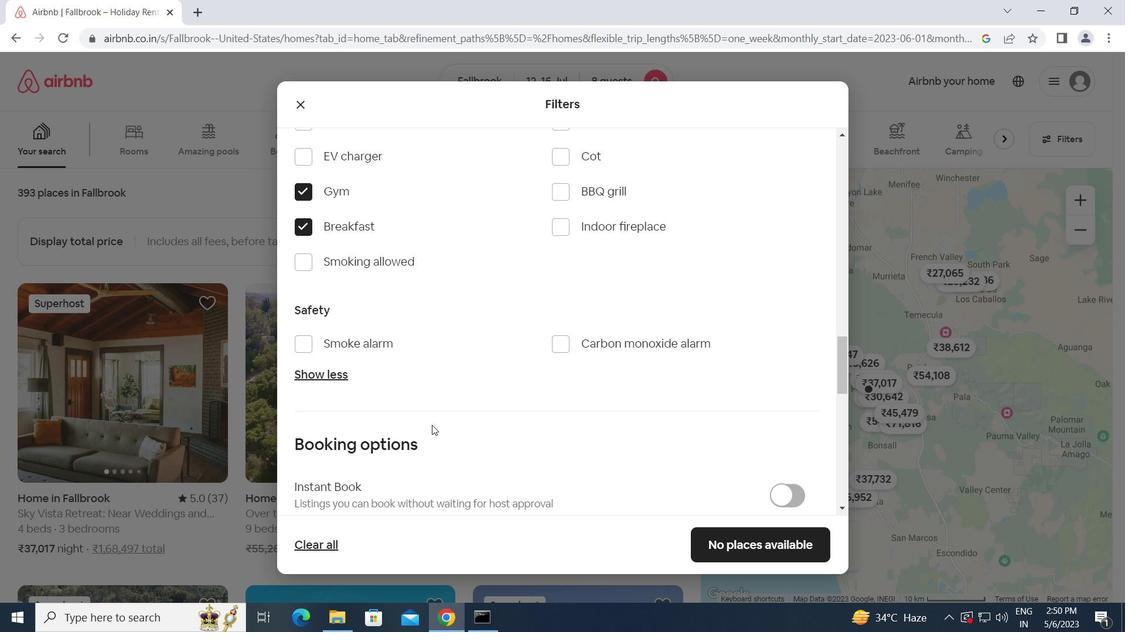 
Action: Mouse scrolled (432, 424) with delta (0, 0)
Screenshot: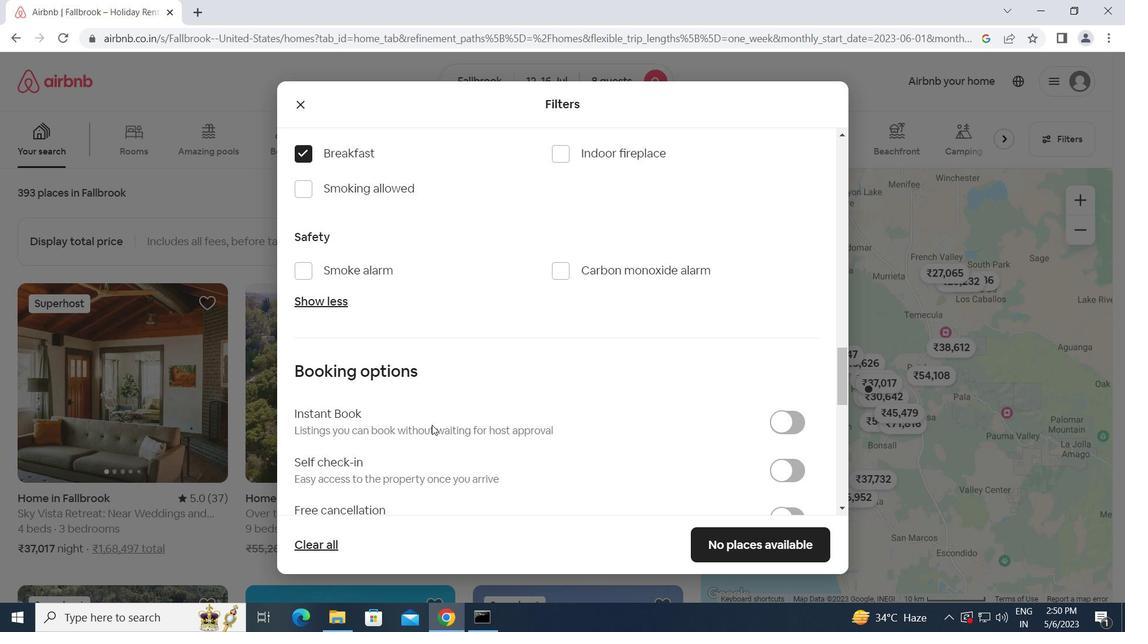 
Action: Mouse moved to (778, 390)
Screenshot: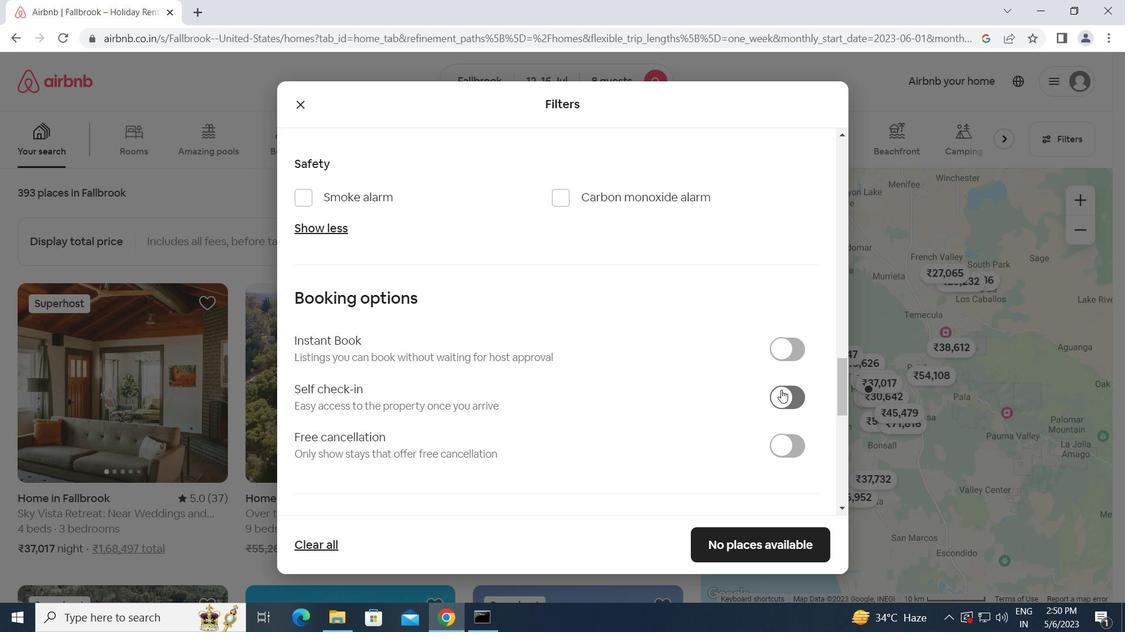 
Action: Mouse pressed left at (778, 390)
Screenshot: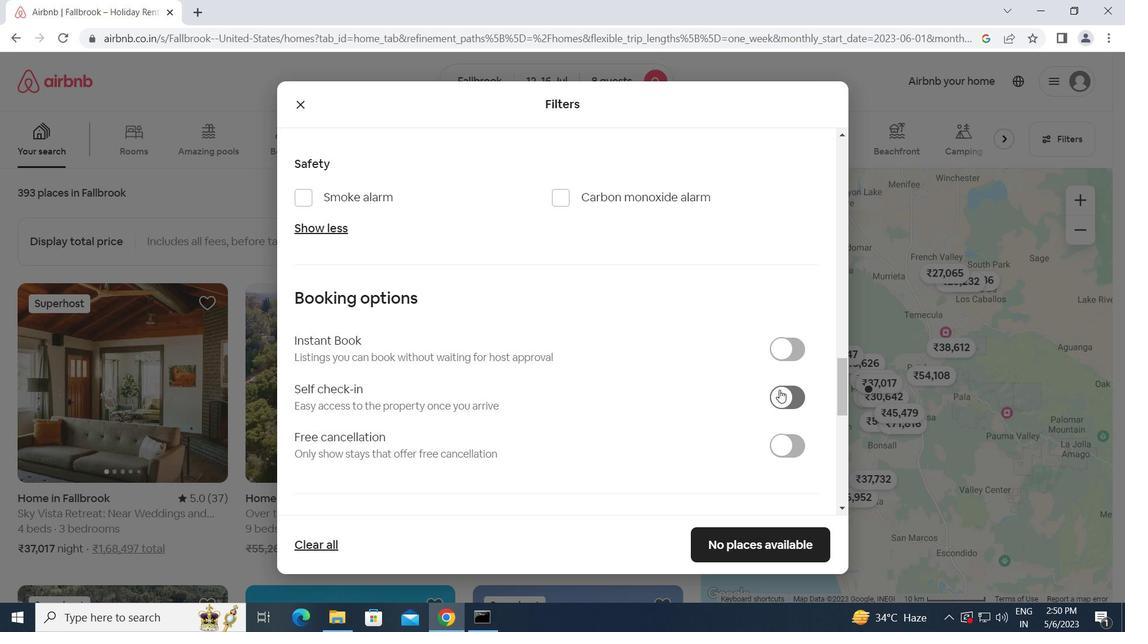 
Action: Mouse moved to (628, 417)
Screenshot: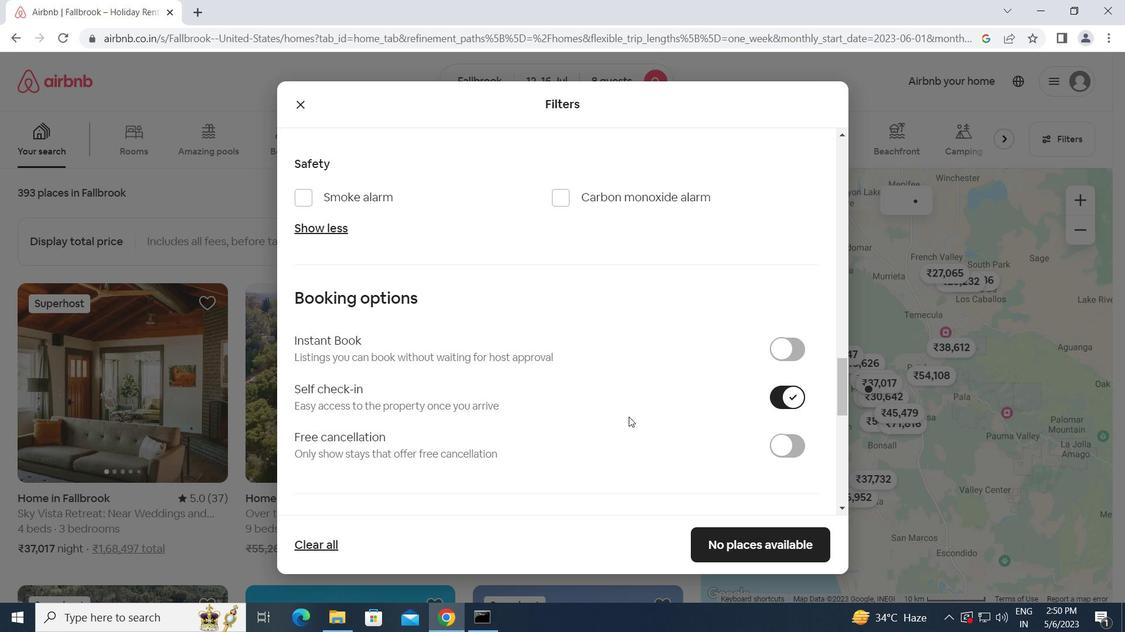 
Action: Mouse scrolled (628, 416) with delta (0, 0)
Screenshot: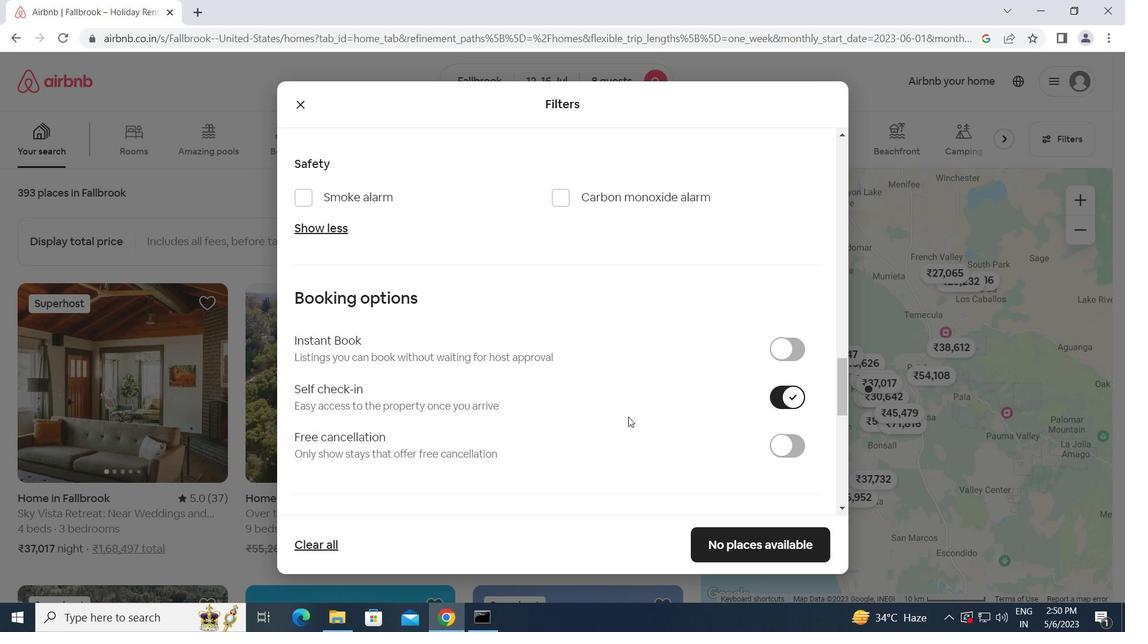 
Action: Mouse scrolled (628, 416) with delta (0, 0)
Screenshot: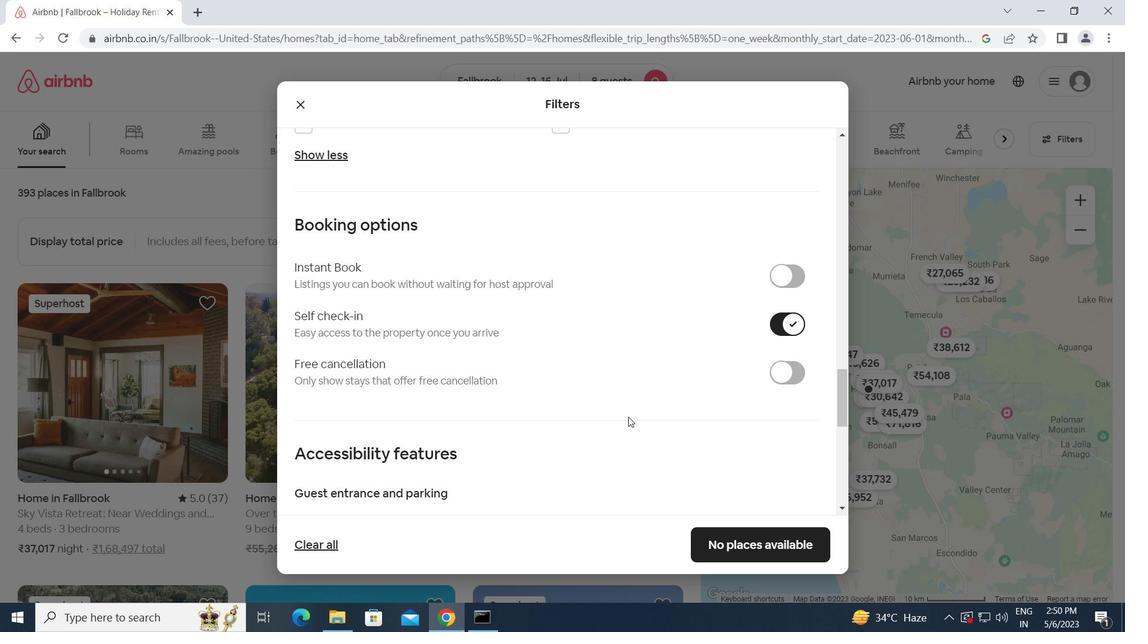 
Action: Mouse scrolled (628, 416) with delta (0, 0)
Screenshot: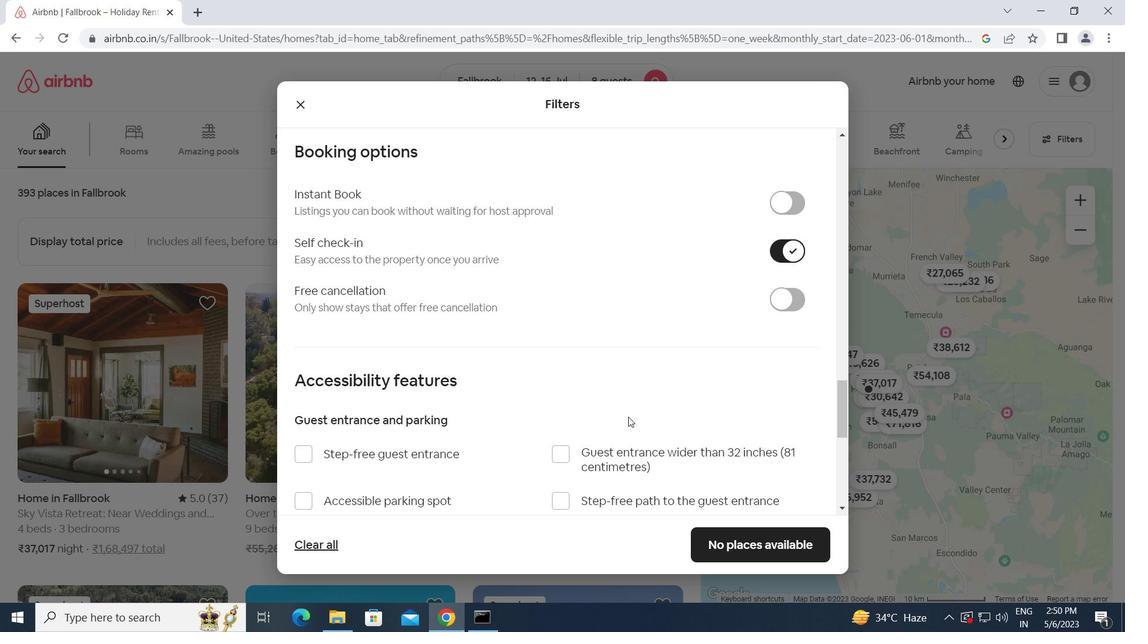 
Action: Mouse scrolled (628, 416) with delta (0, 0)
Screenshot: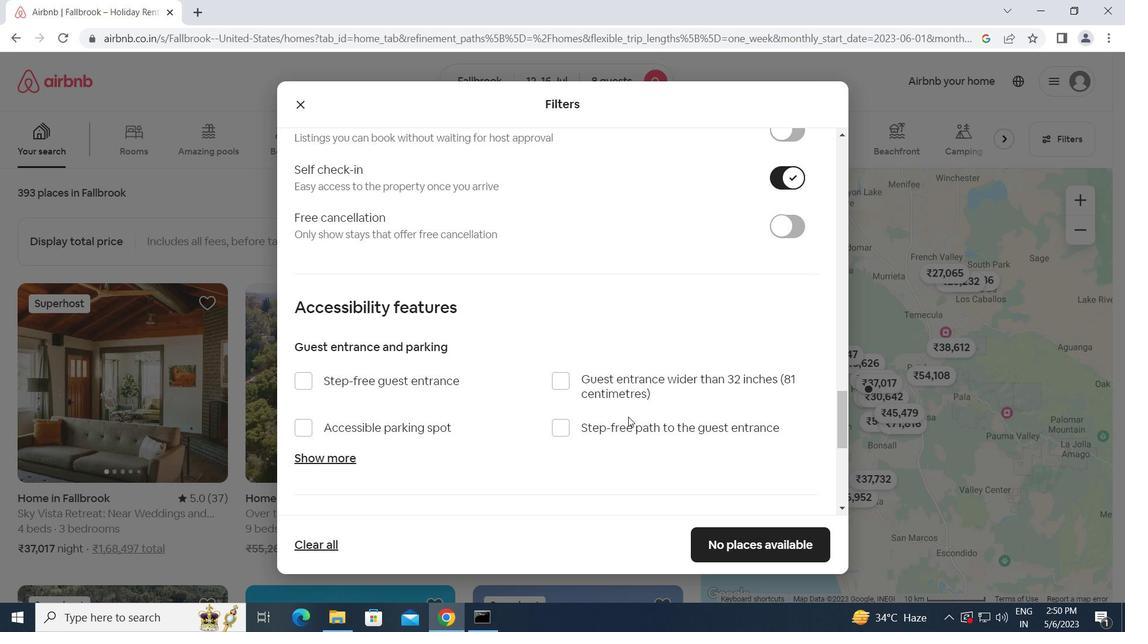 
Action: Mouse scrolled (628, 416) with delta (0, 0)
Screenshot: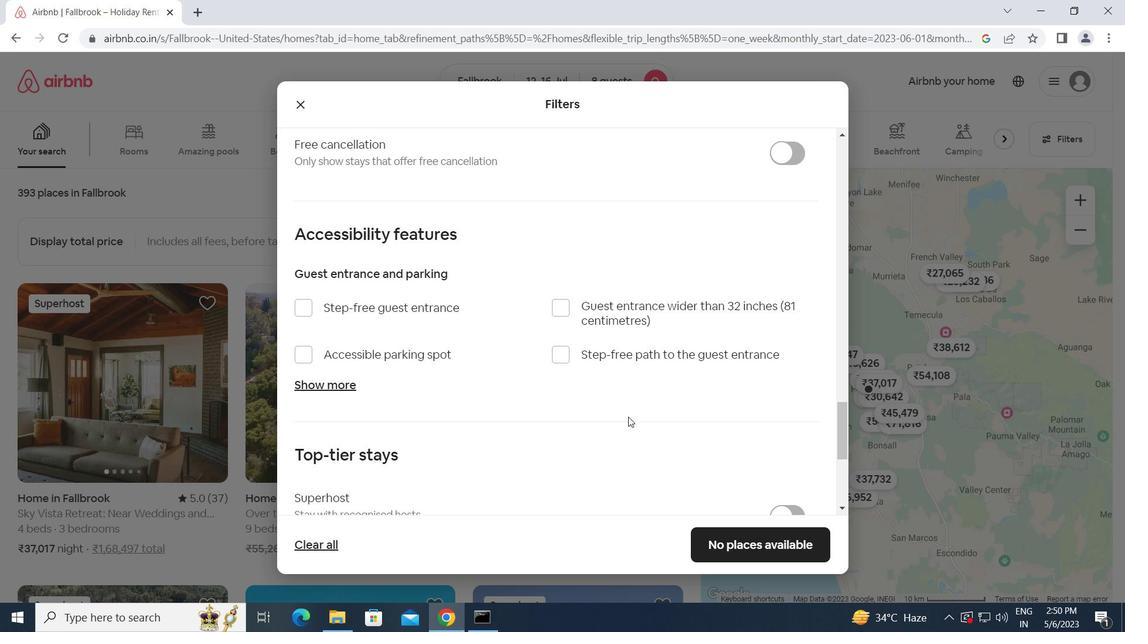 
Action: Mouse scrolled (628, 416) with delta (0, 0)
Screenshot: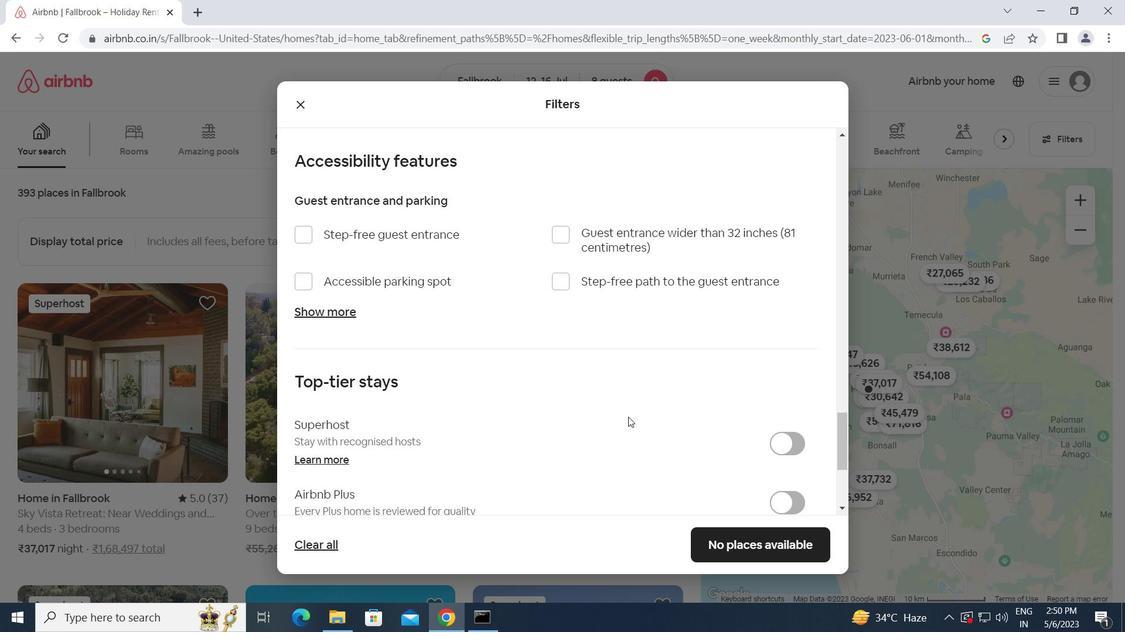 
Action: Mouse scrolled (628, 416) with delta (0, 0)
Screenshot: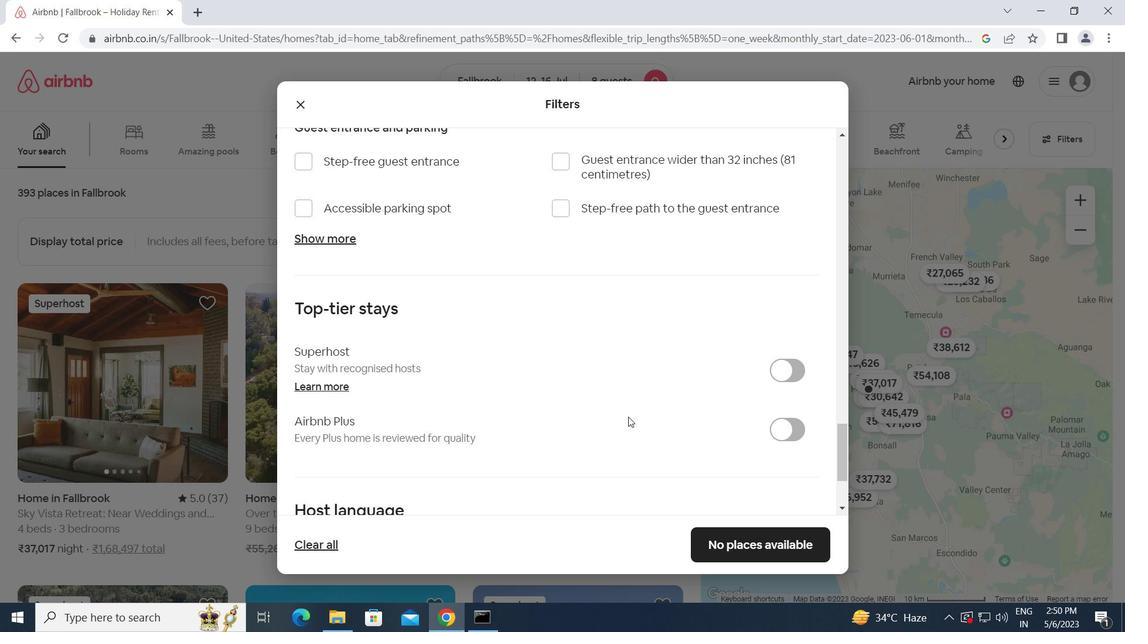 
Action: Mouse scrolled (628, 416) with delta (0, 0)
Screenshot: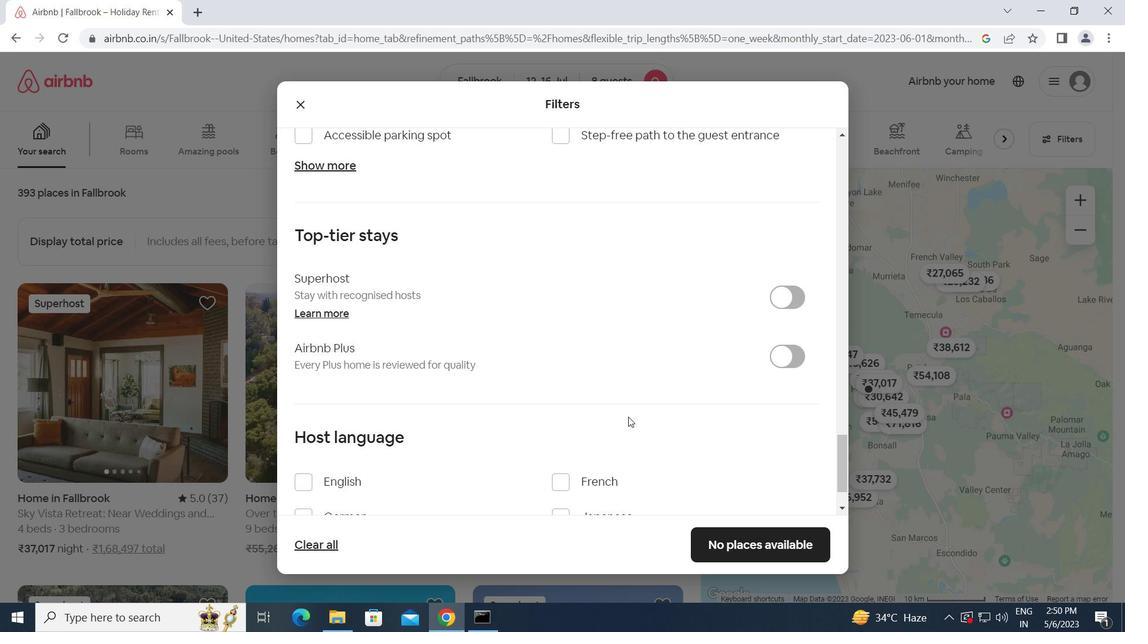 
Action: Mouse moved to (295, 413)
Screenshot: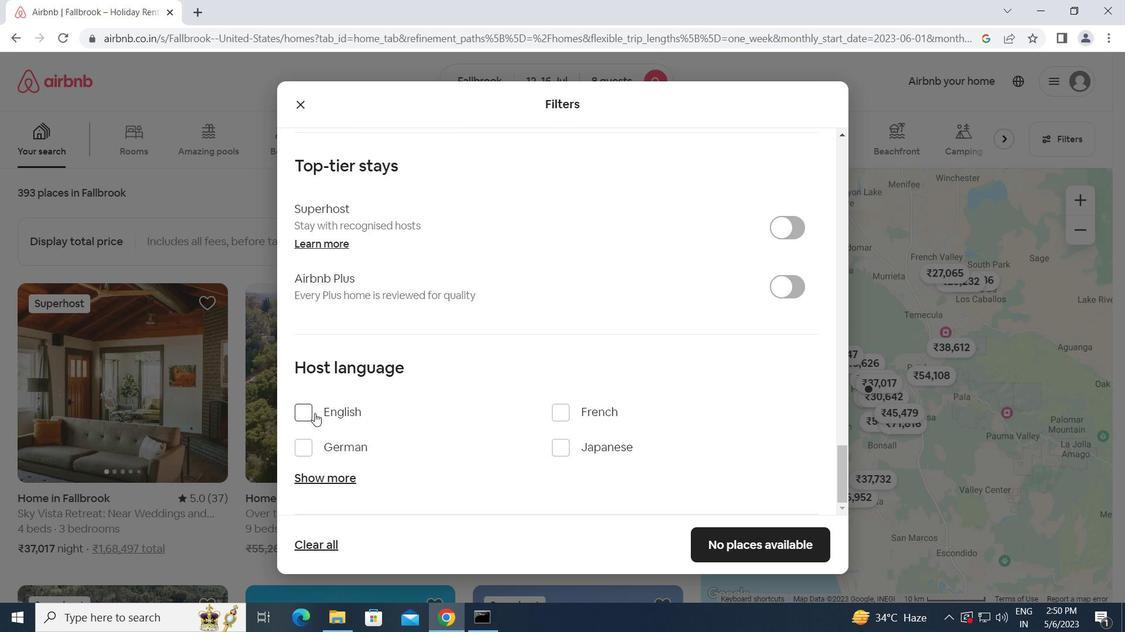 
Action: Mouse pressed left at (295, 413)
Screenshot: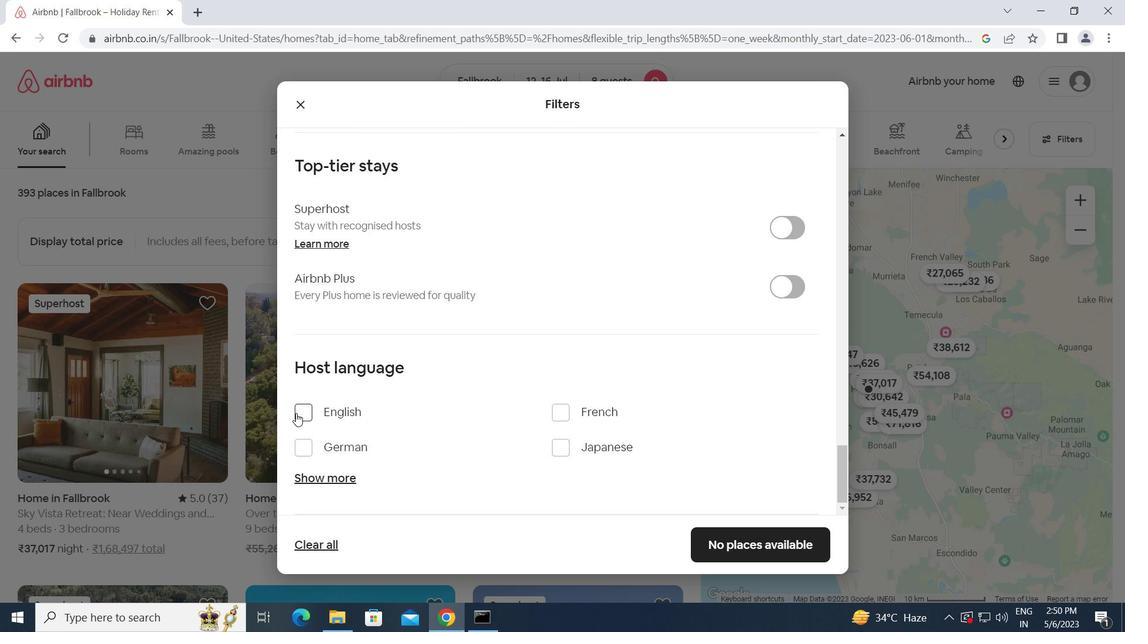 
Action: Mouse moved to (760, 543)
Screenshot: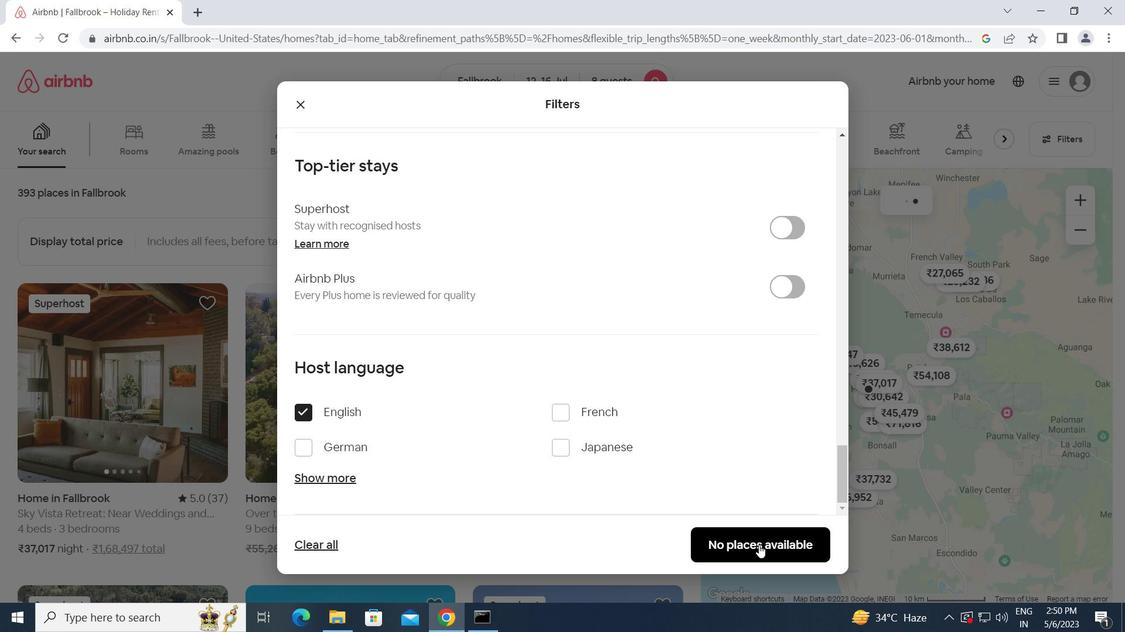 
Action: Mouse pressed left at (760, 543)
Screenshot: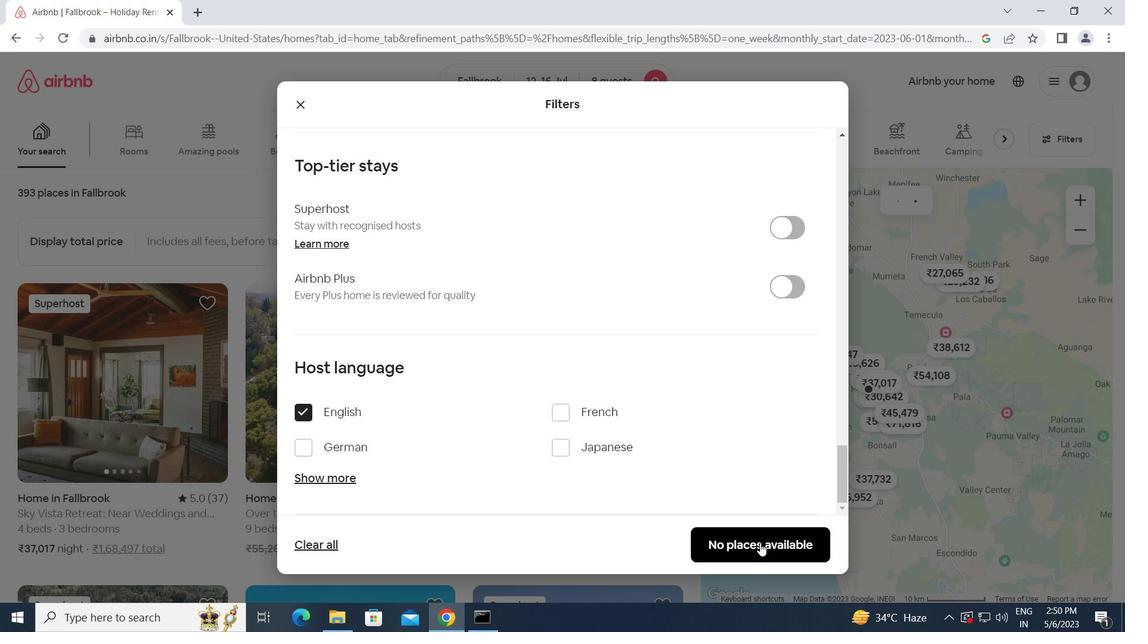 
